 Task: Explore Airbnb accommodation in Kiruna, Sweden from 12th December, 2023 to 16th December, 2023 for 8 adults. Place can be private room with 8 bedrooms having 8 beds and 8 bathrooms. Property type can be house. Amenities needed are: wifi, TV, free parkinig on premises, gym, breakfast.
Action: Mouse pressed left at (454, 106)
Screenshot: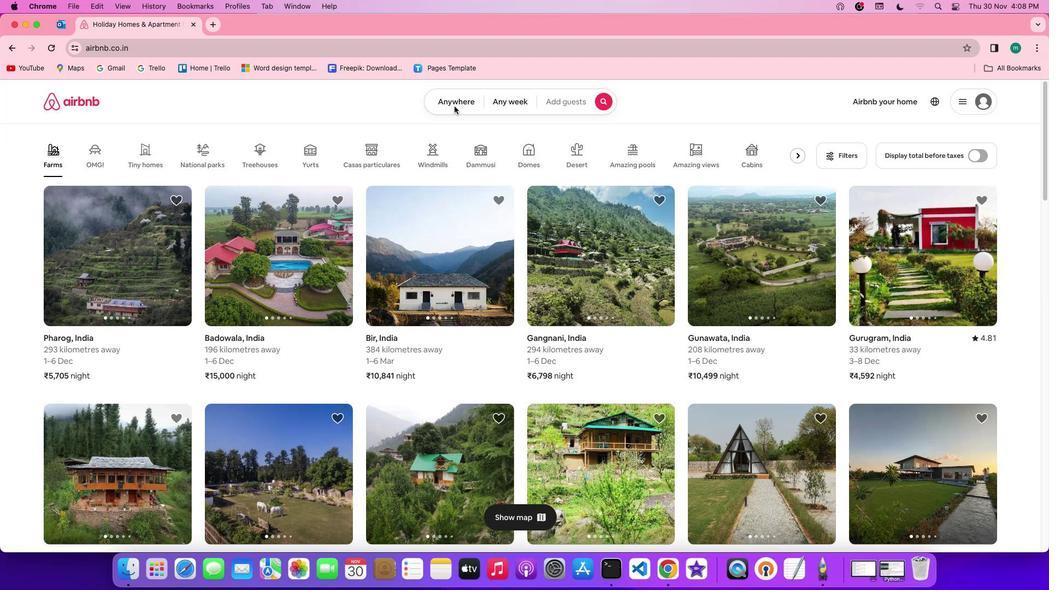 
Action: Mouse pressed left at (454, 106)
Screenshot: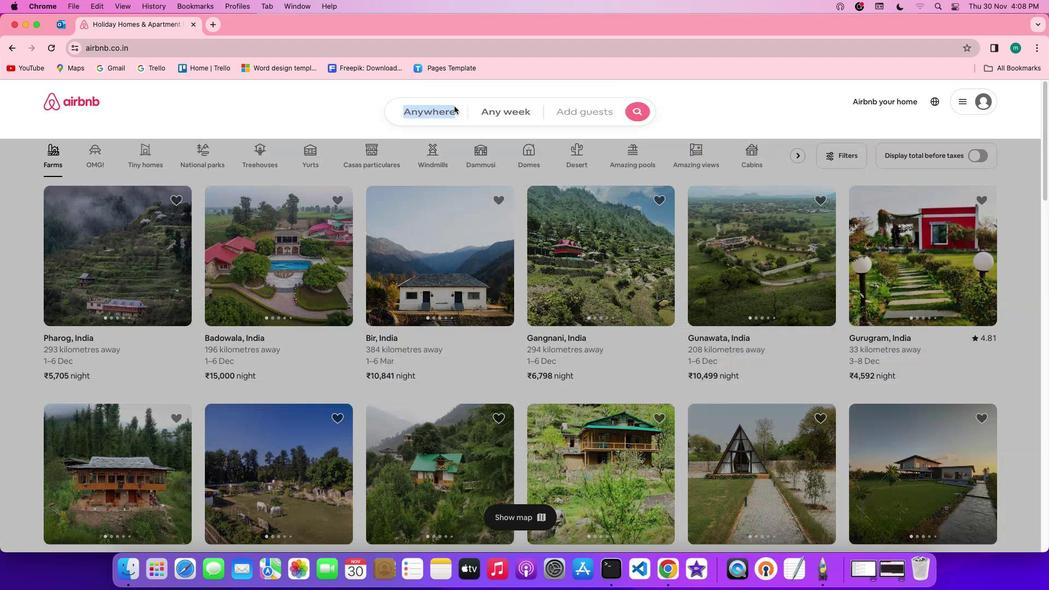 
Action: Mouse moved to (395, 144)
Screenshot: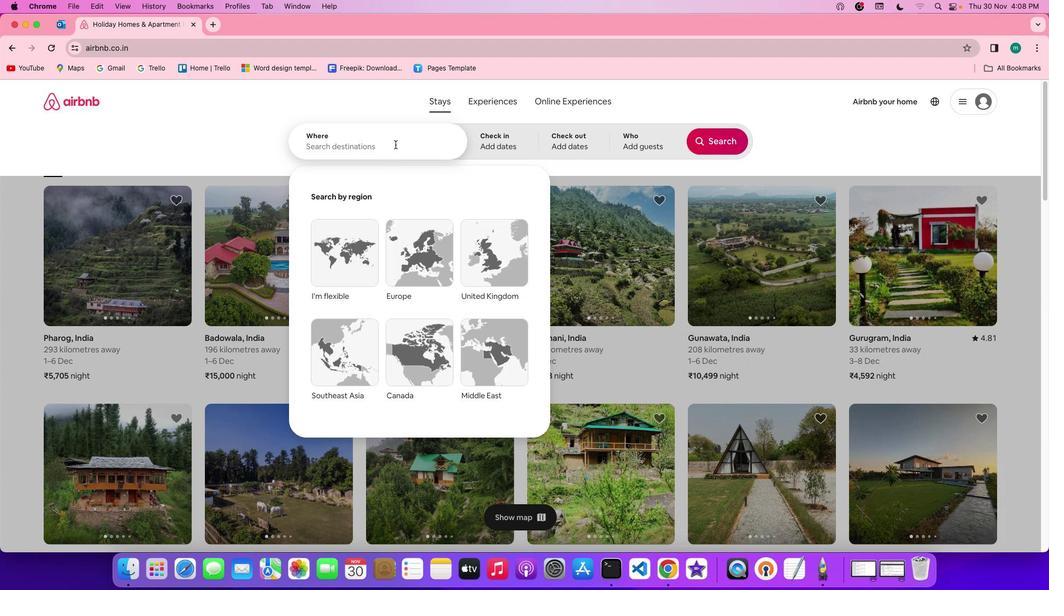 
Action: Mouse pressed left at (395, 144)
Screenshot: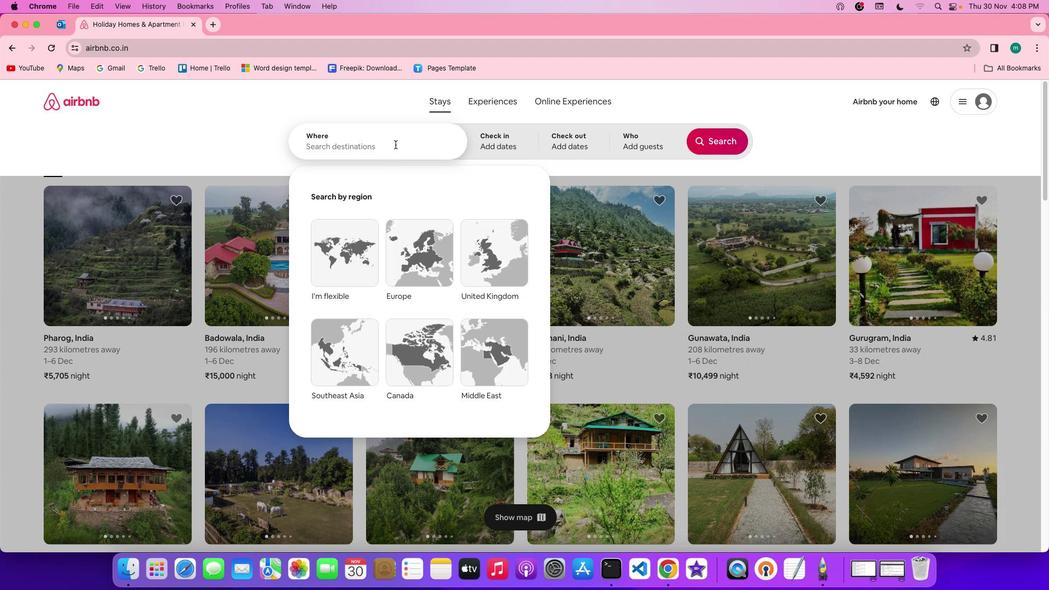 
Action: Mouse moved to (395, 156)
Screenshot: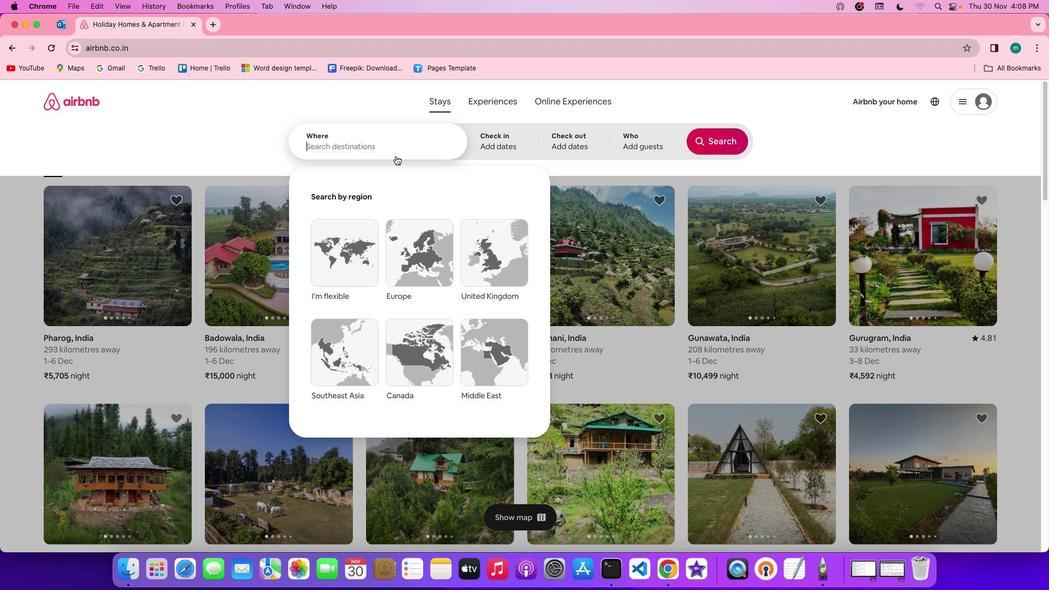 
Action: Key pressed Key.shift'K''i''r''u''n''a'','Key.spaceKey.shift's''w''e''d''e''n'
Screenshot: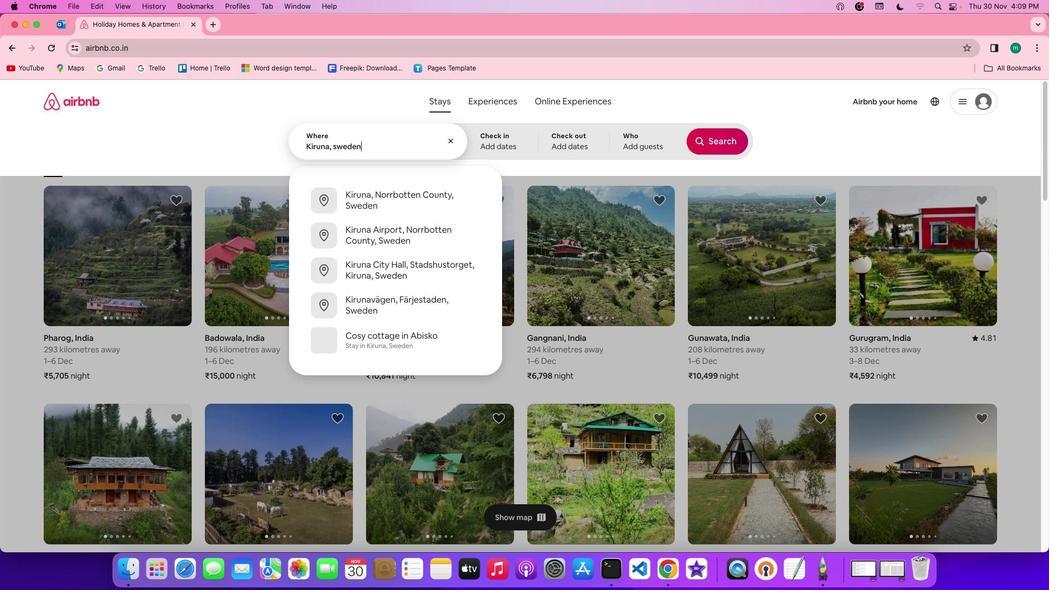 
Action: Mouse moved to (504, 139)
Screenshot: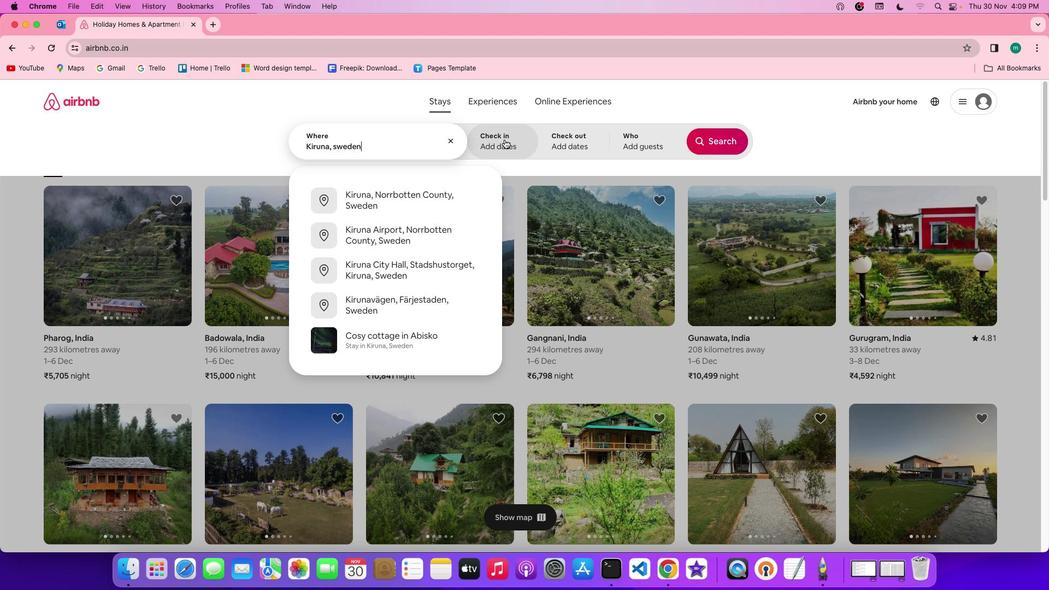 
Action: Mouse pressed left at (504, 139)
Screenshot: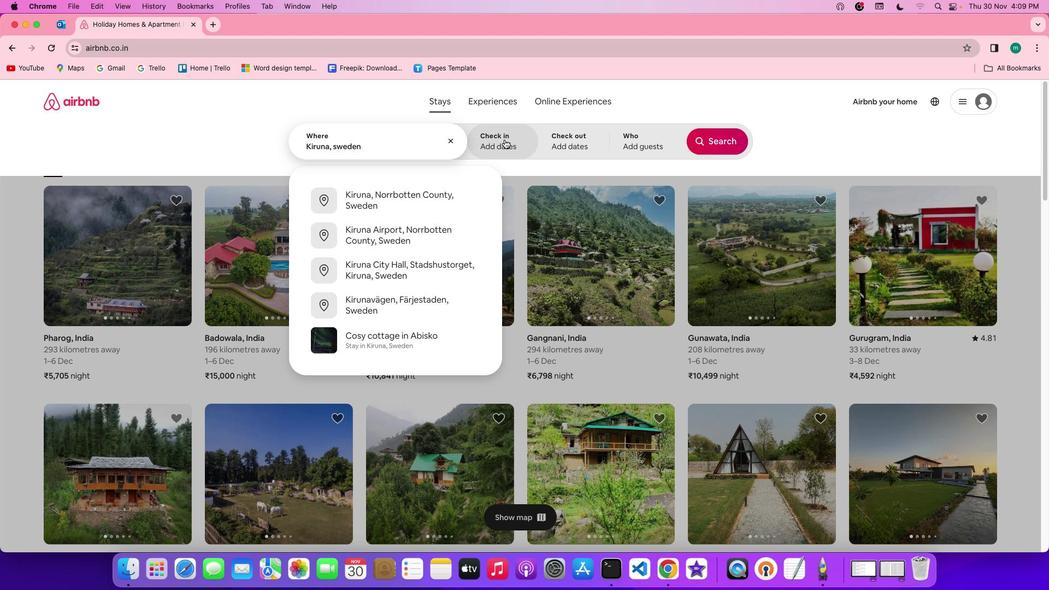 
Action: Mouse moved to (609, 331)
Screenshot: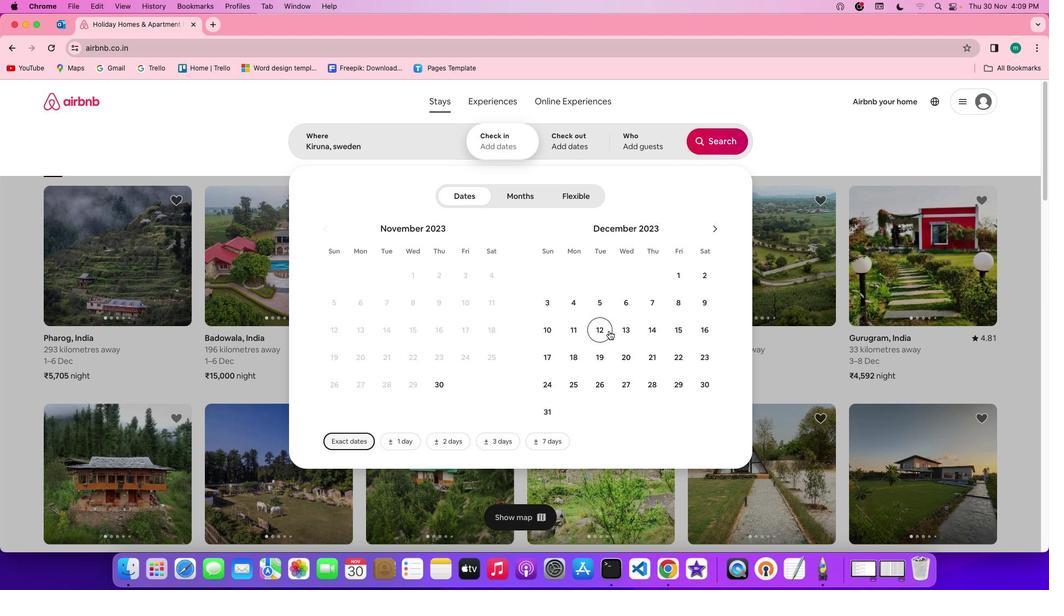 
Action: Mouse pressed left at (609, 331)
Screenshot: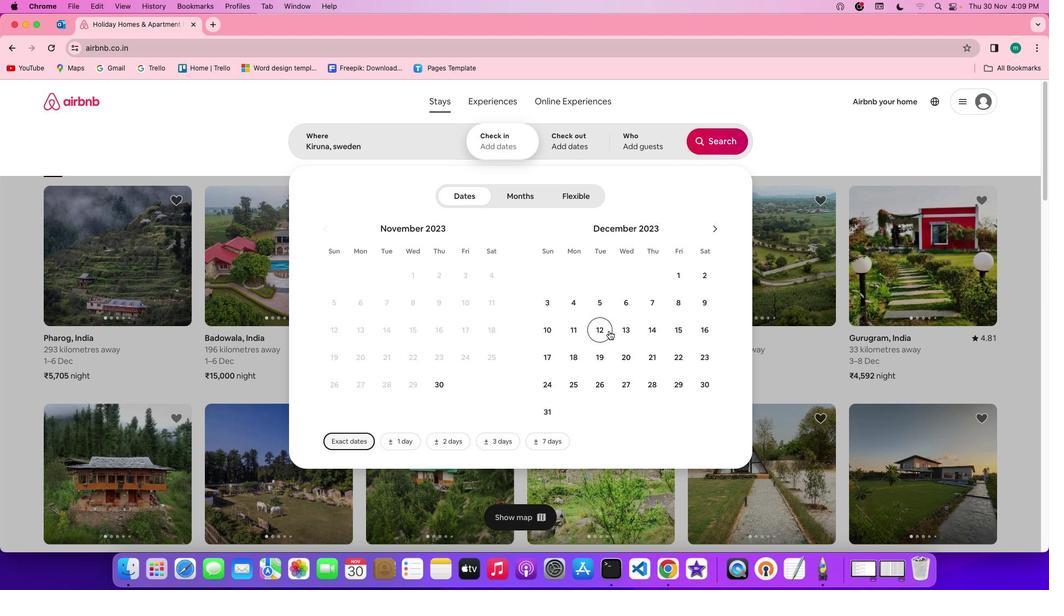 
Action: Mouse moved to (707, 334)
Screenshot: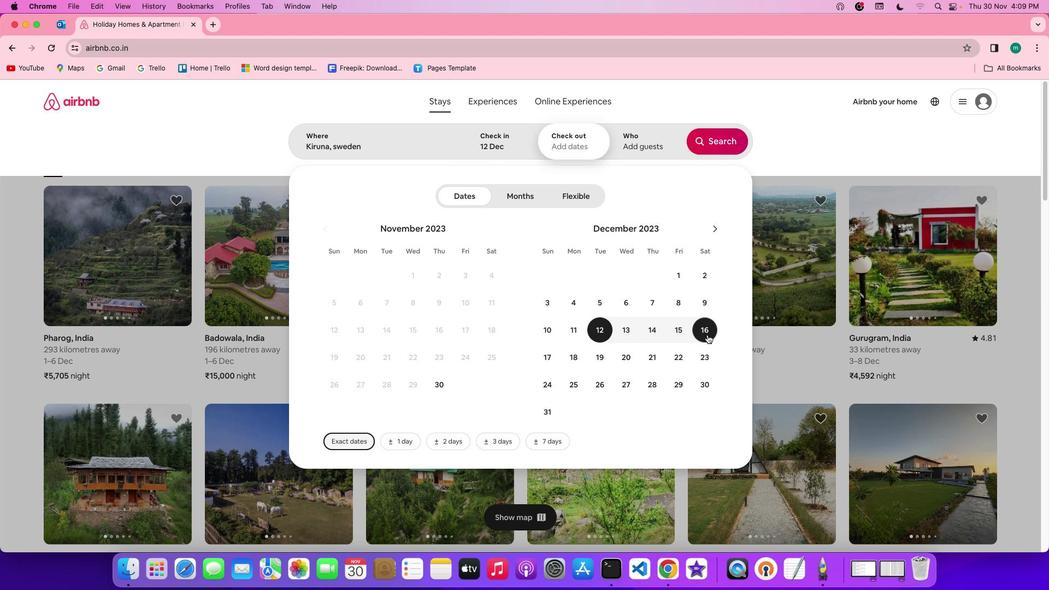 
Action: Mouse pressed left at (707, 334)
Screenshot: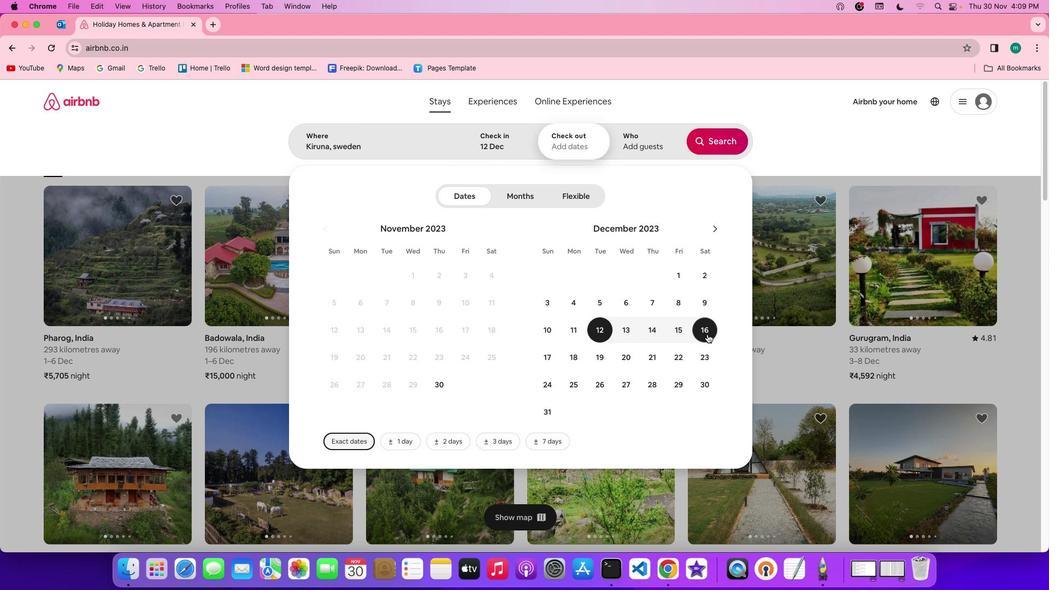 
Action: Mouse moved to (653, 149)
Screenshot: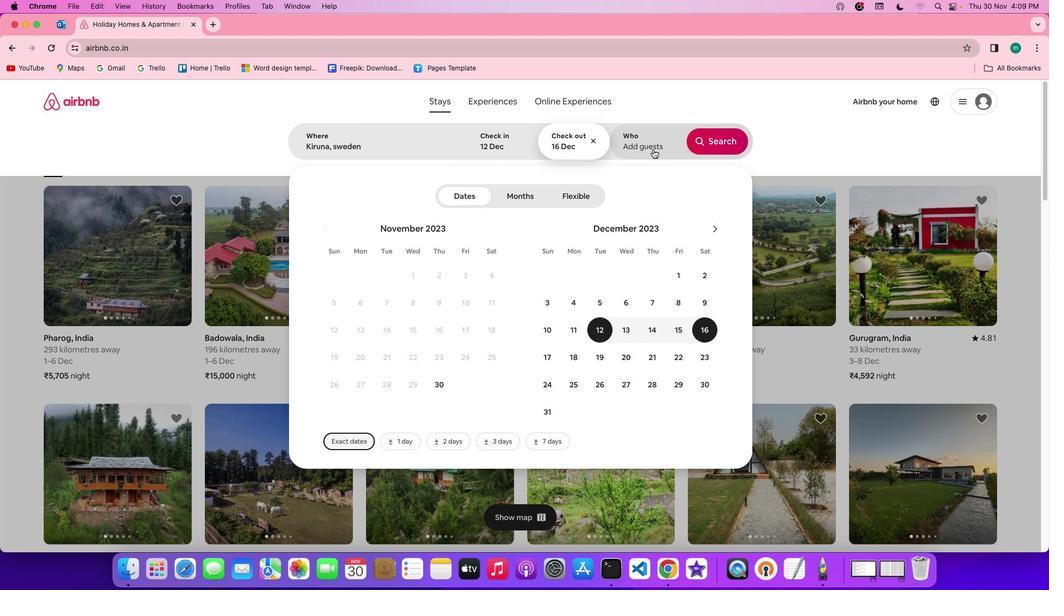 
Action: Mouse pressed left at (653, 149)
Screenshot: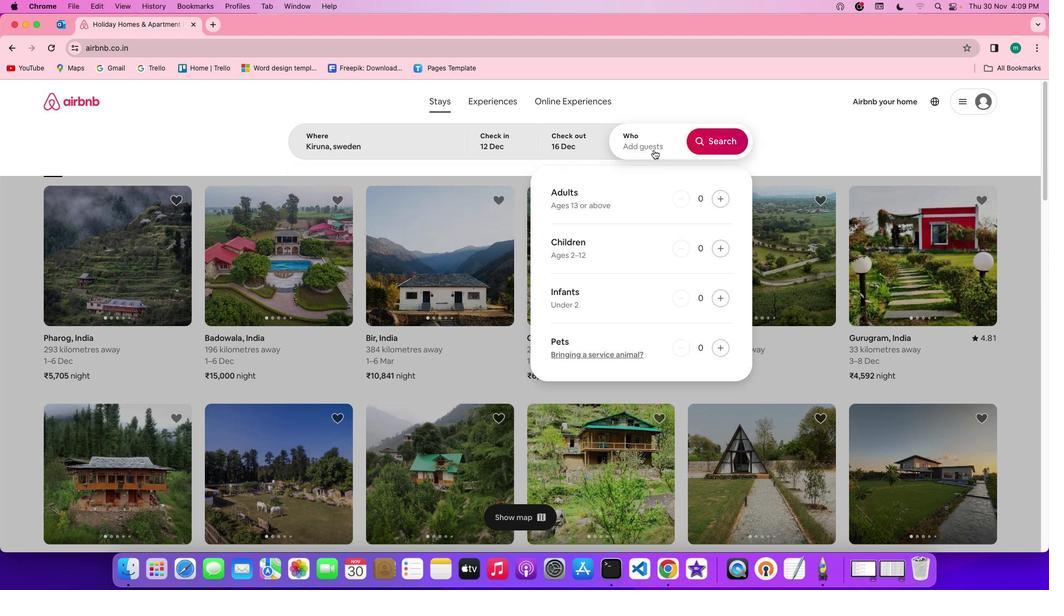 
Action: Mouse moved to (725, 197)
Screenshot: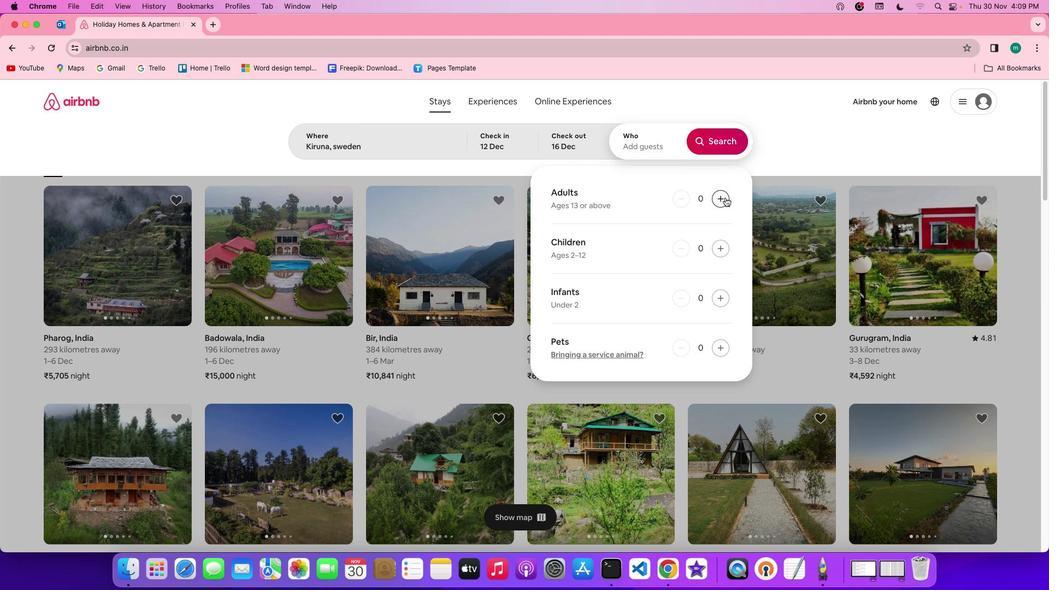 
Action: Mouse pressed left at (725, 197)
Screenshot: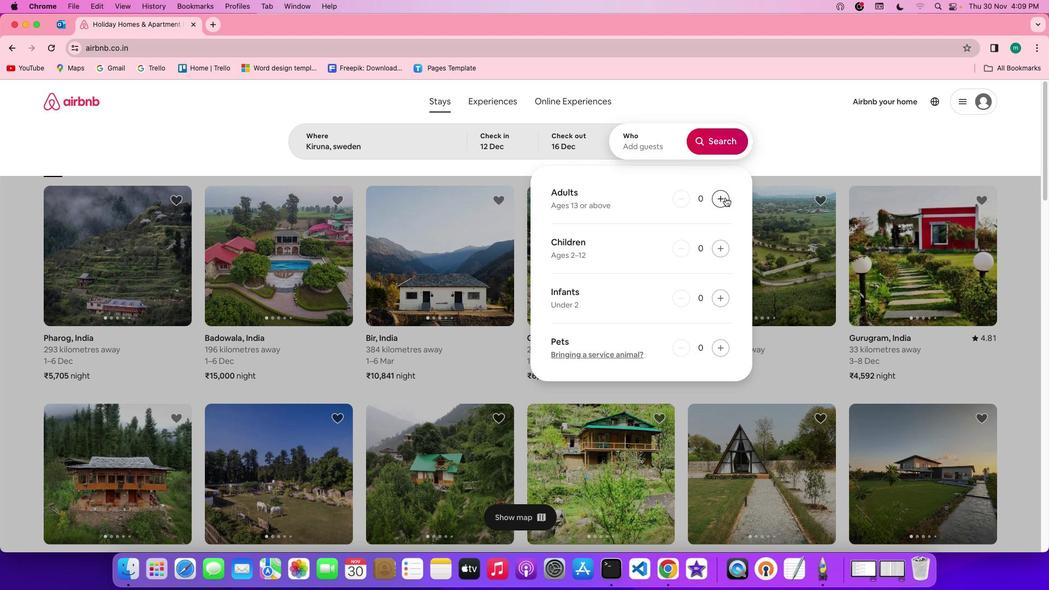 
Action: Mouse pressed left at (725, 197)
Screenshot: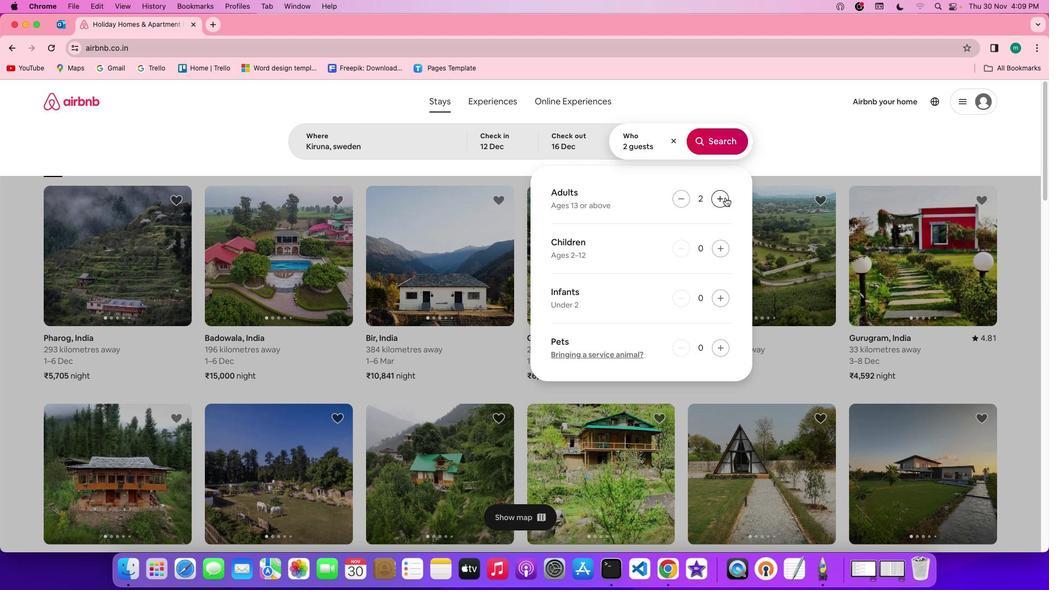 
Action: Mouse pressed left at (725, 197)
Screenshot: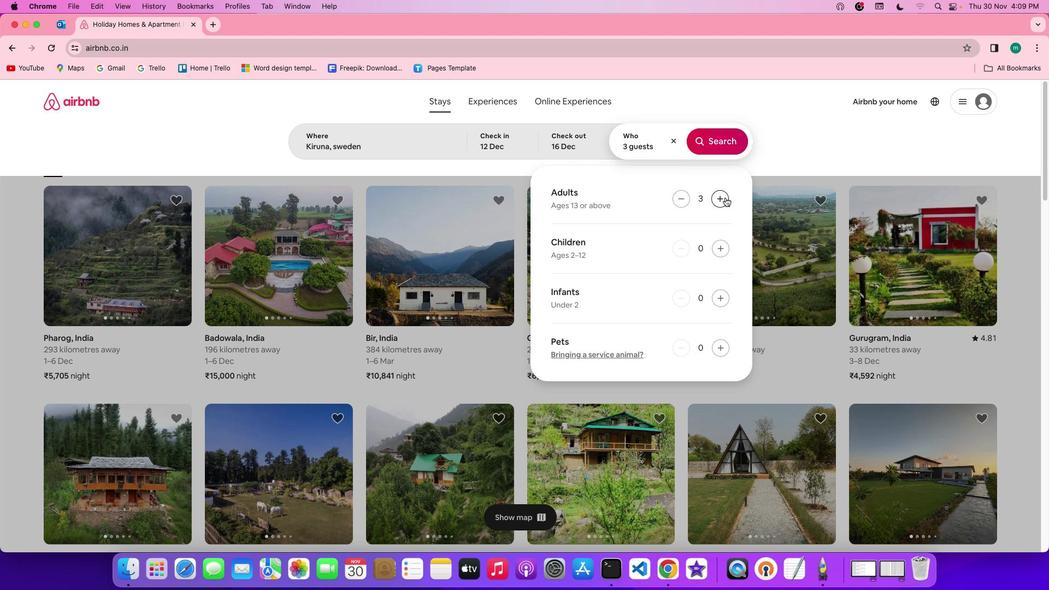 
Action: Mouse pressed left at (725, 197)
Screenshot: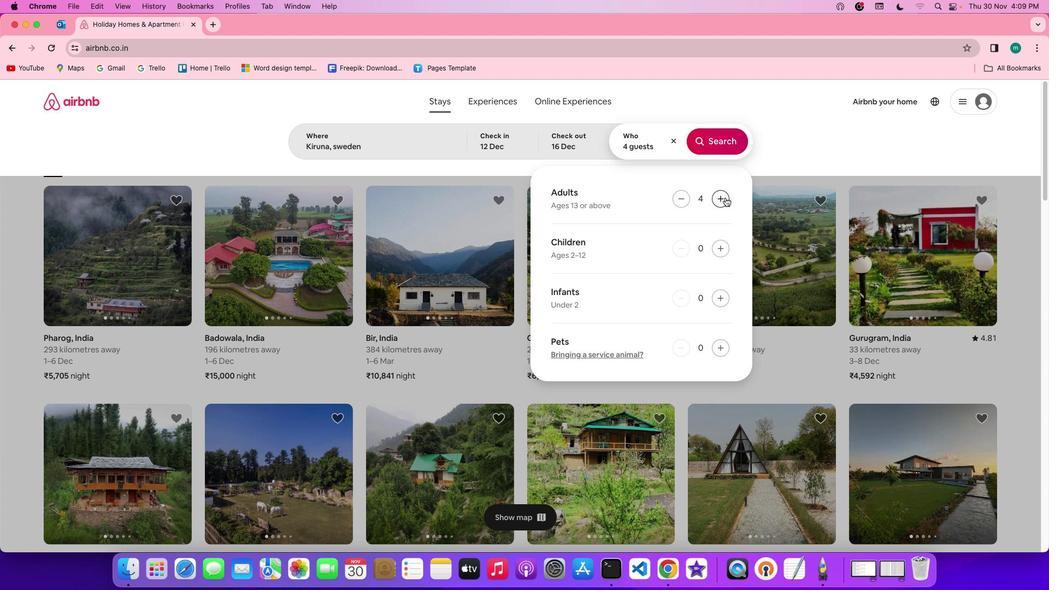 
Action: Mouse pressed left at (725, 197)
Screenshot: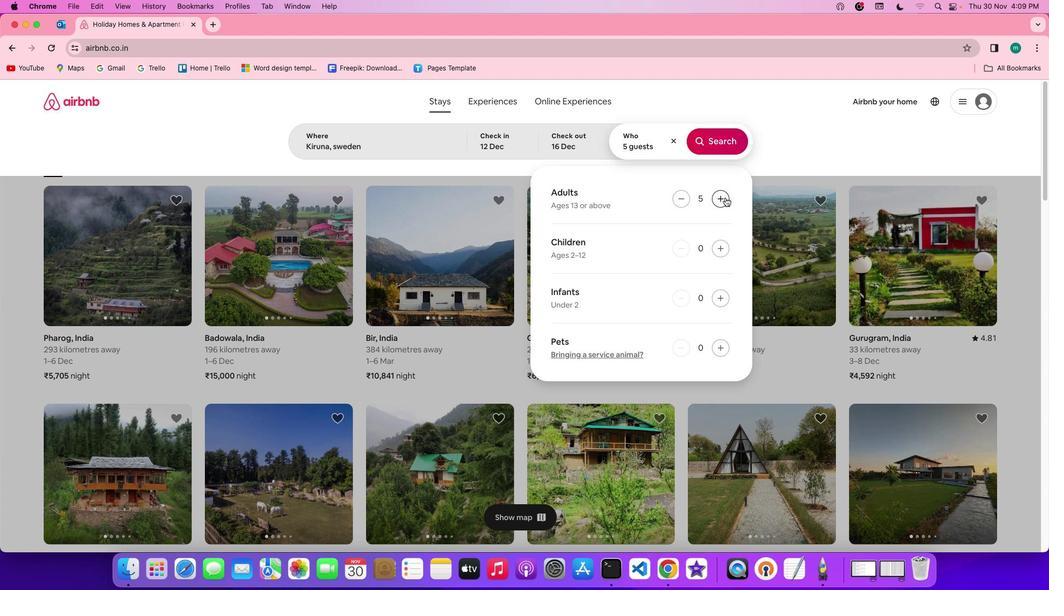 
Action: Mouse pressed left at (725, 197)
Screenshot: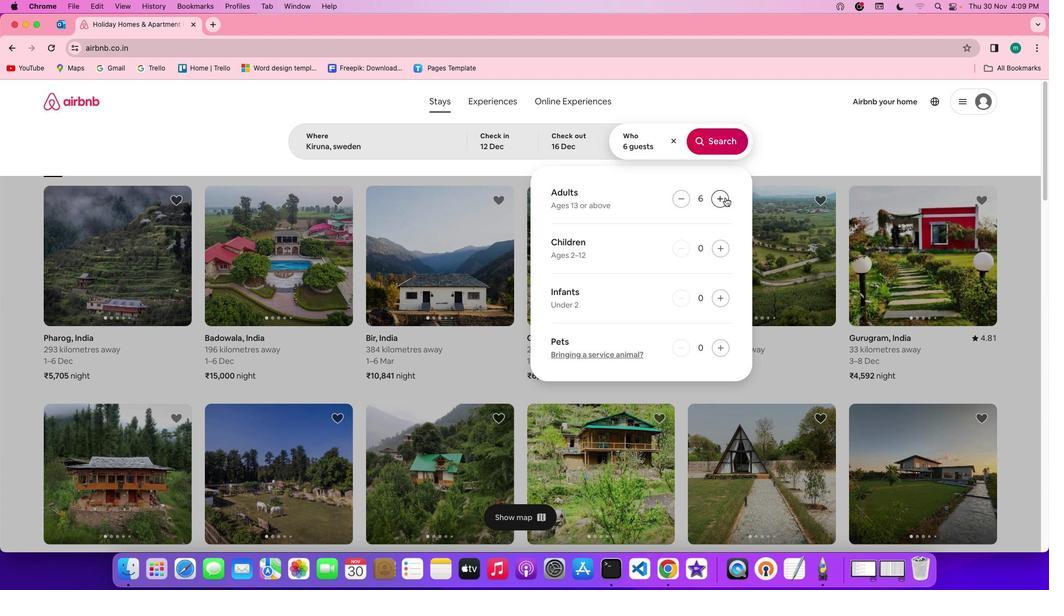 
Action: Mouse pressed left at (725, 197)
Screenshot: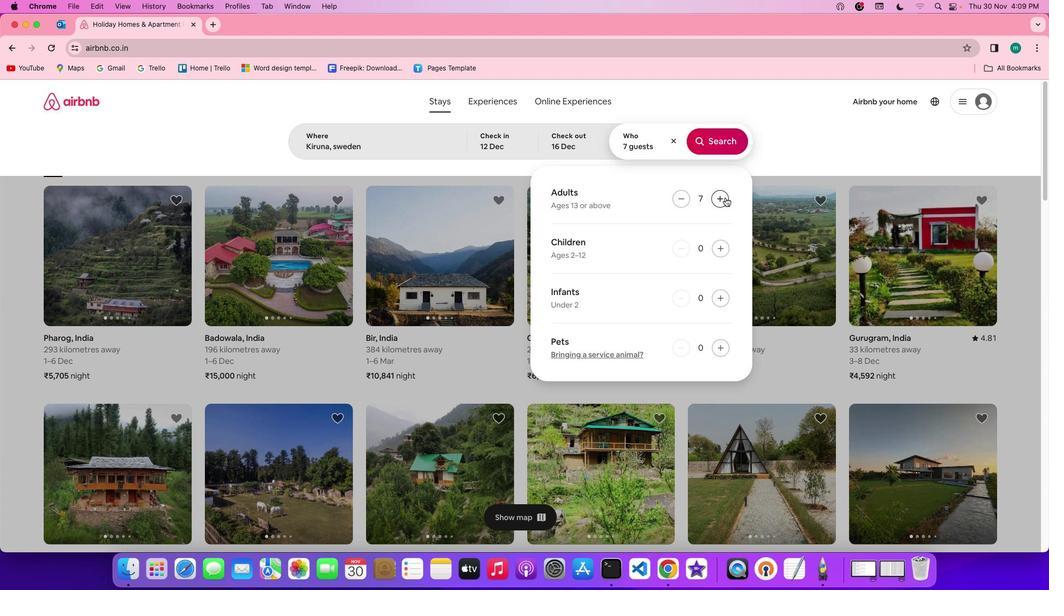 
Action: Mouse pressed left at (725, 197)
Screenshot: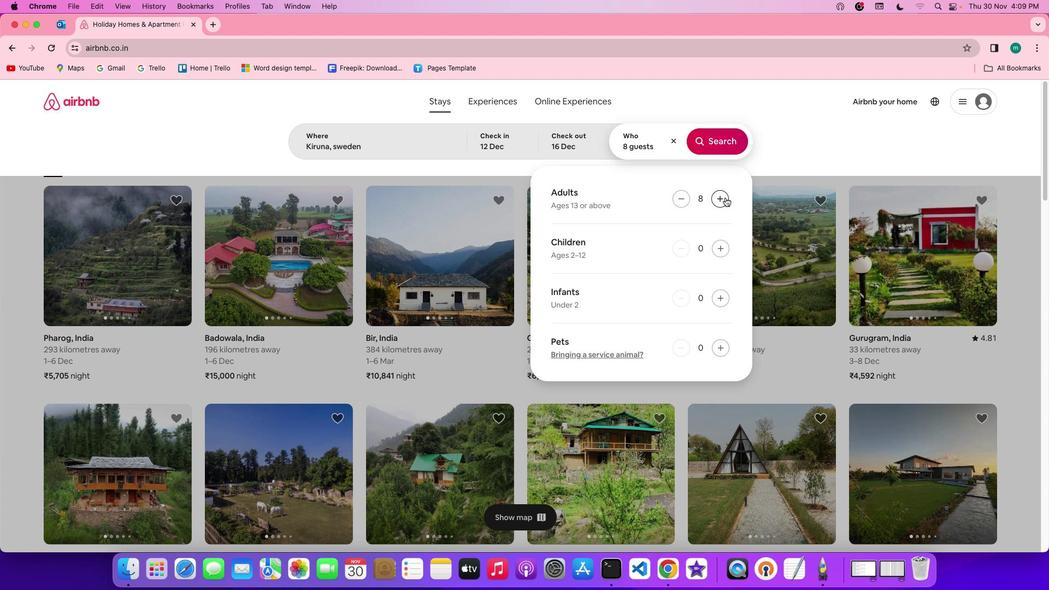 
Action: Mouse moved to (703, 136)
Screenshot: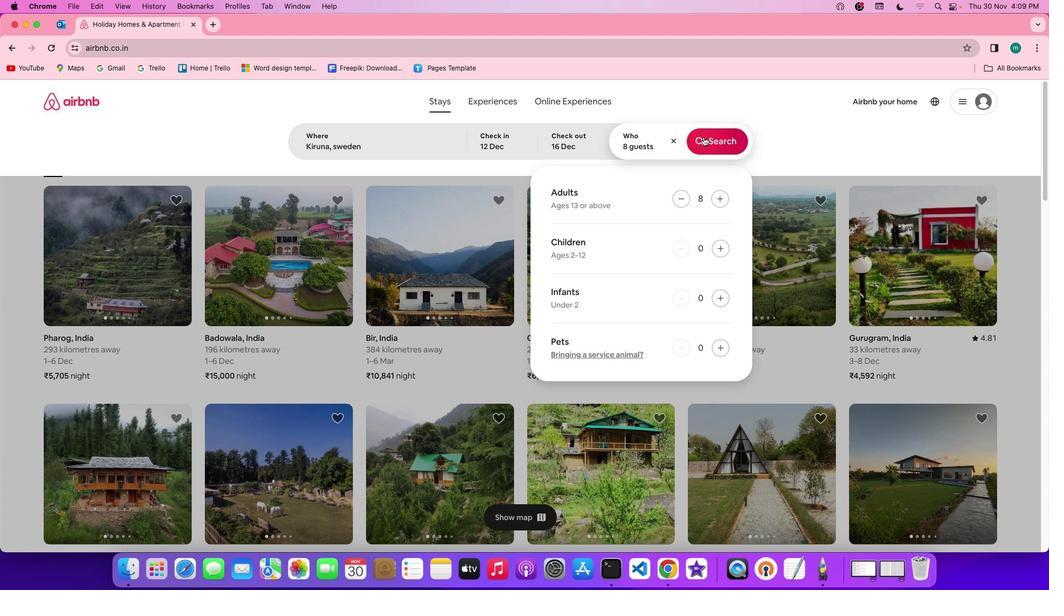 
Action: Mouse pressed left at (703, 136)
Screenshot: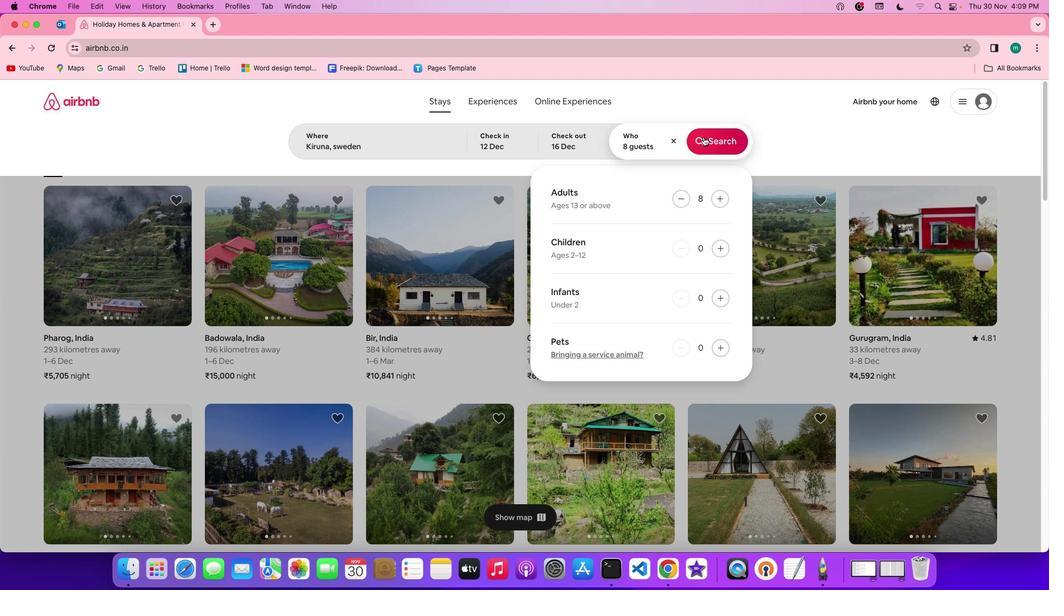 
Action: Mouse moved to (865, 145)
Screenshot: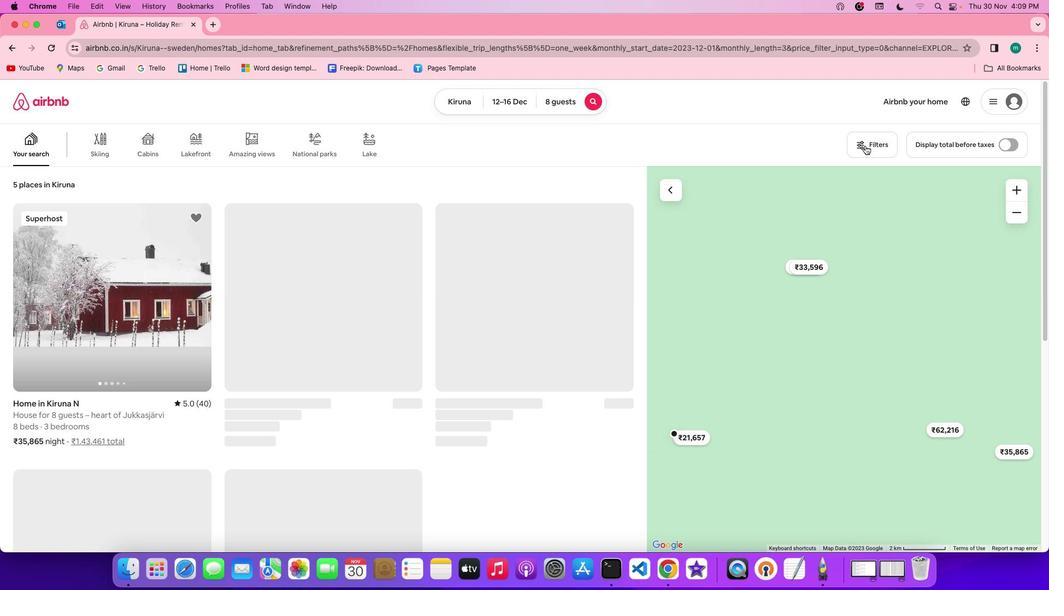 
Action: Mouse pressed left at (865, 145)
Screenshot: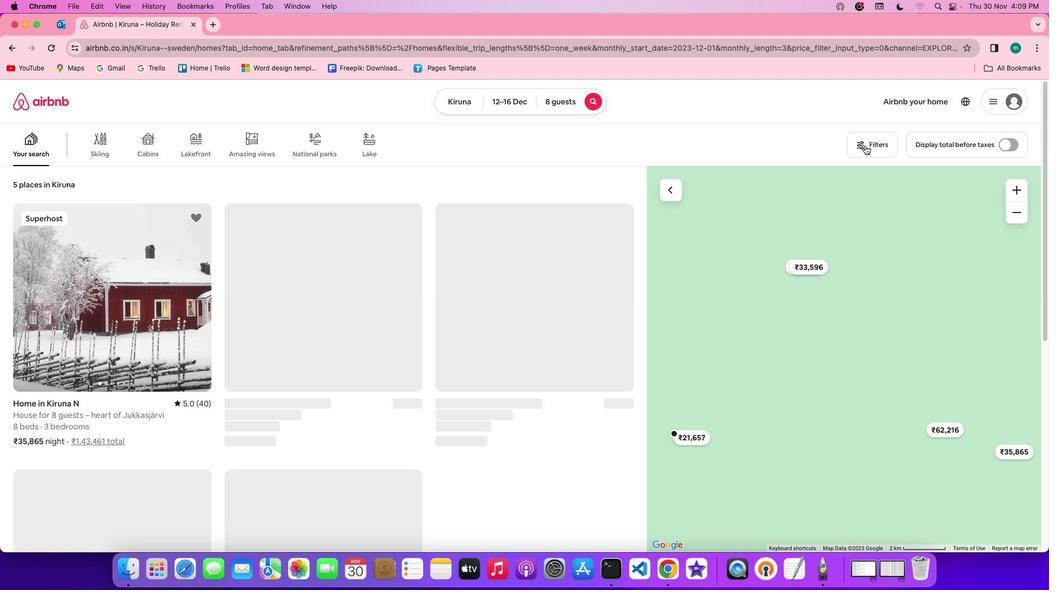
Action: Mouse moved to (651, 261)
Screenshot: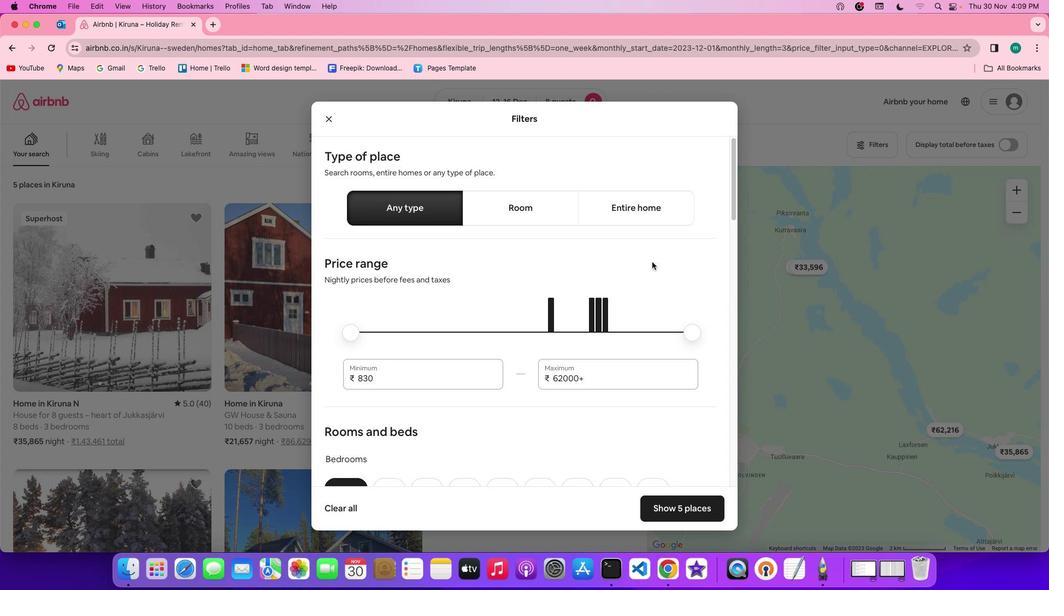 
Action: Mouse scrolled (651, 261) with delta (0, 0)
Screenshot: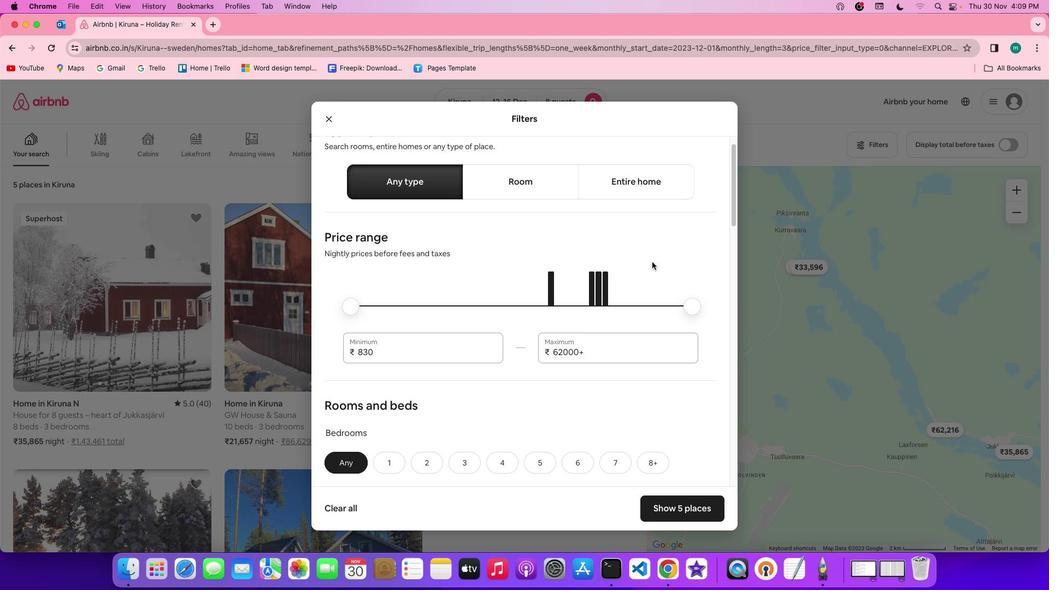 
Action: Mouse scrolled (651, 261) with delta (0, 0)
Screenshot: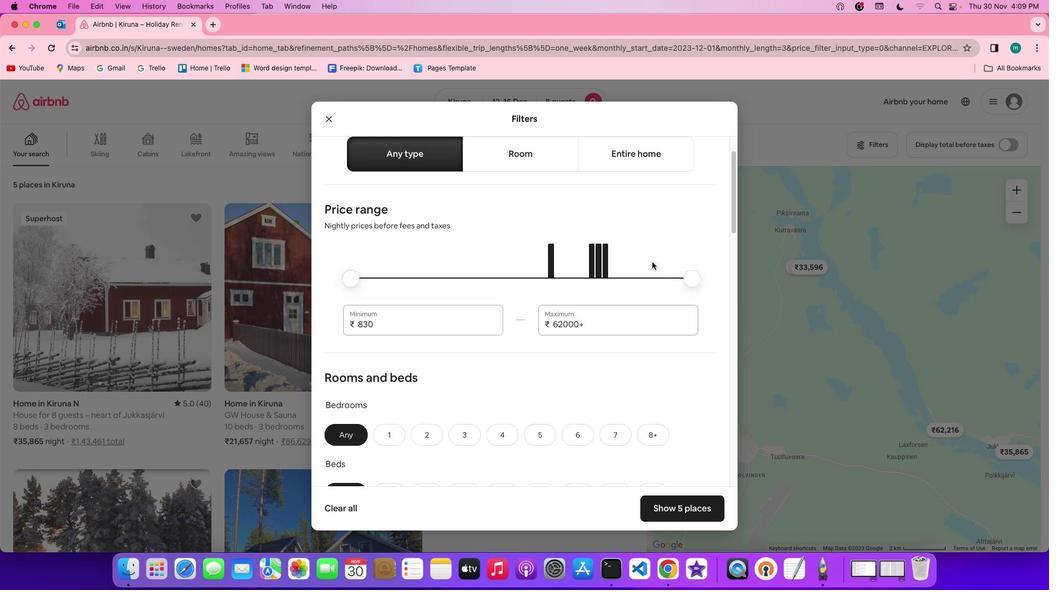 
Action: Mouse scrolled (651, 261) with delta (0, -1)
Screenshot: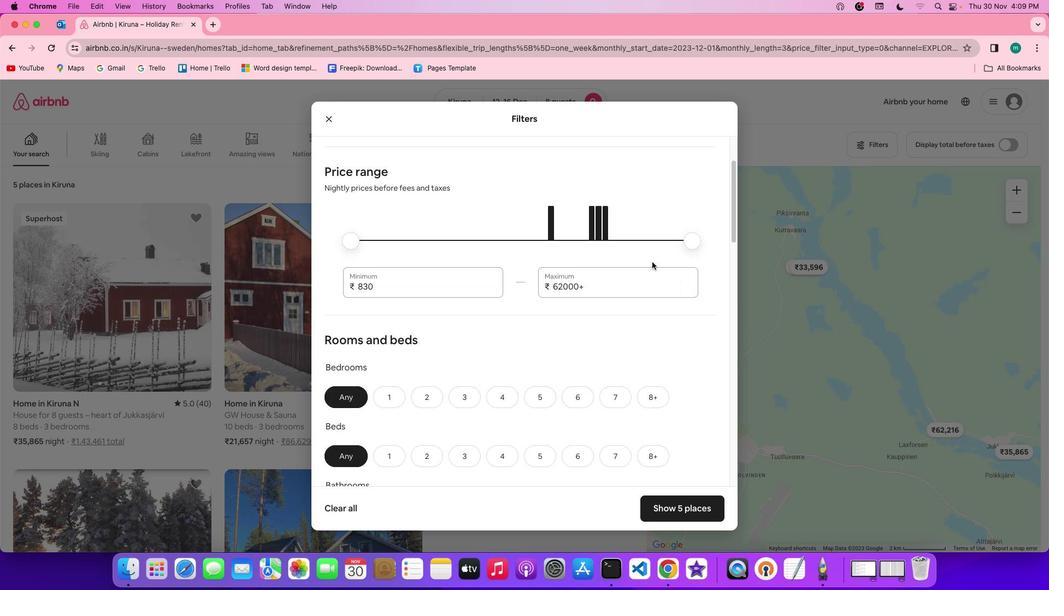 
Action: Mouse scrolled (651, 261) with delta (0, -1)
Screenshot: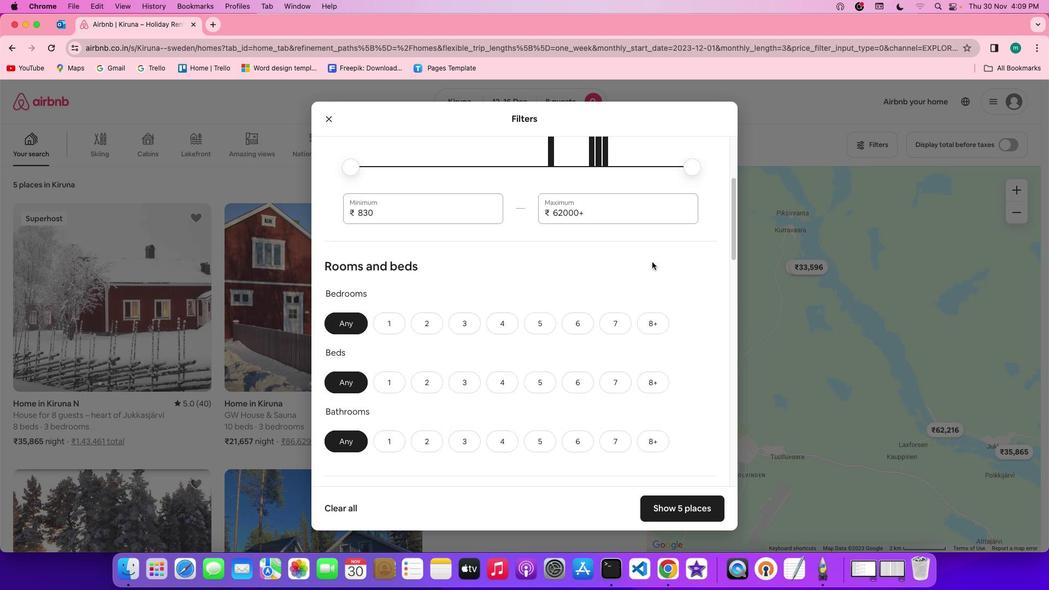 
Action: Mouse scrolled (651, 261) with delta (0, 0)
Screenshot: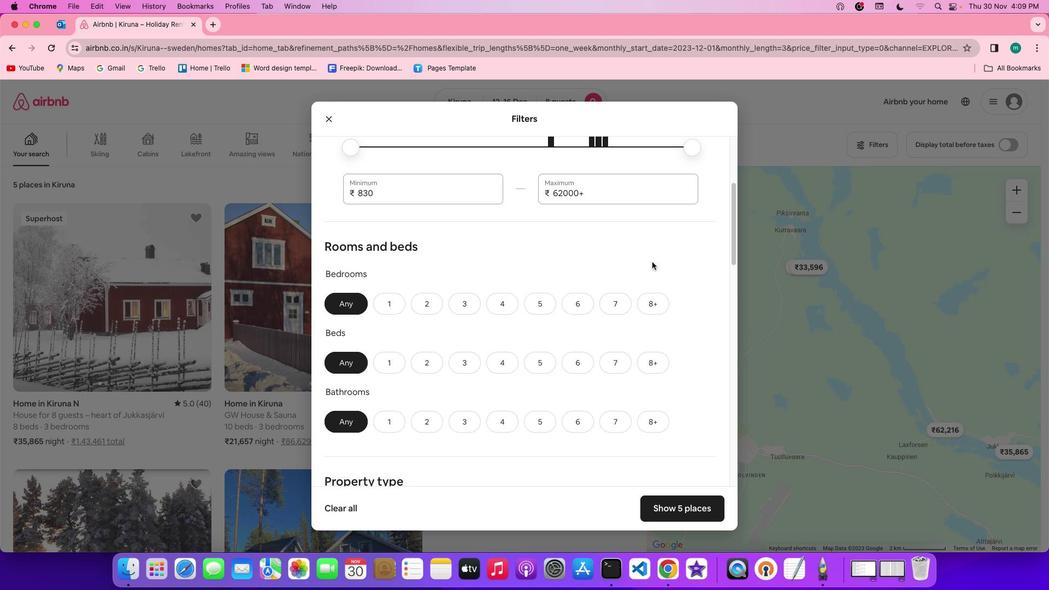 
Action: Mouse scrolled (651, 261) with delta (0, 0)
Screenshot: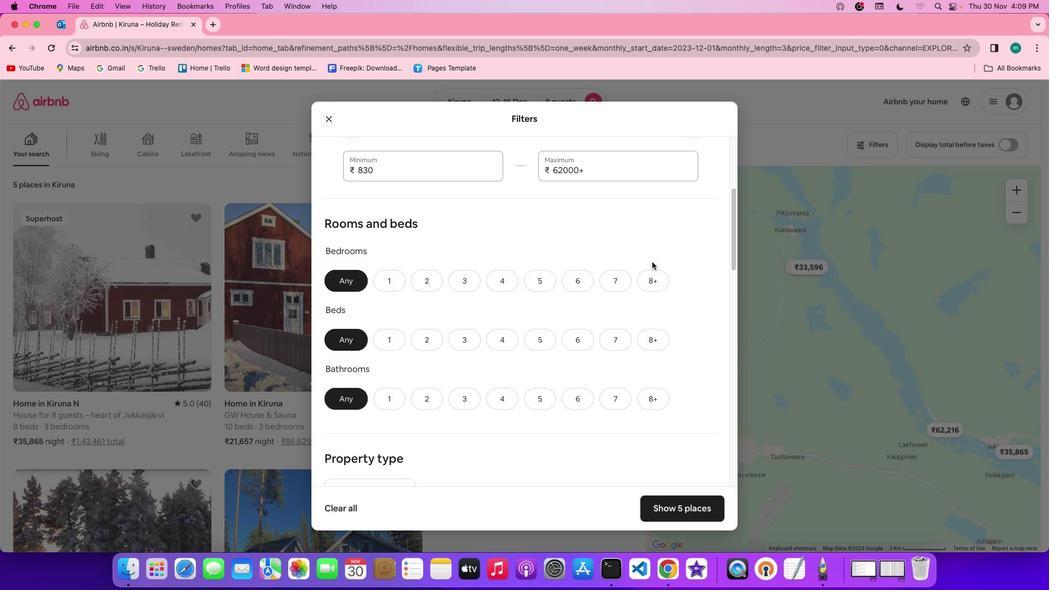
Action: Mouse scrolled (651, 261) with delta (0, -1)
Screenshot: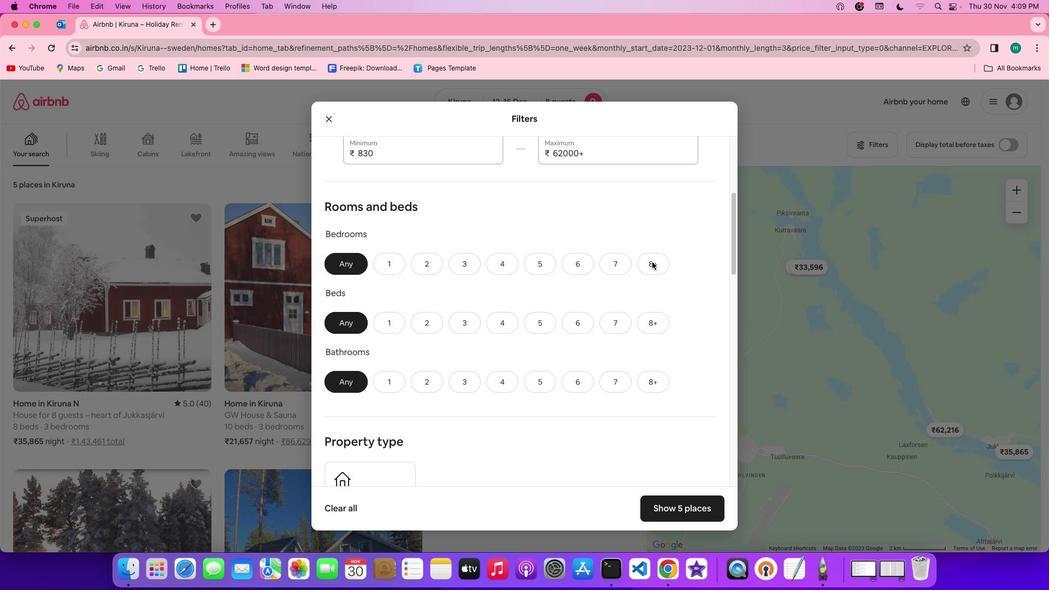 
Action: Mouse moved to (659, 240)
Screenshot: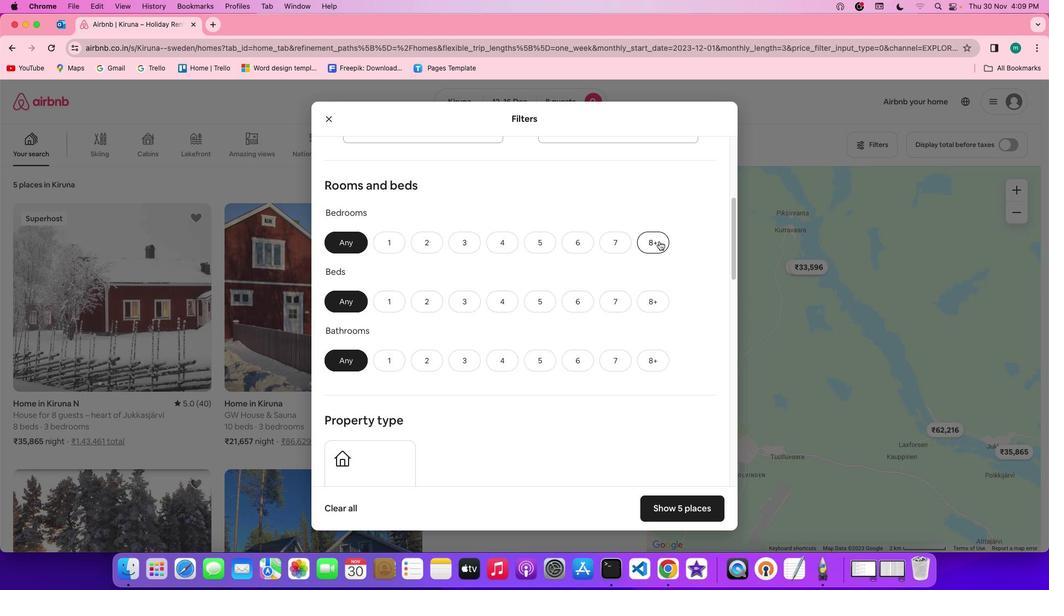 
Action: Mouse pressed left at (659, 240)
Screenshot: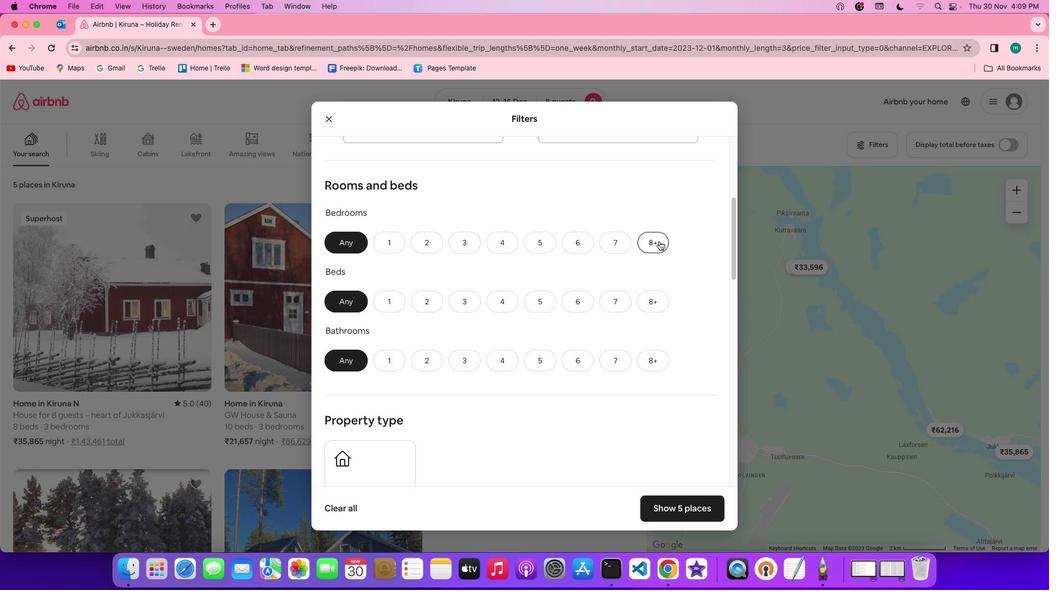 
Action: Mouse moved to (650, 303)
Screenshot: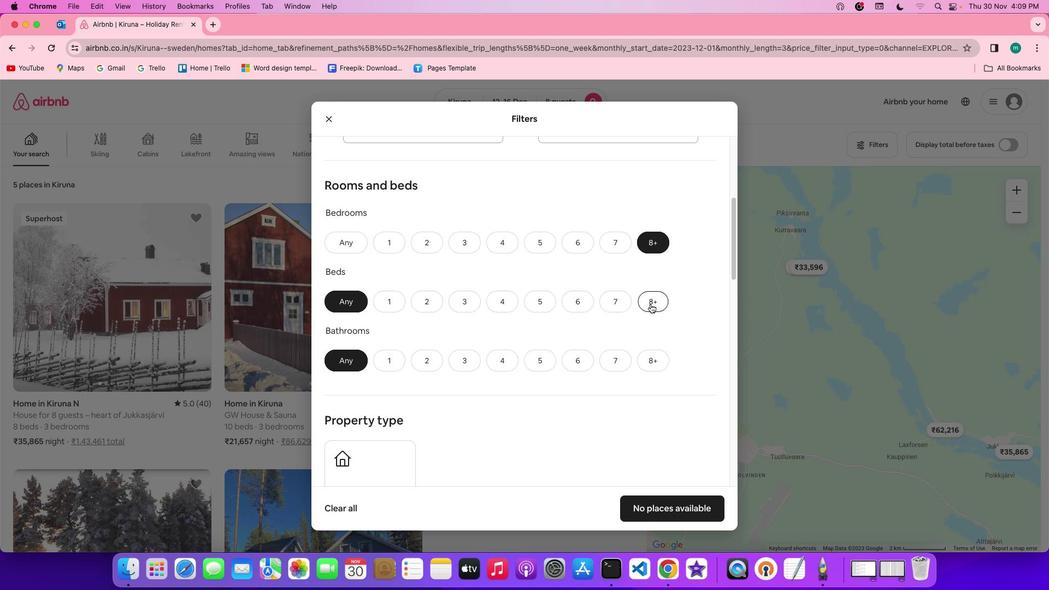 
Action: Mouse pressed left at (650, 303)
Screenshot: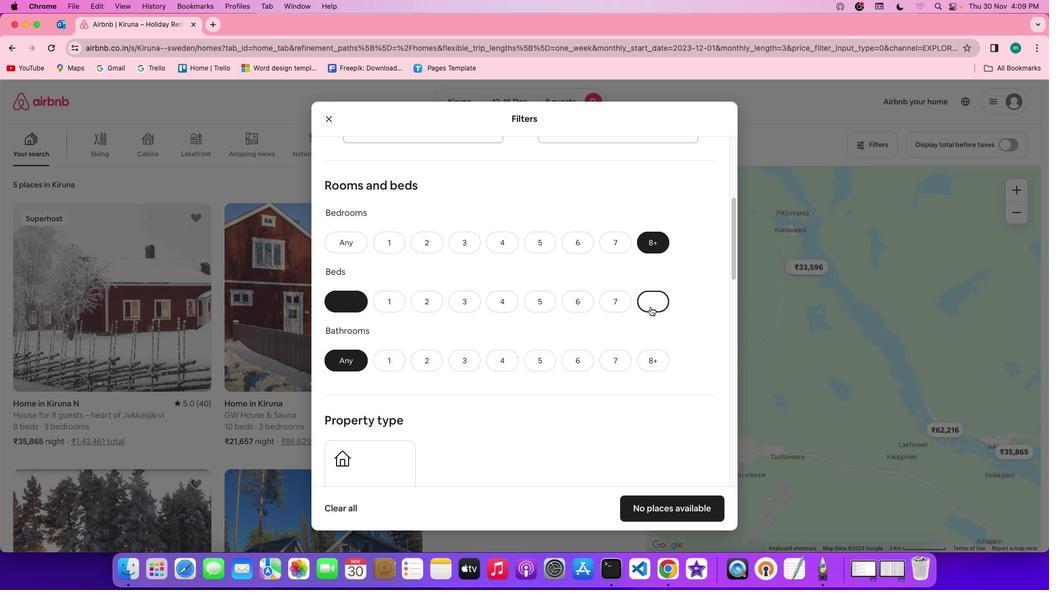 
Action: Mouse moved to (650, 367)
Screenshot: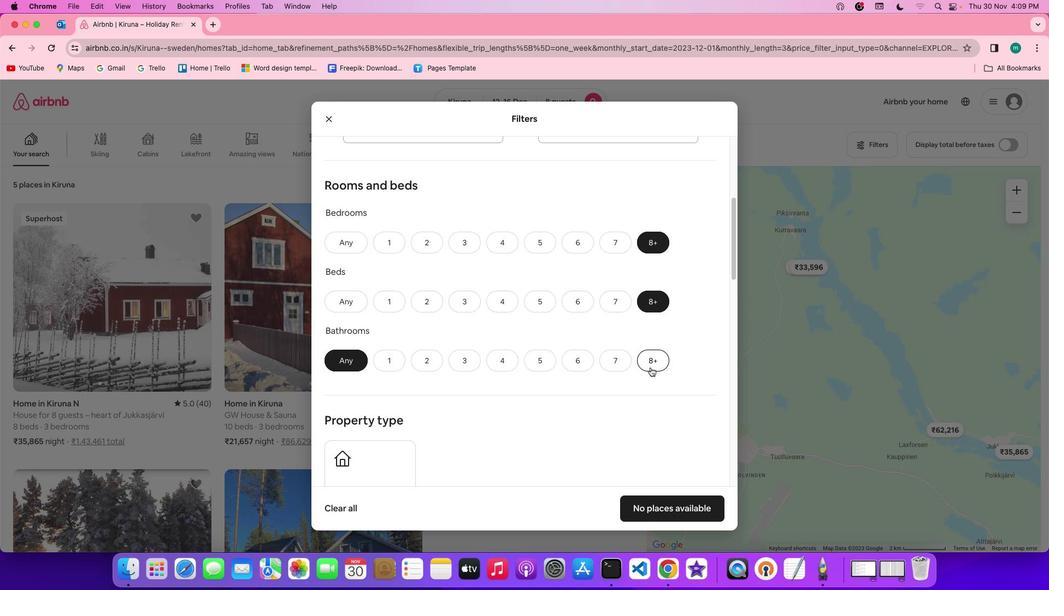 
Action: Mouse pressed left at (650, 367)
Screenshot: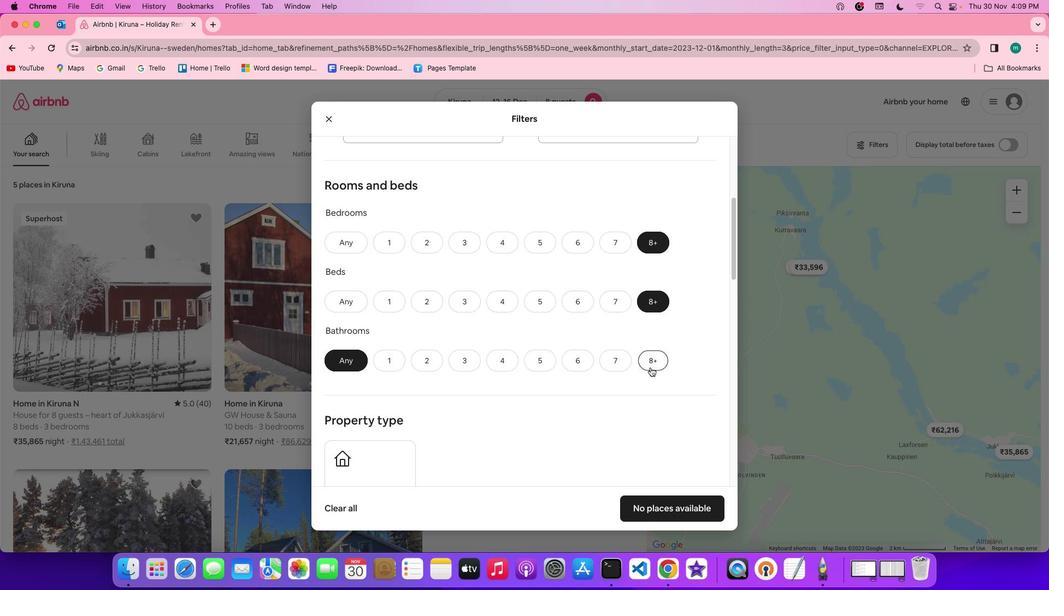 
Action: Mouse moved to (609, 344)
Screenshot: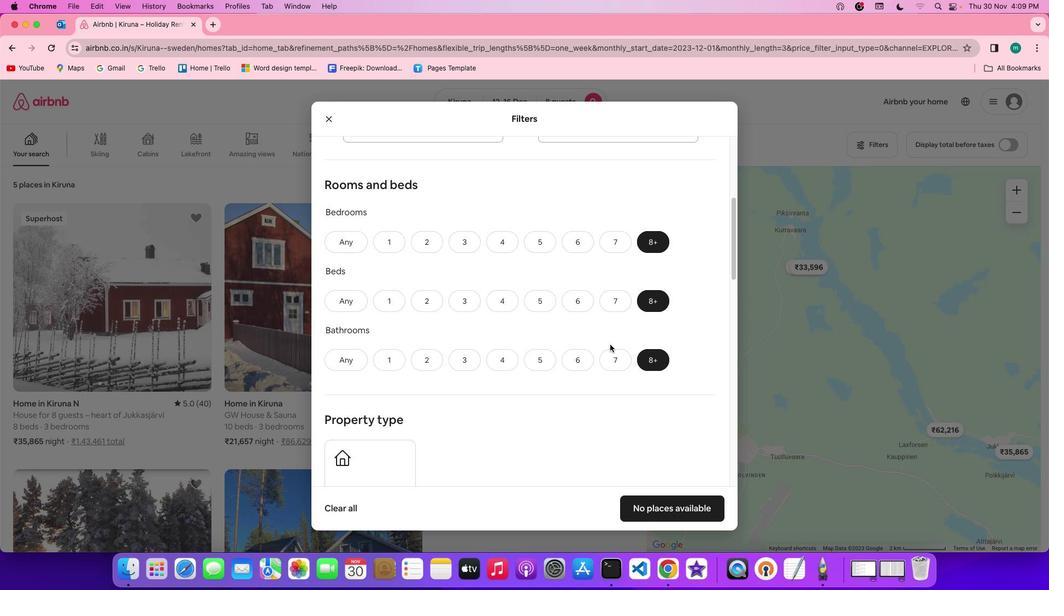 
Action: Mouse scrolled (609, 344) with delta (0, 0)
Screenshot: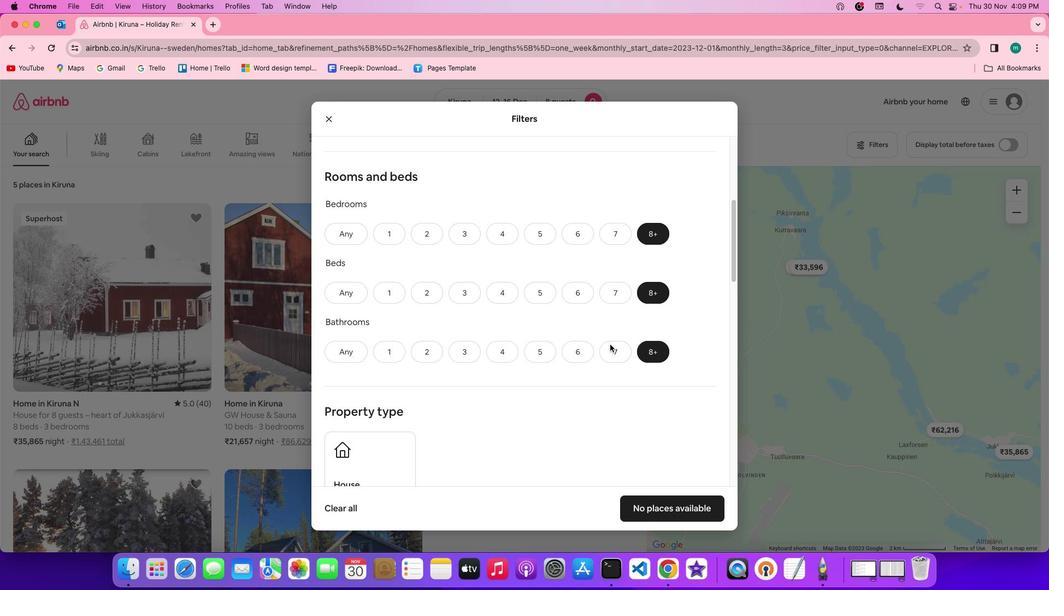 
Action: Mouse scrolled (609, 344) with delta (0, 0)
Screenshot: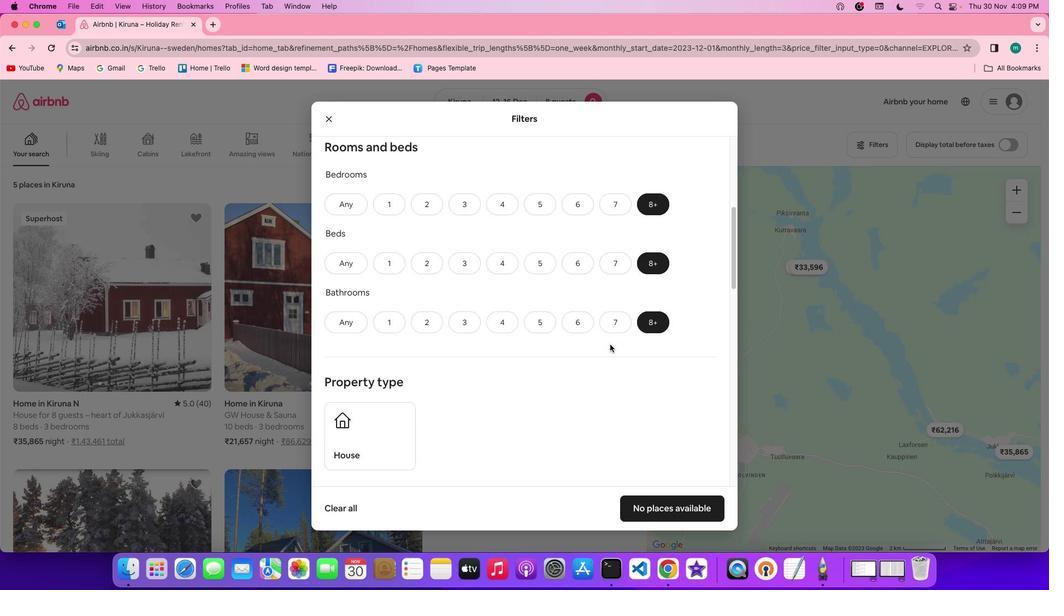 
Action: Mouse scrolled (609, 344) with delta (0, -1)
Screenshot: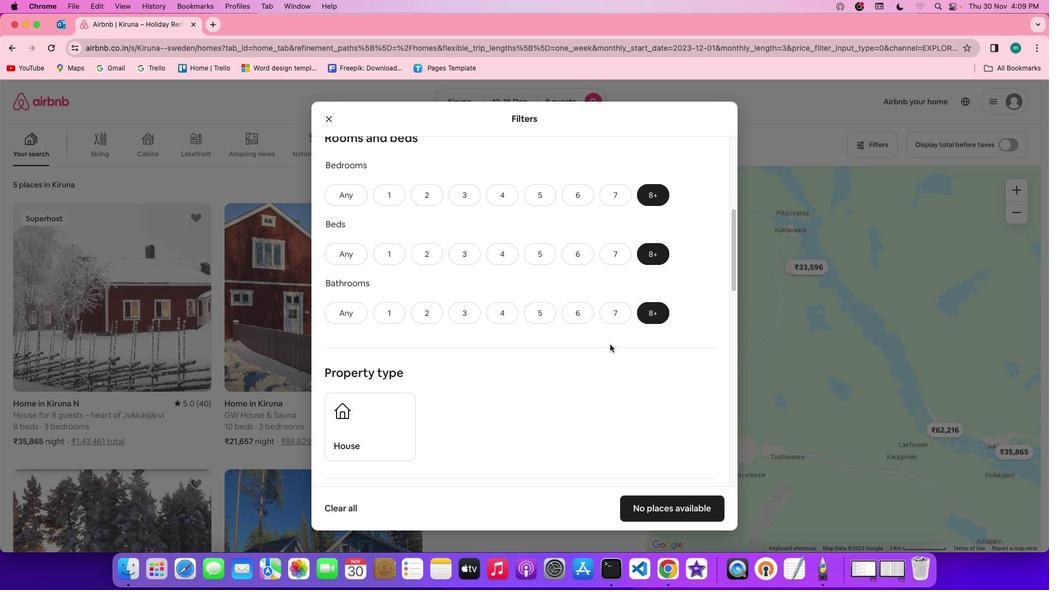 
Action: Mouse scrolled (609, 344) with delta (0, -1)
Screenshot: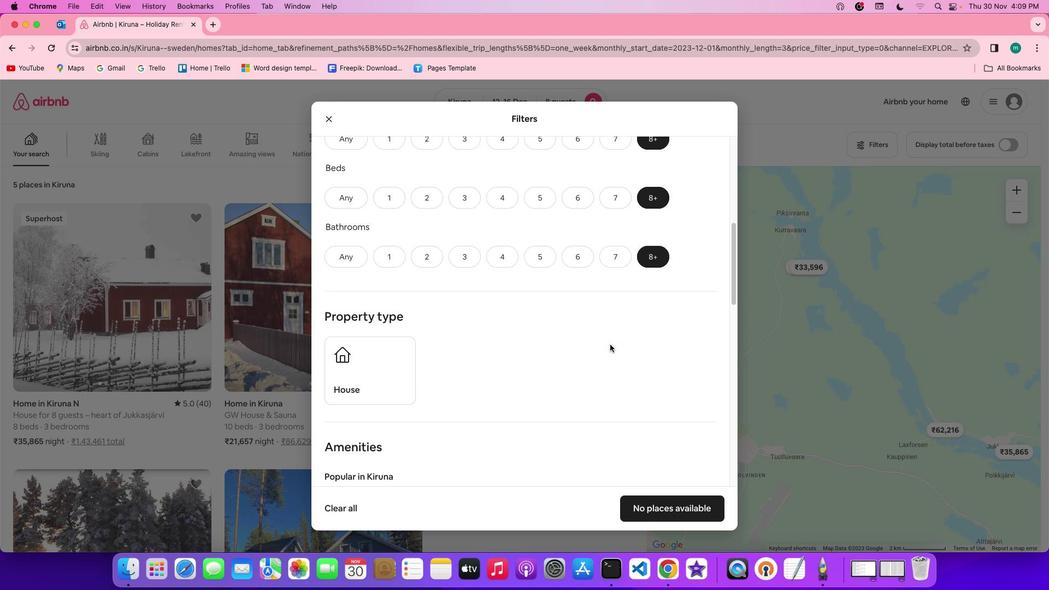 
Action: Mouse scrolled (609, 344) with delta (0, 0)
Screenshot: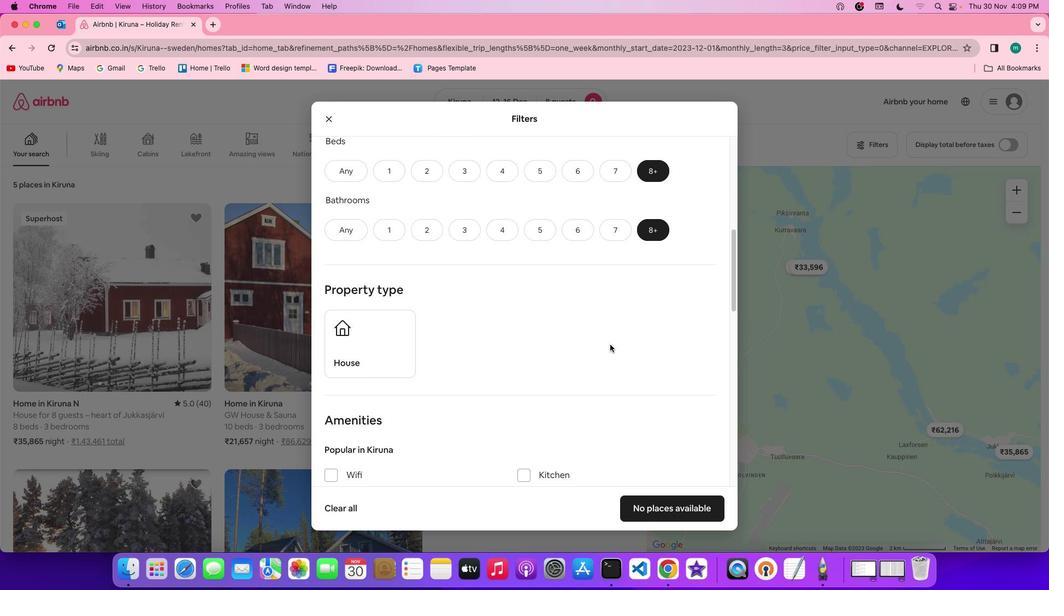 
Action: Mouse scrolled (609, 344) with delta (0, 0)
Screenshot: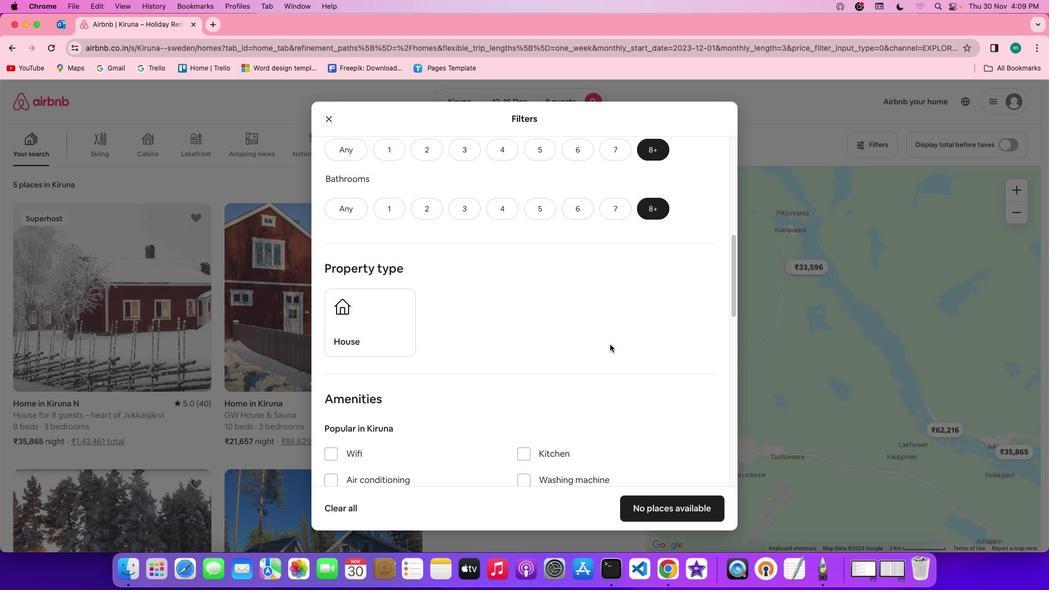 
Action: Mouse scrolled (609, 344) with delta (0, 0)
Screenshot: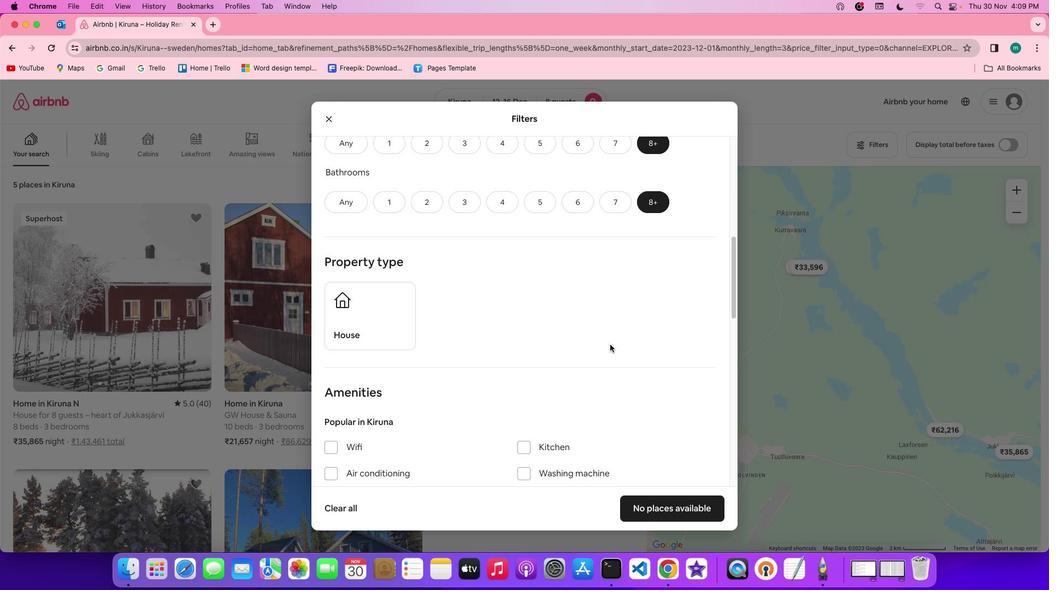 
Action: Mouse scrolled (609, 344) with delta (0, 0)
Screenshot: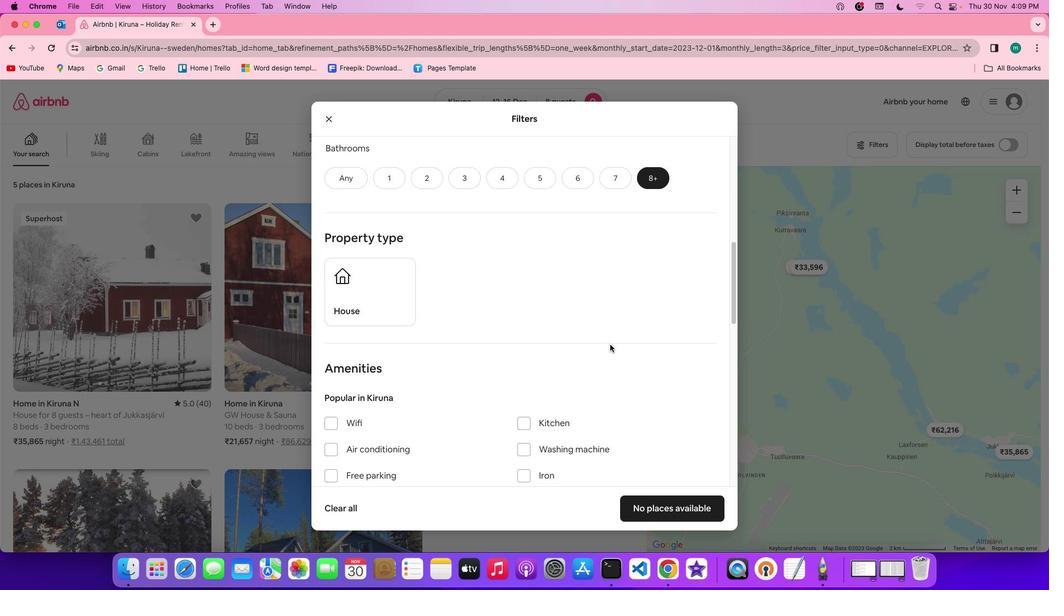 
Action: Mouse scrolled (609, 344) with delta (0, 0)
Screenshot: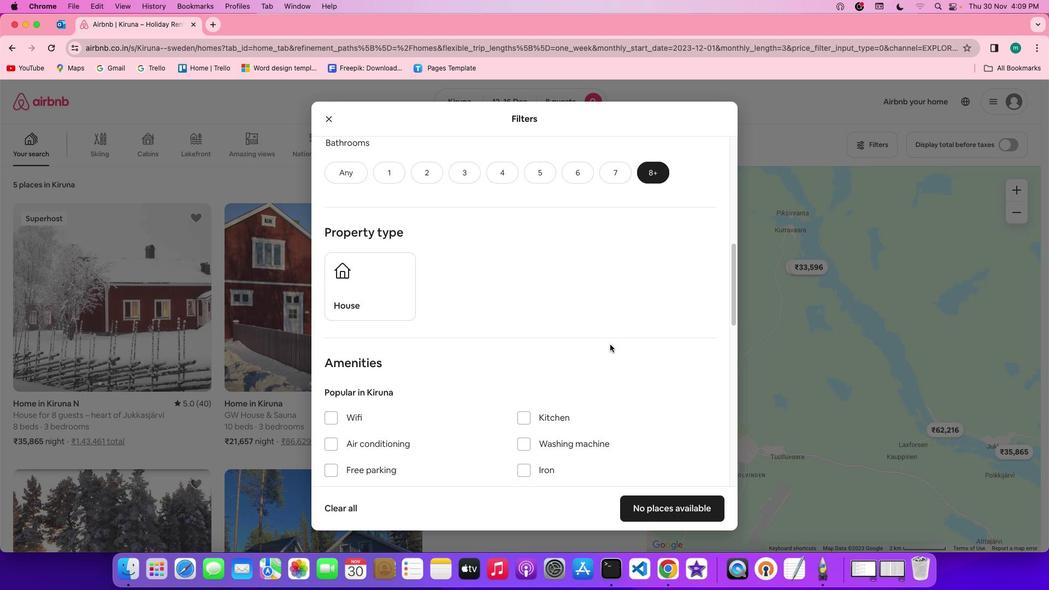 
Action: Mouse scrolled (609, 344) with delta (0, 0)
Screenshot: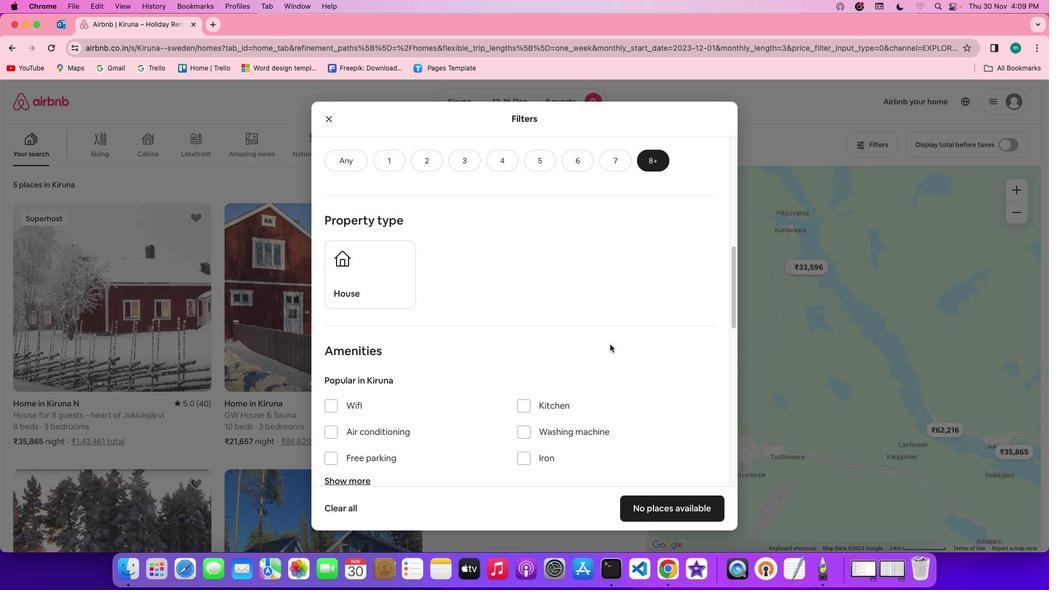 
Action: Mouse moved to (368, 247)
Screenshot: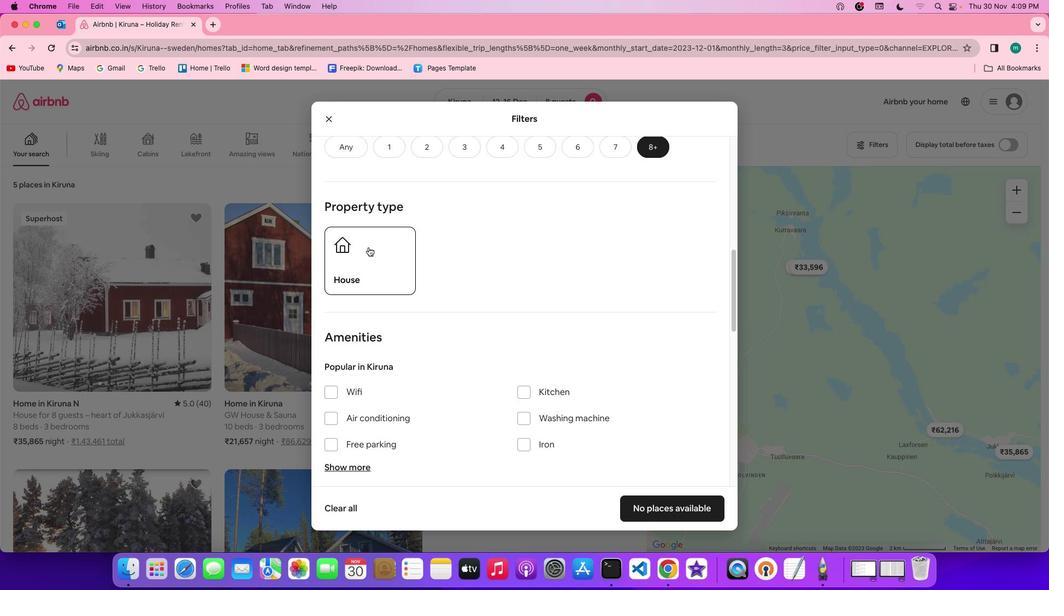
Action: Mouse pressed left at (368, 247)
Screenshot: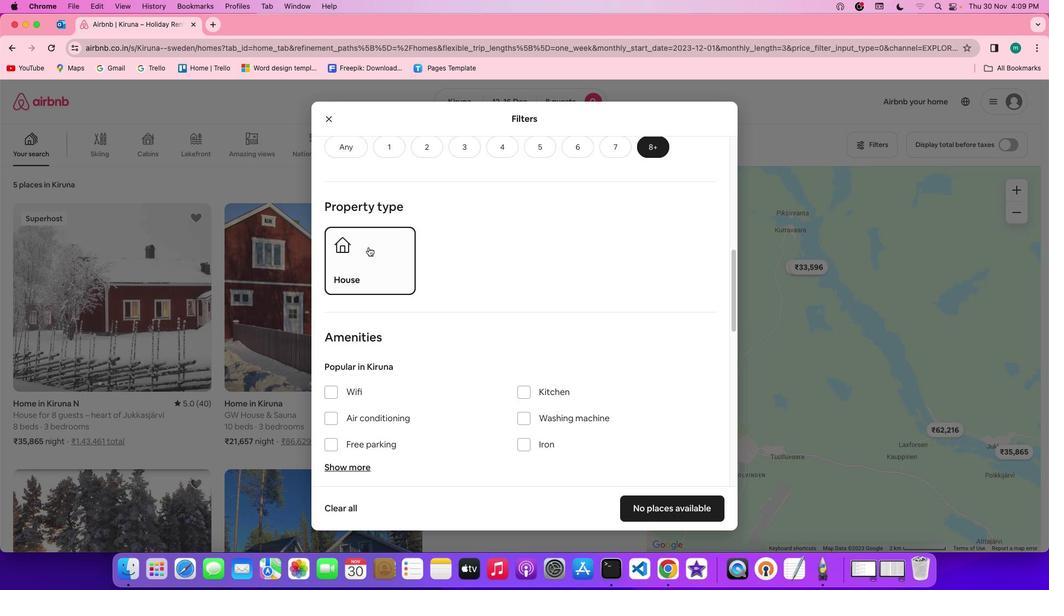 
Action: Mouse moved to (581, 287)
Screenshot: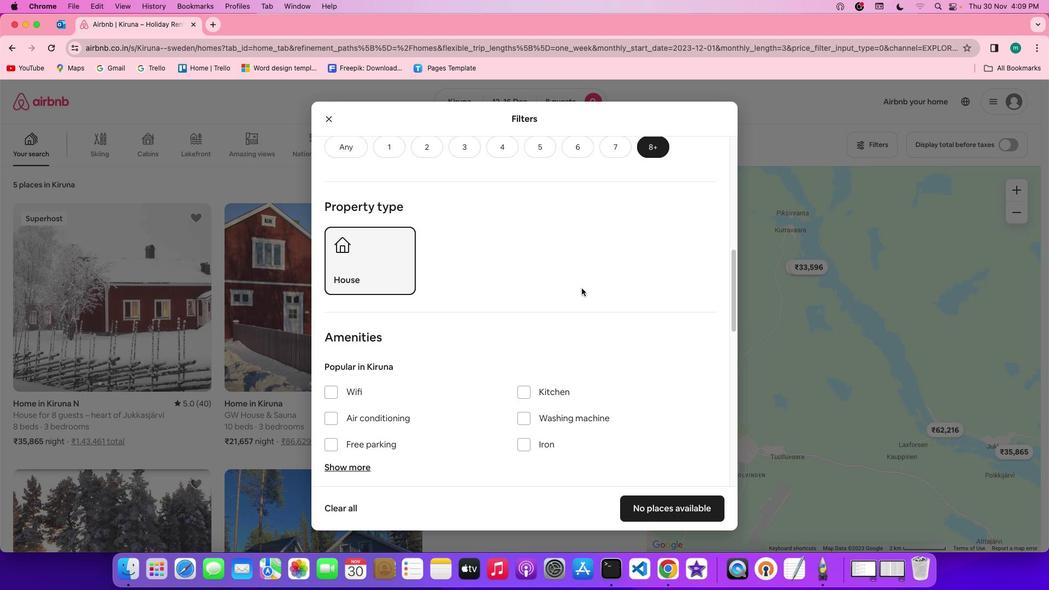 
Action: Mouse scrolled (581, 287) with delta (0, 0)
Screenshot: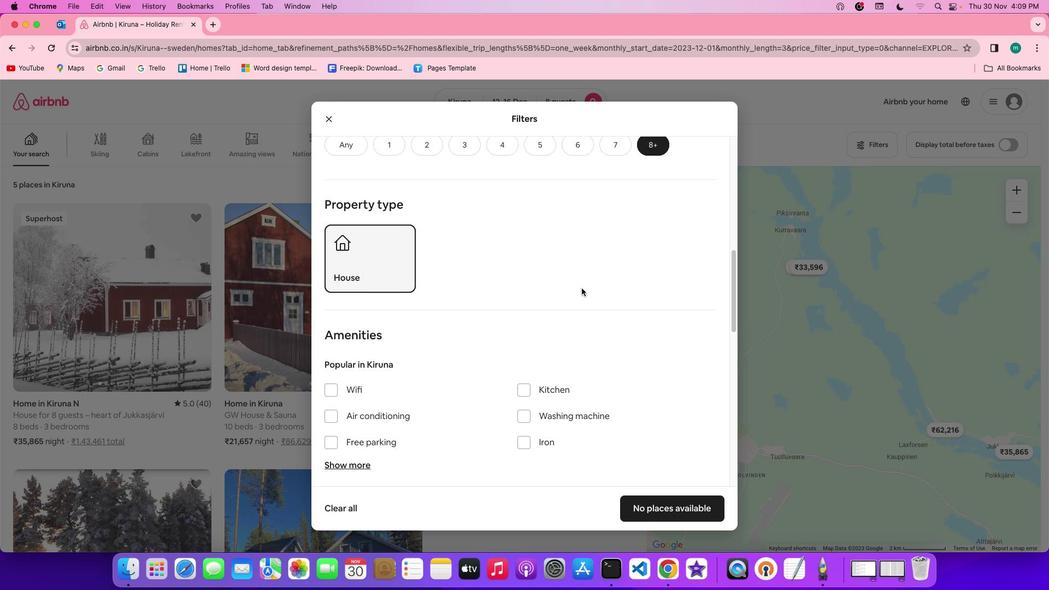 
Action: Mouse scrolled (581, 287) with delta (0, 0)
Screenshot: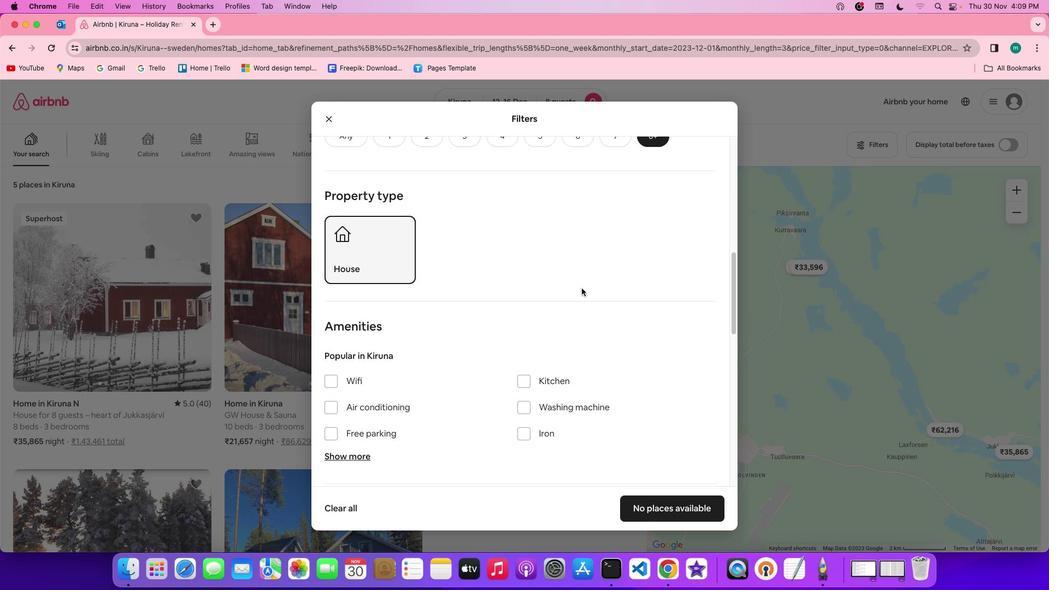
Action: Mouse scrolled (581, 287) with delta (0, 0)
Screenshot: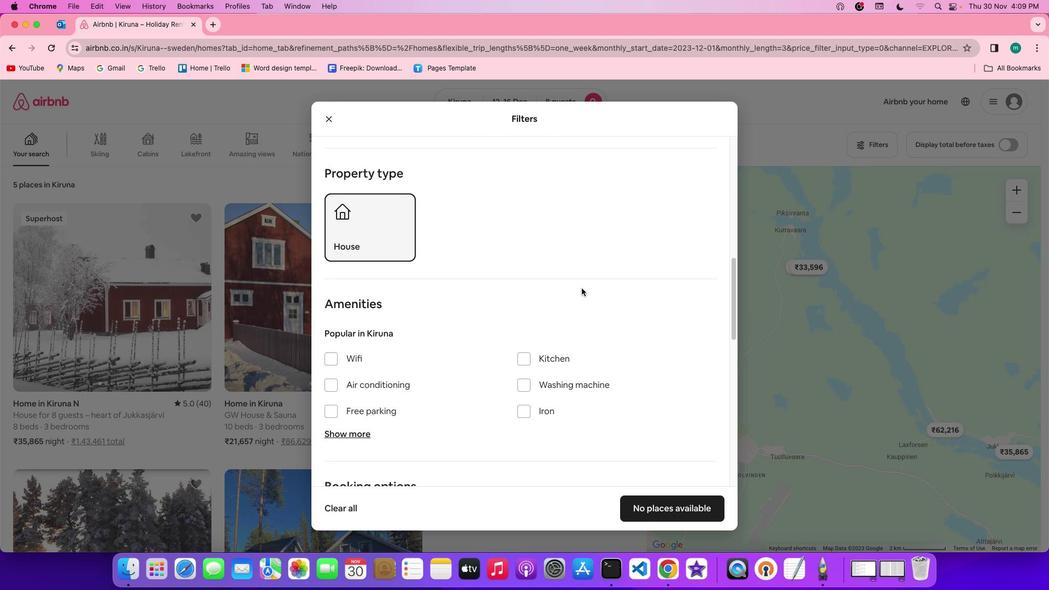 
Action: Mouse scrolled (581, 287) with delta (0, 0)
Screenshot: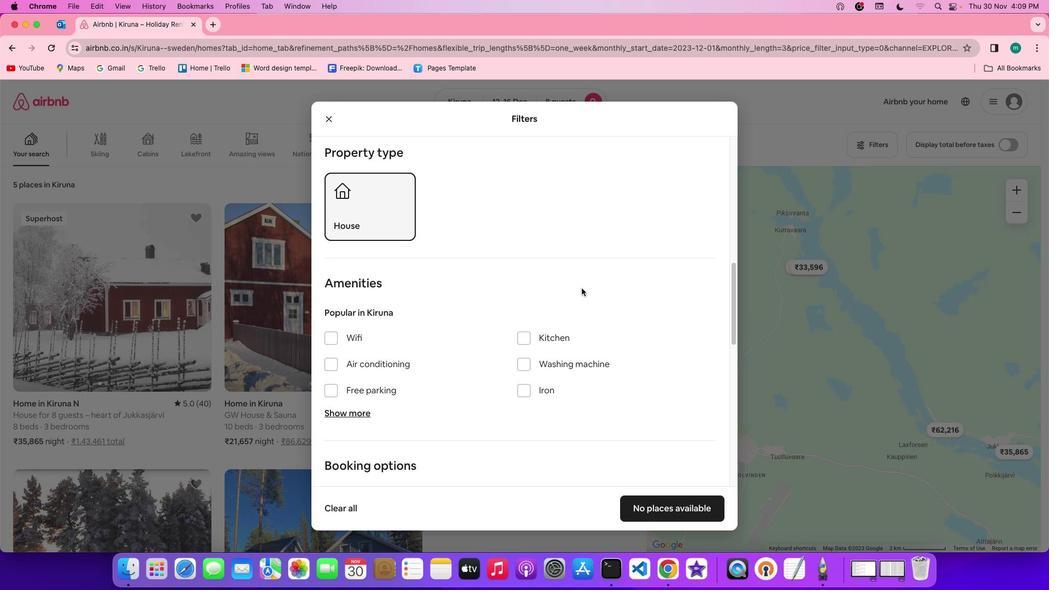 
Action: Mouse scrolled (581, 287) with delta (0, 0)
Screenshot: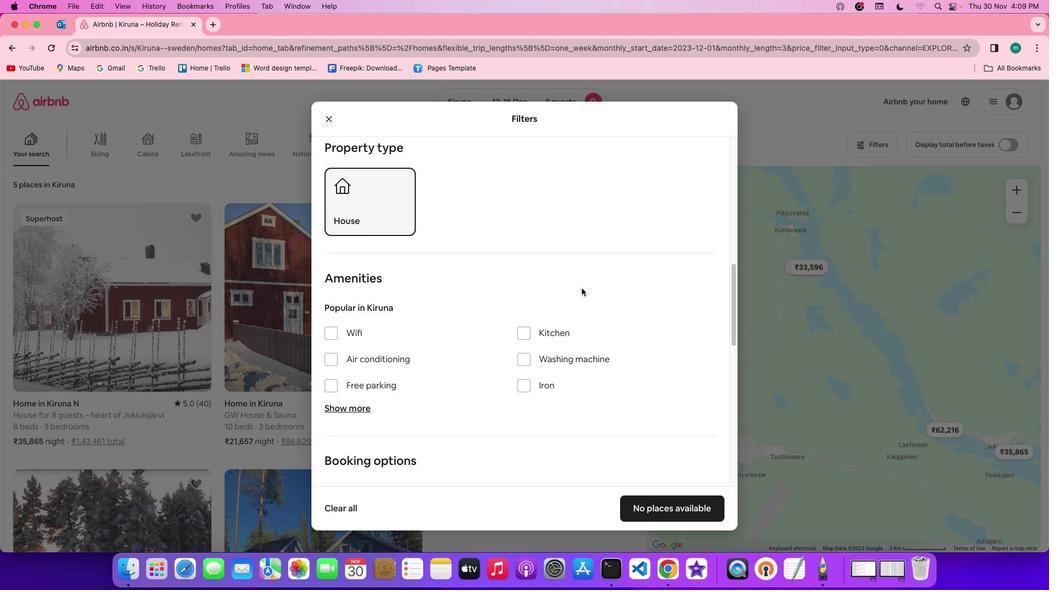 
Action: Mouse scrolled (581, 287) with delta (0, 0)
Screenshot: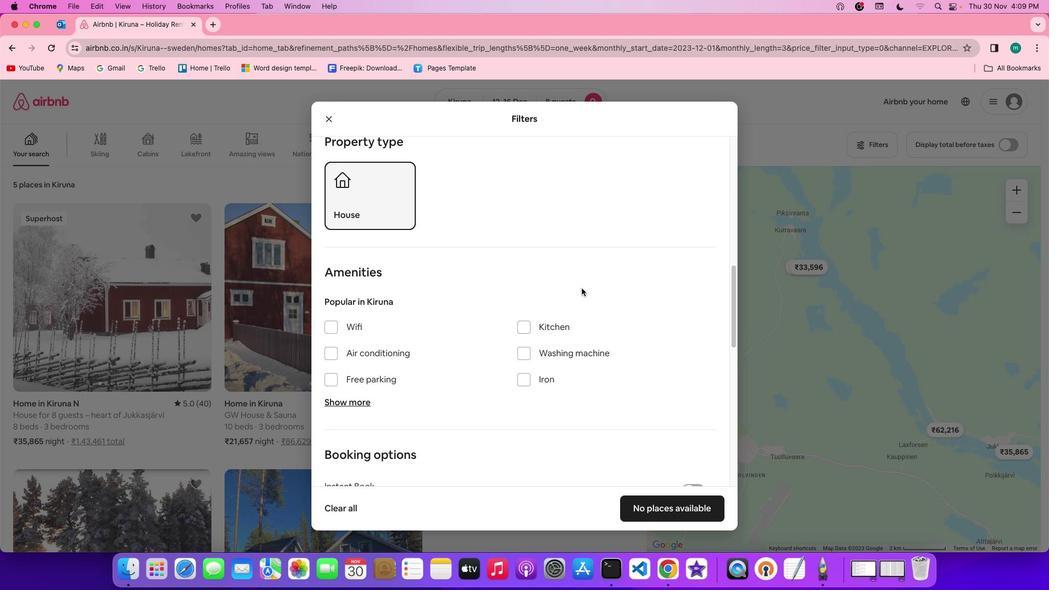 
Action: Mouse scrolled (581, 287) with delta (0, -1)
Screenshot: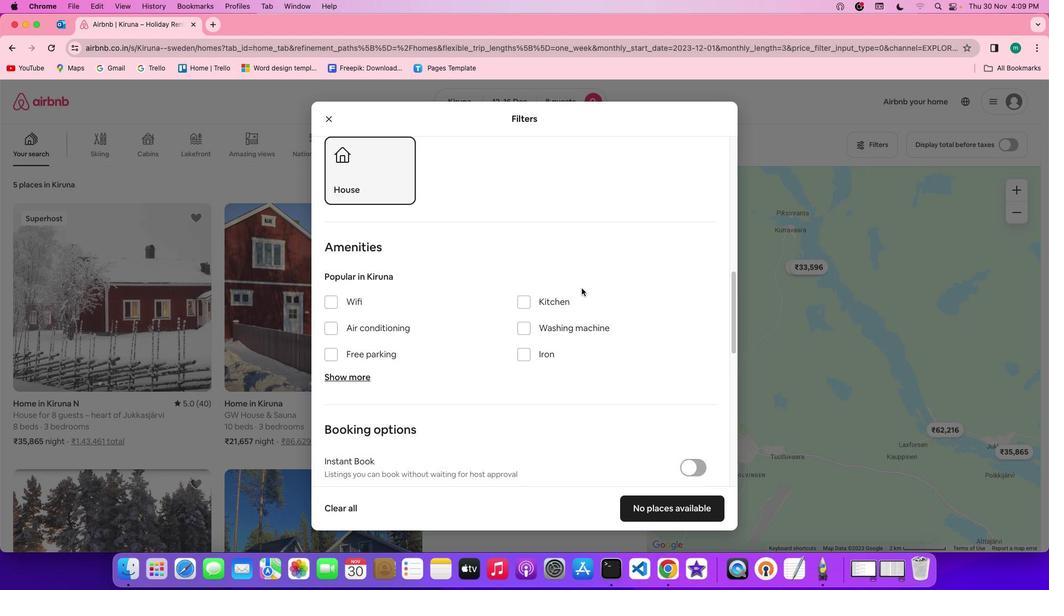 
Action: Mouse moved to (337, 276)
Screenshot: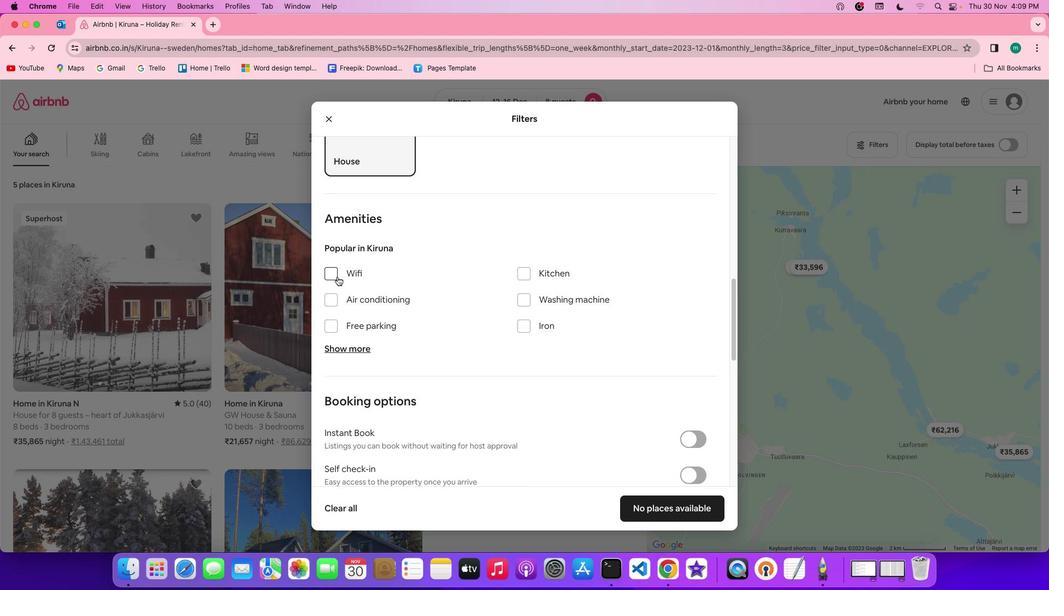 
Action: Mouse pressed left at (337, 276)
Screenshot: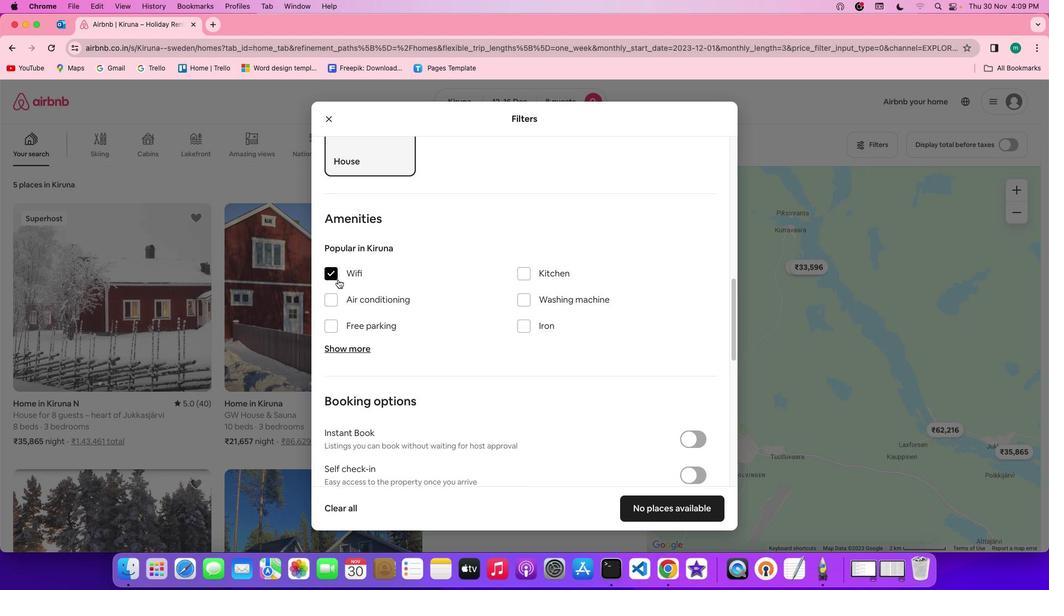 
Action: Mouse moved to (344, 348)
Screenshot: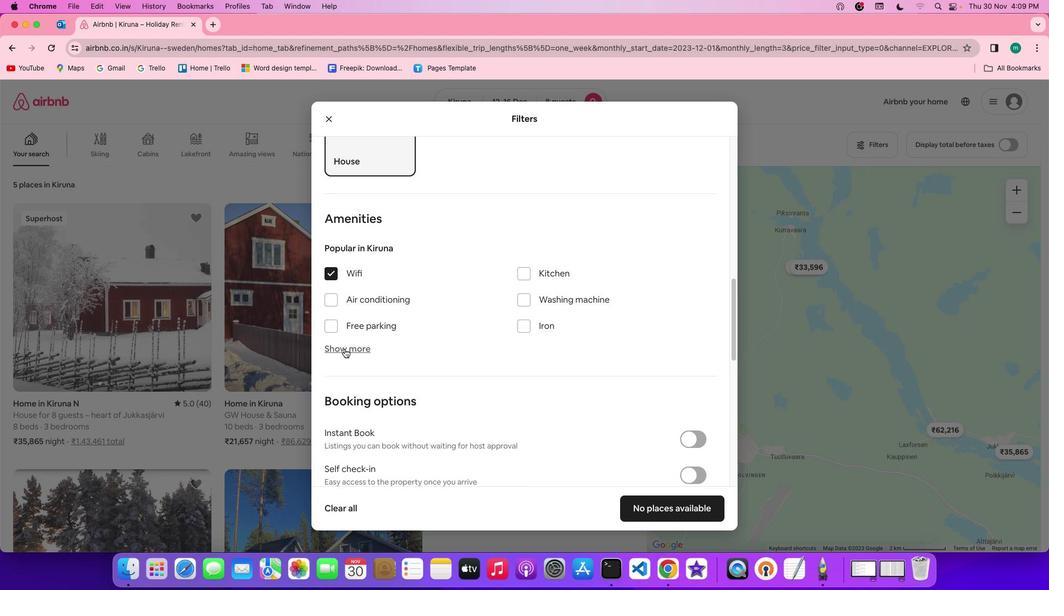 
Action: Mouse pressed left at (344, 348)
Screenshot: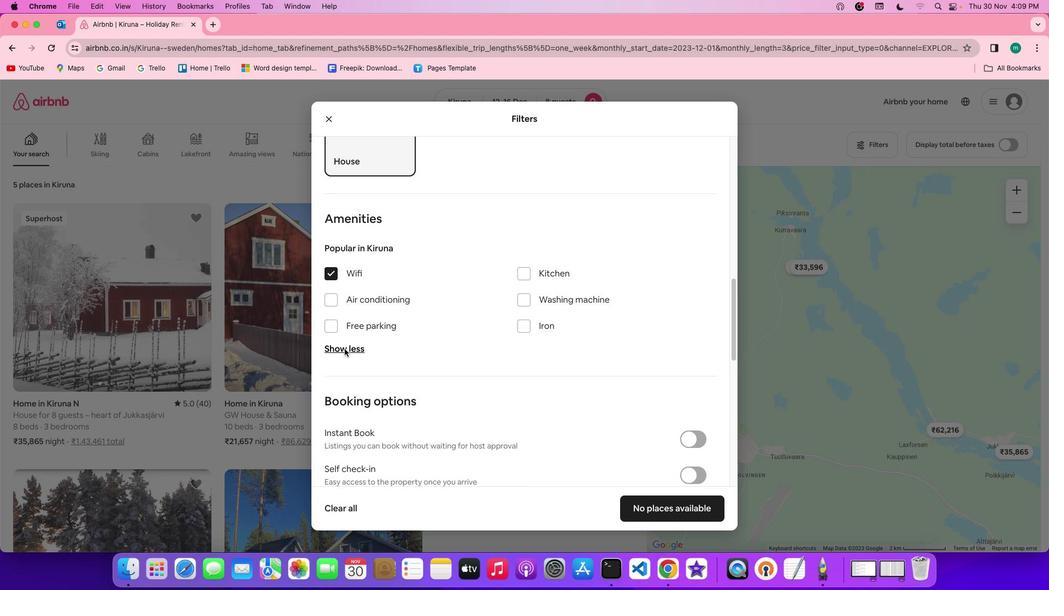 
Action: Mouse moved to (477, 336)
Screenshot: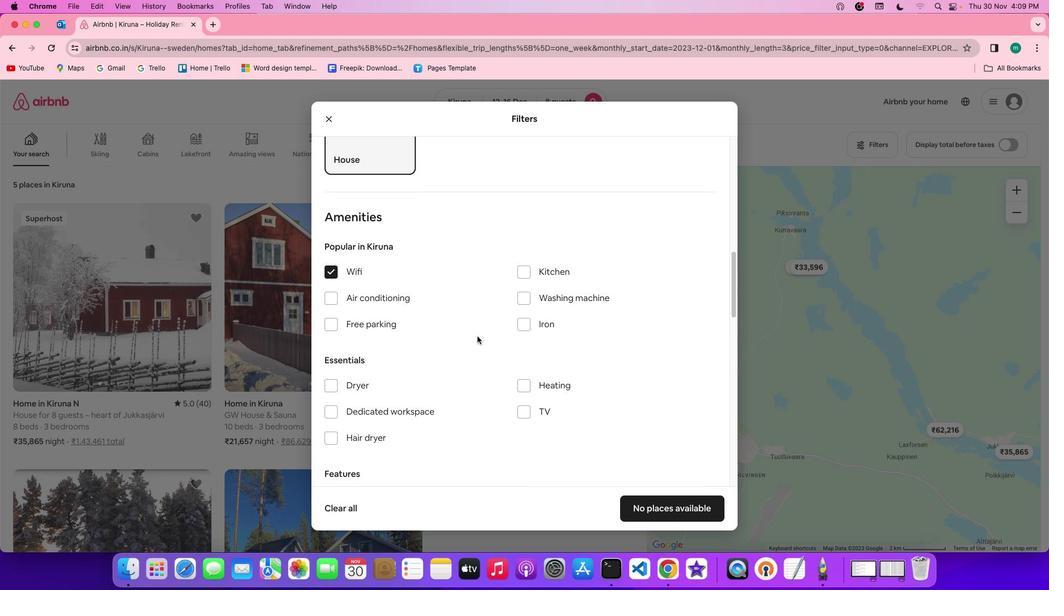 
Action: Mouse scrolled (477, 336) with delta (0, 0)
Screenshot: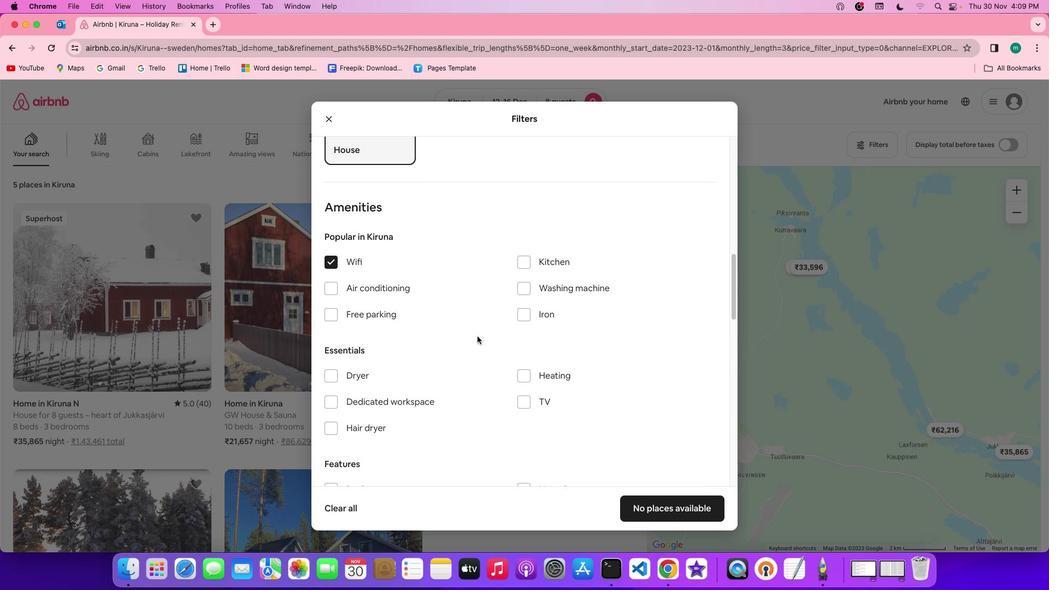 
Action: Mouse scrolled (477, 336) with delta (0, 0)
Screenshot: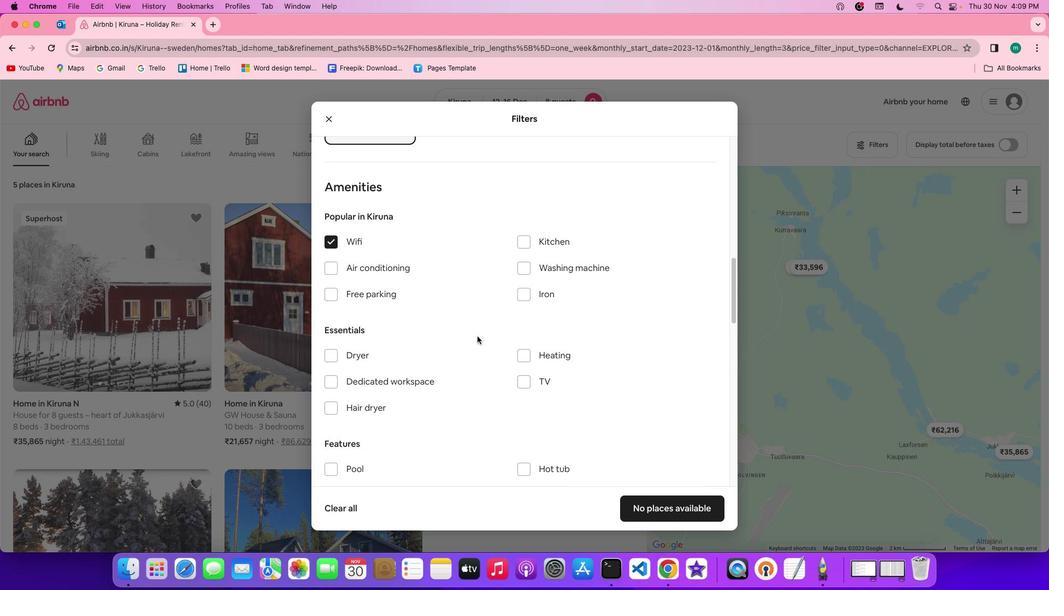 
Action: Mouse scrolled (477, 336) with delta (0, -1)
Screenshot: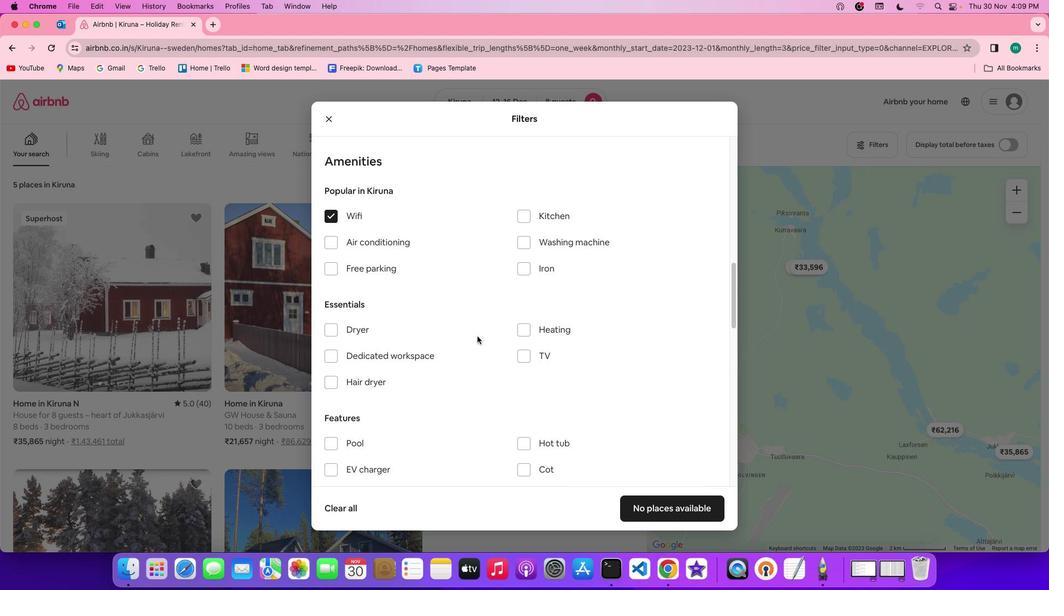 
Action: Mouse moved to (521, 322)
Screenshot: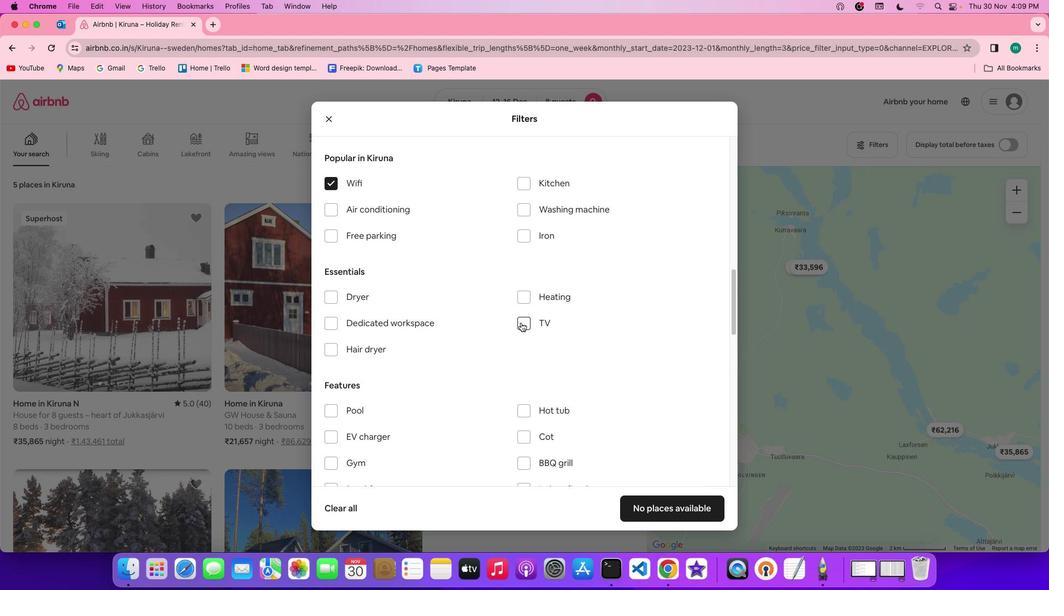 
Action: Mouse pressed left at (521, 322)
Screenshot: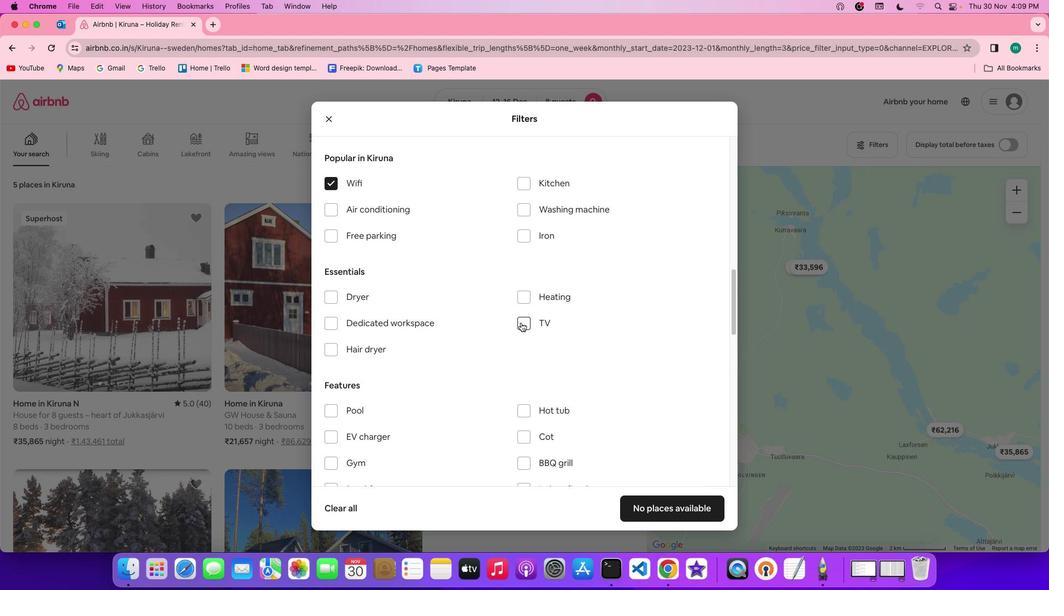 
Action: Mouse moved to (643, 329)
Screenshot: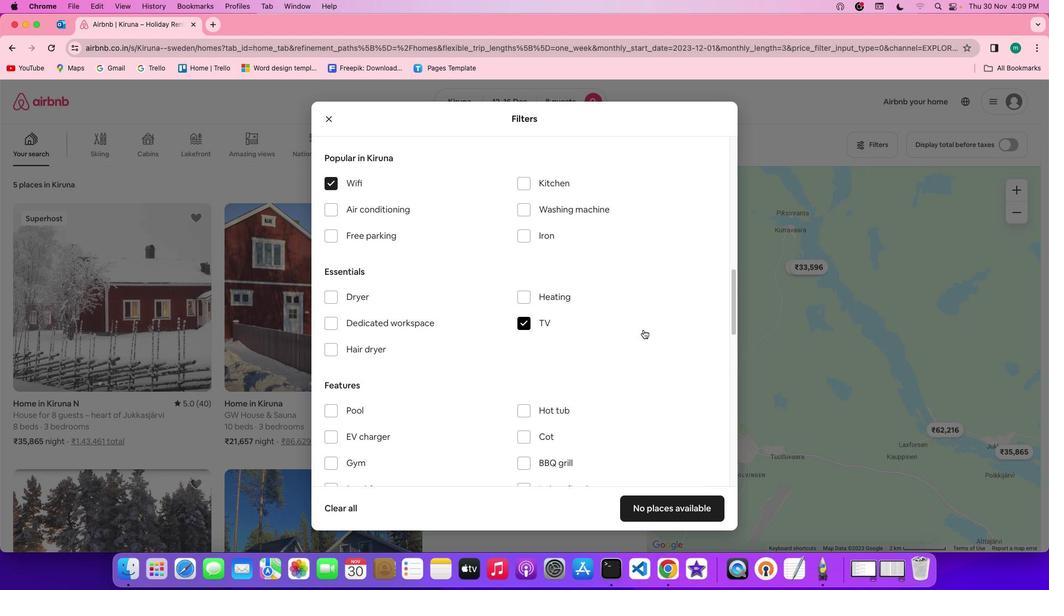 
Action: Mouse scrolled (643, 329) with delta (0, 0)
Screenshot: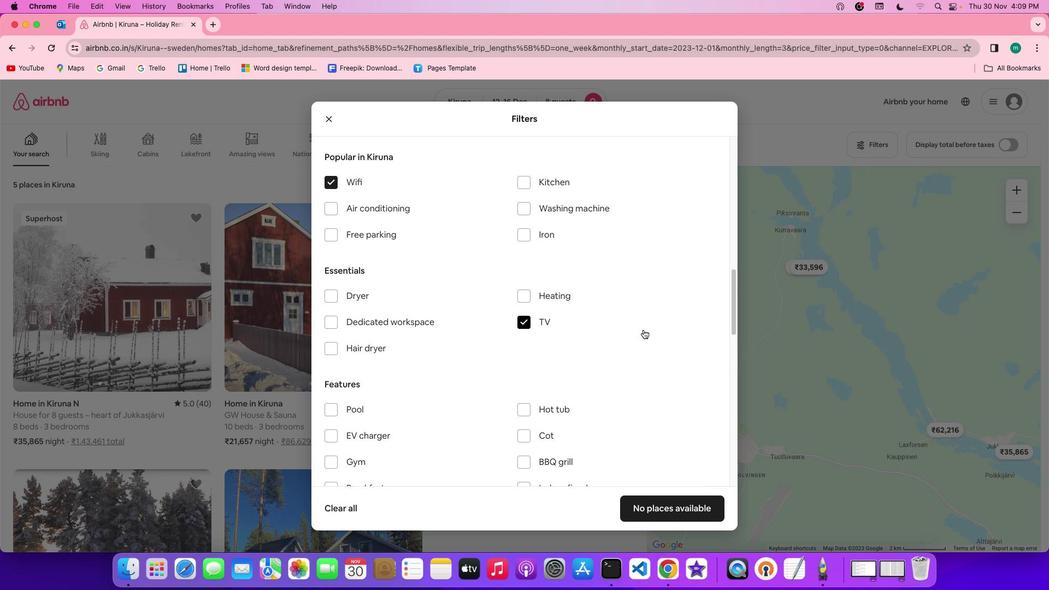 
Action: Mouse moved to (334, 230)
Screenshot: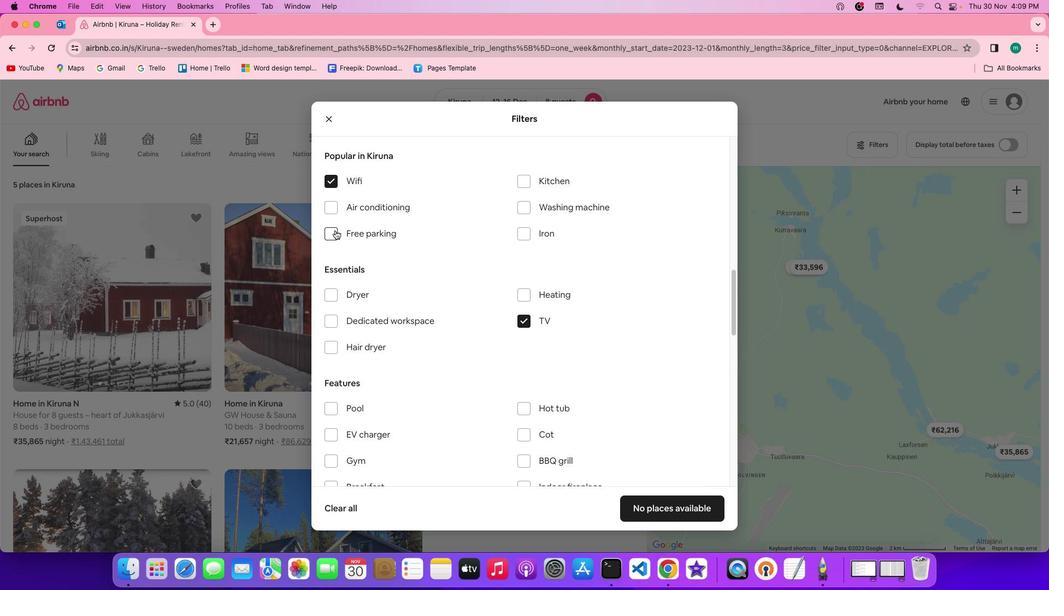 
Action: Mouse pressed left at (334, 230)
Screenshot: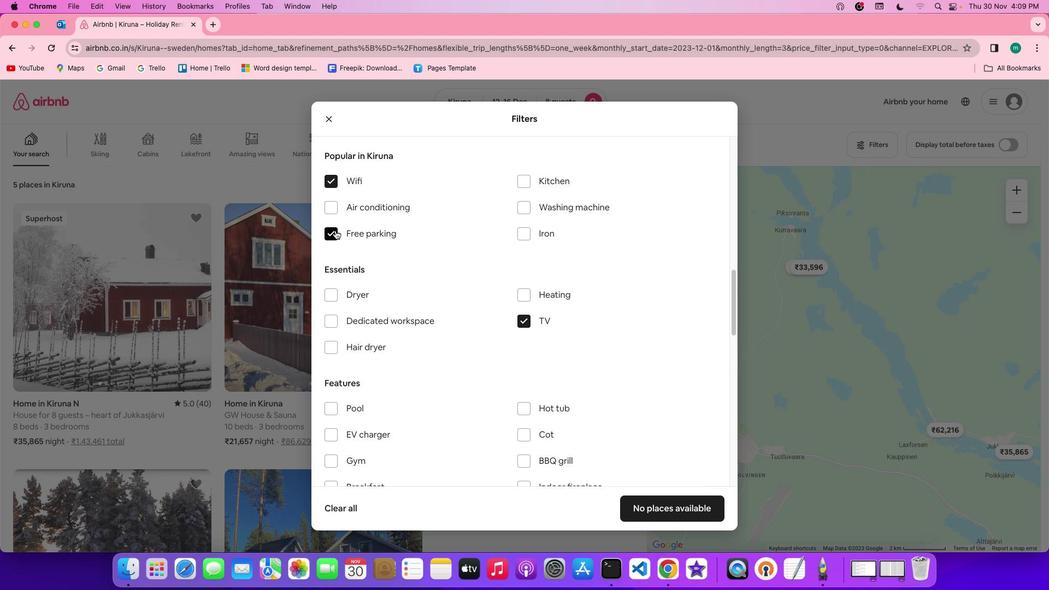 
Action: Mouse moved to (442, 263)
Screenshot: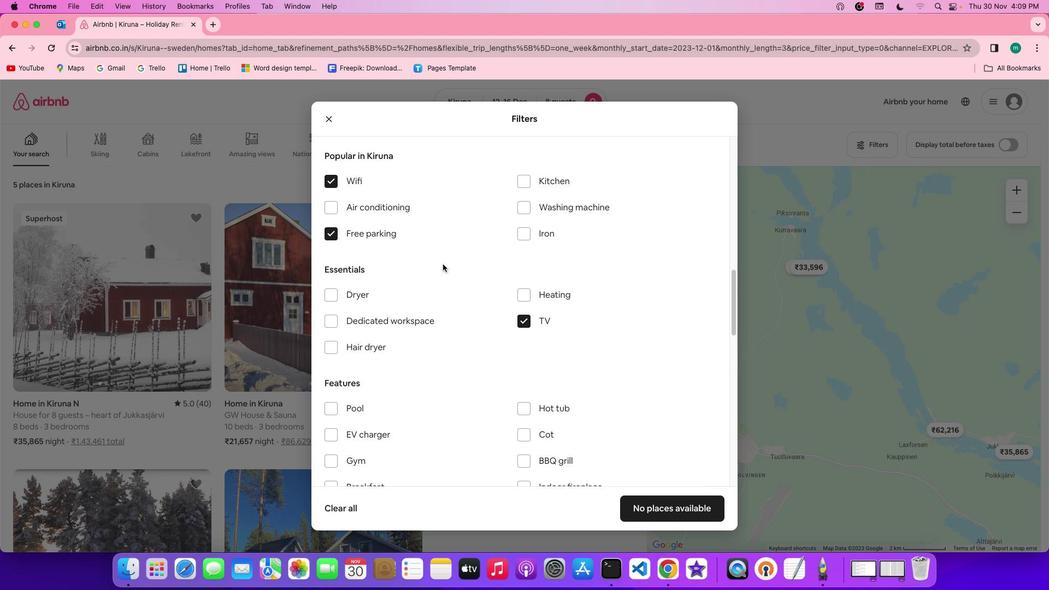 
Action: Mouse scrolled (442, 263) with delta (0, 0)
Screenshot: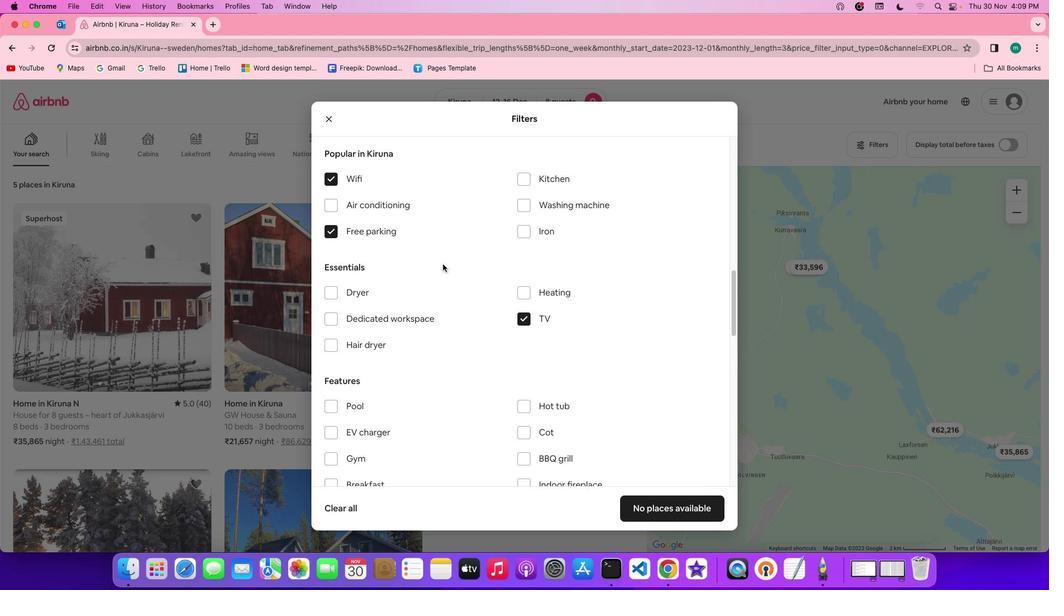 
Action: Mouse scrolled (442, 263) with delta (0, 0)
Screenshot: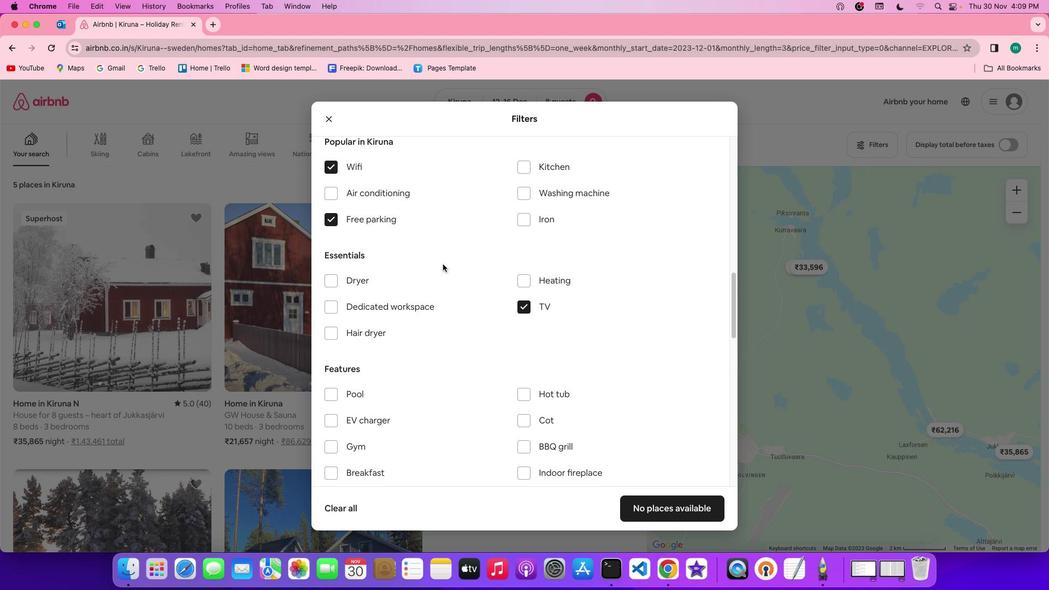 
Action: Mouse scrolled (442, 263) with delta (0, 0)
Screenshot: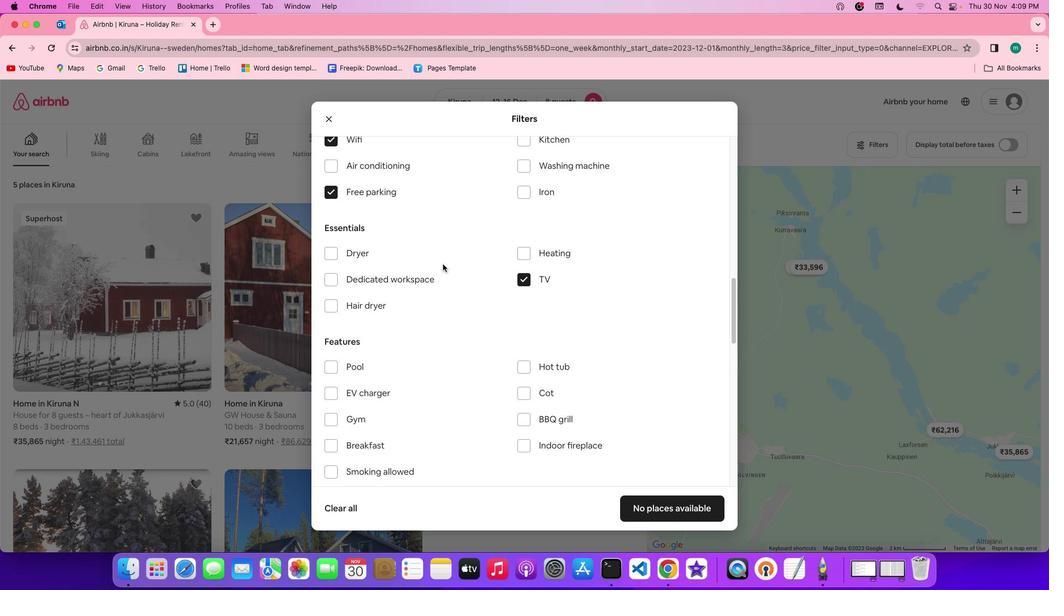
Action: Mouse scrolled (442, 263) with delta (0, -1)
Screenshot: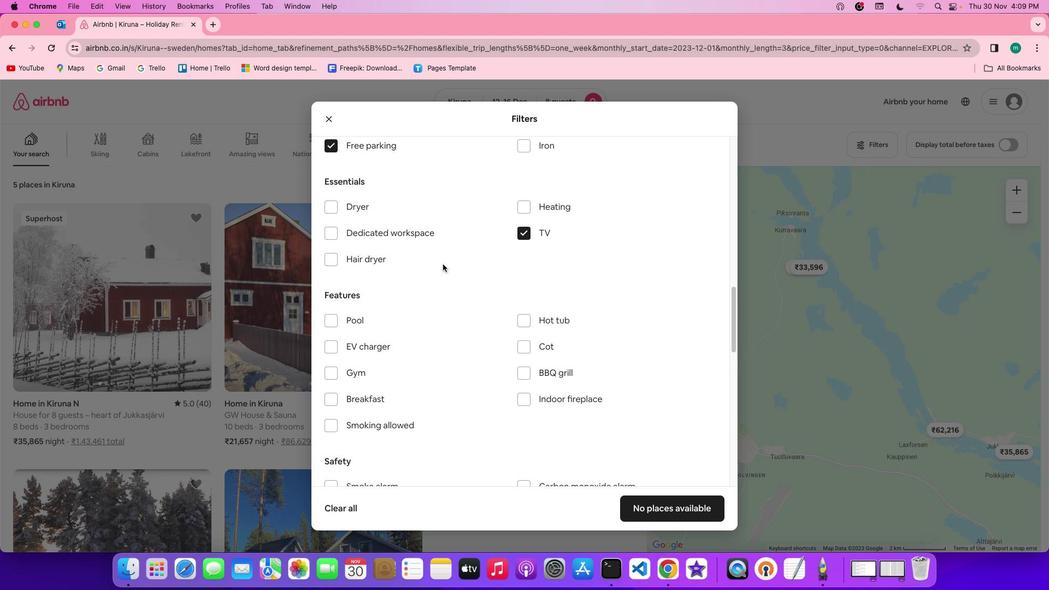 
Action: Mouse scrolled (442, 263) with delta (0, 0)
Screenshot: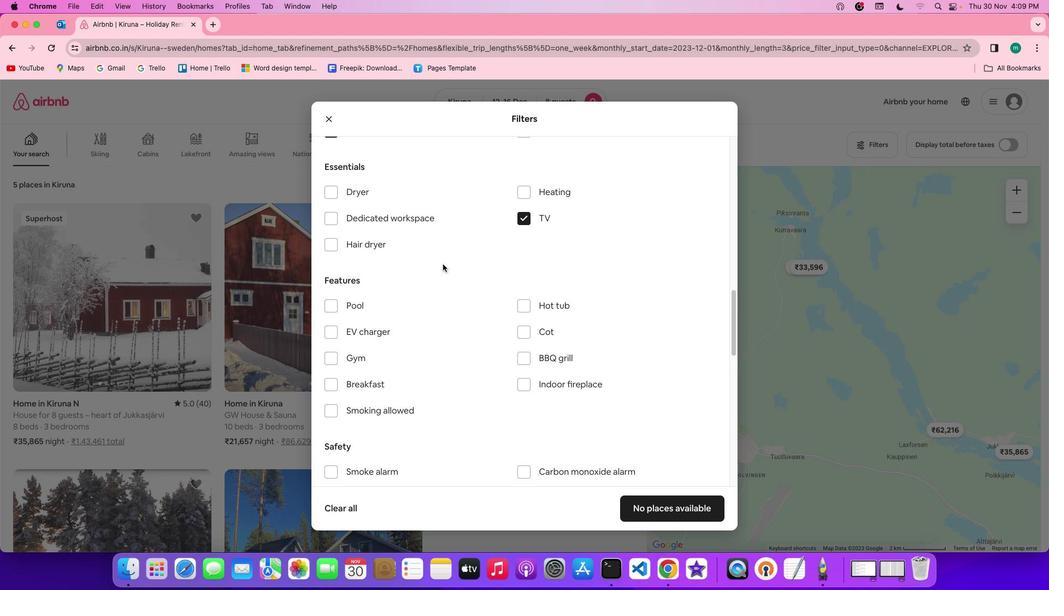 
Action: Mouse scrolled (442, 263) with delta (0, 0)
Screenshot: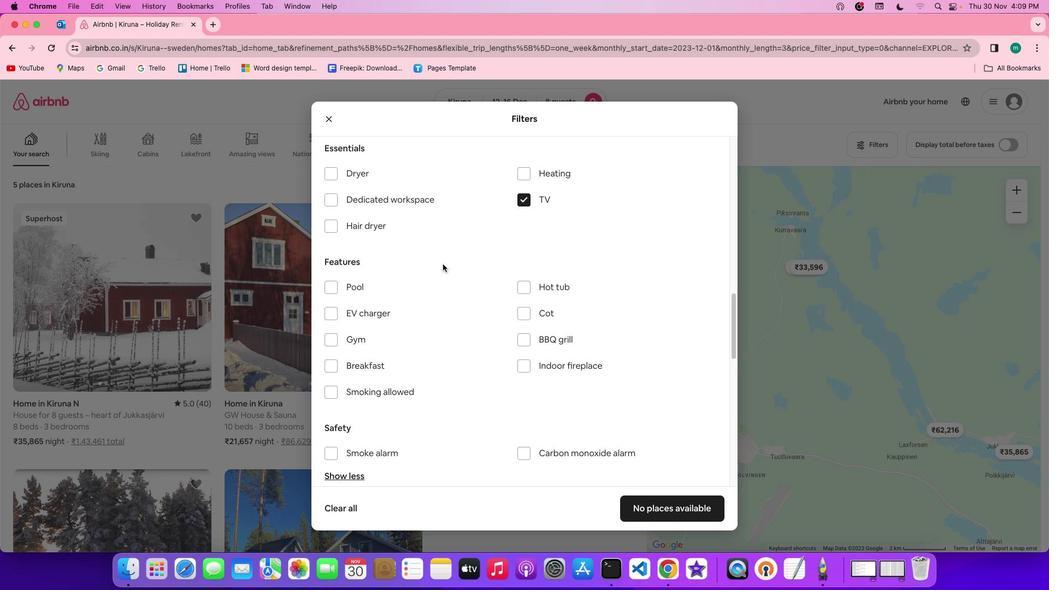 
Action: Mouse scrolled (442, 263) with delta (0, -1)
Screenshot: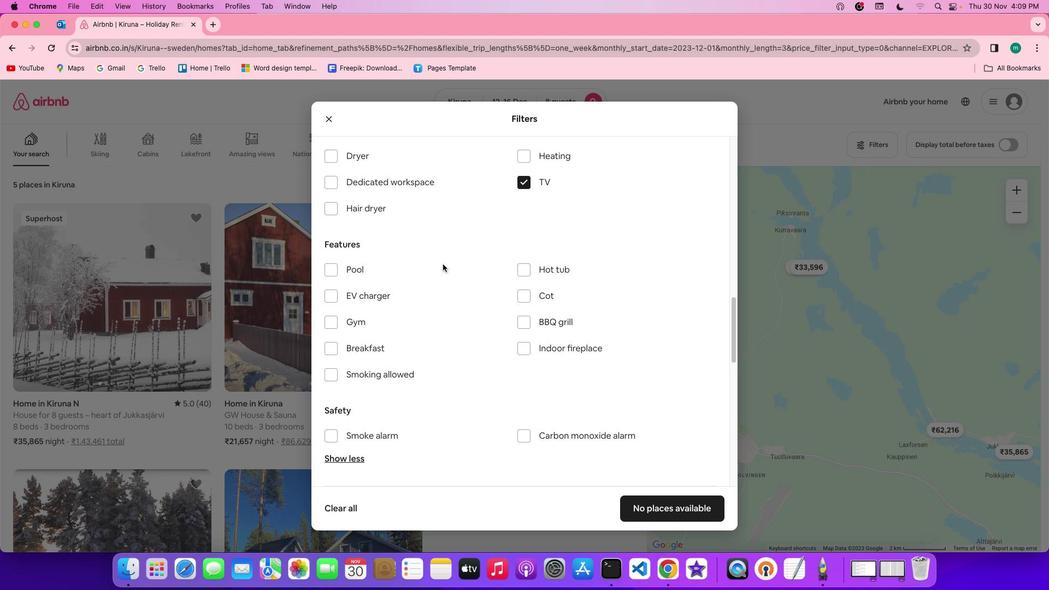 
Action: Mouse moved to (330, 286)
Screenshot: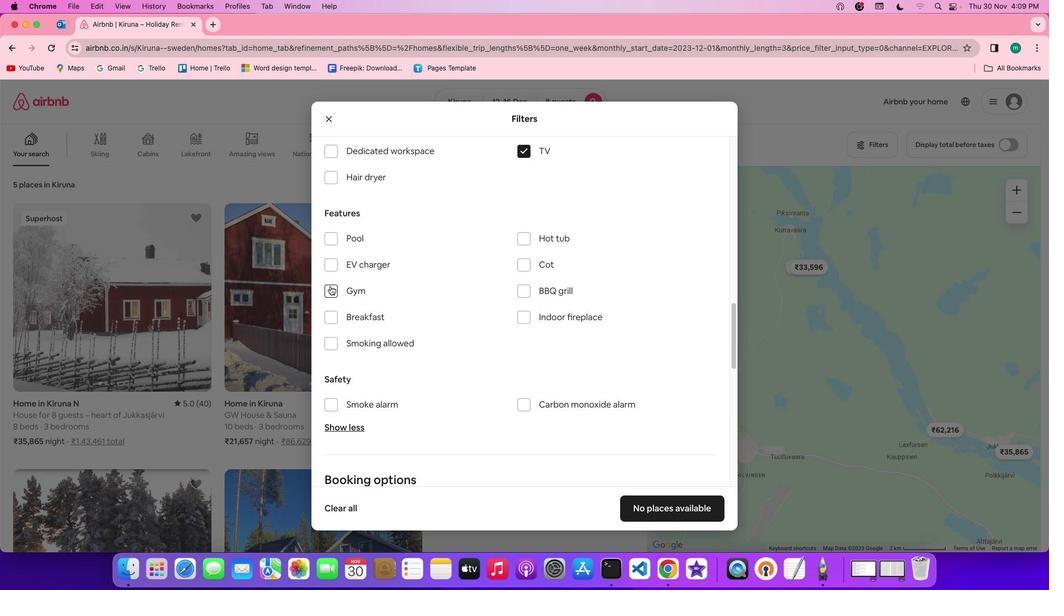 
Action: Mouse pressed left at (330, 286)
Screenshot: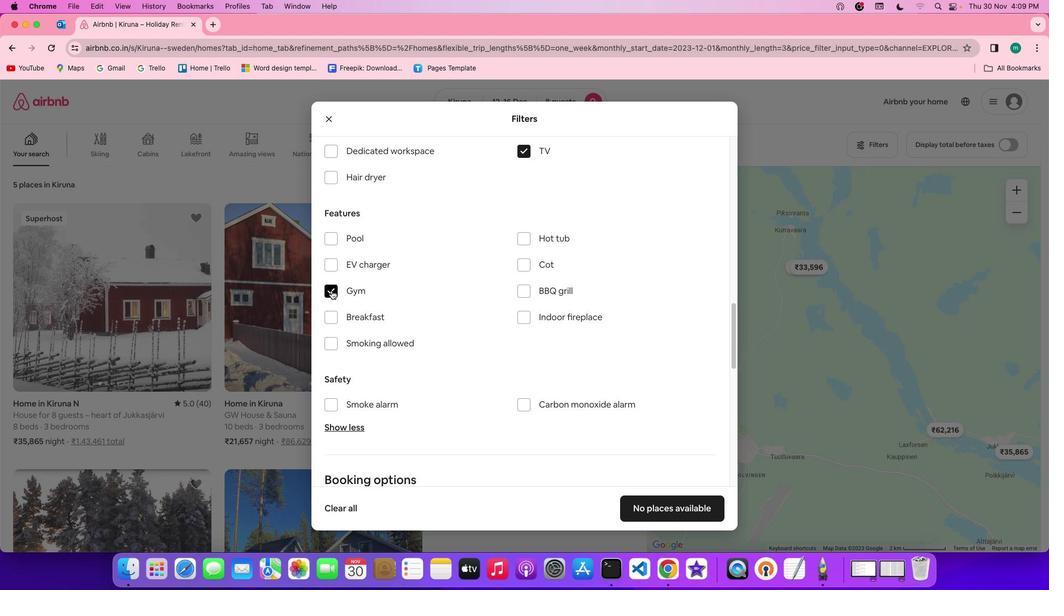 
Action: Mouse moved to (333, 320)
Screenshot: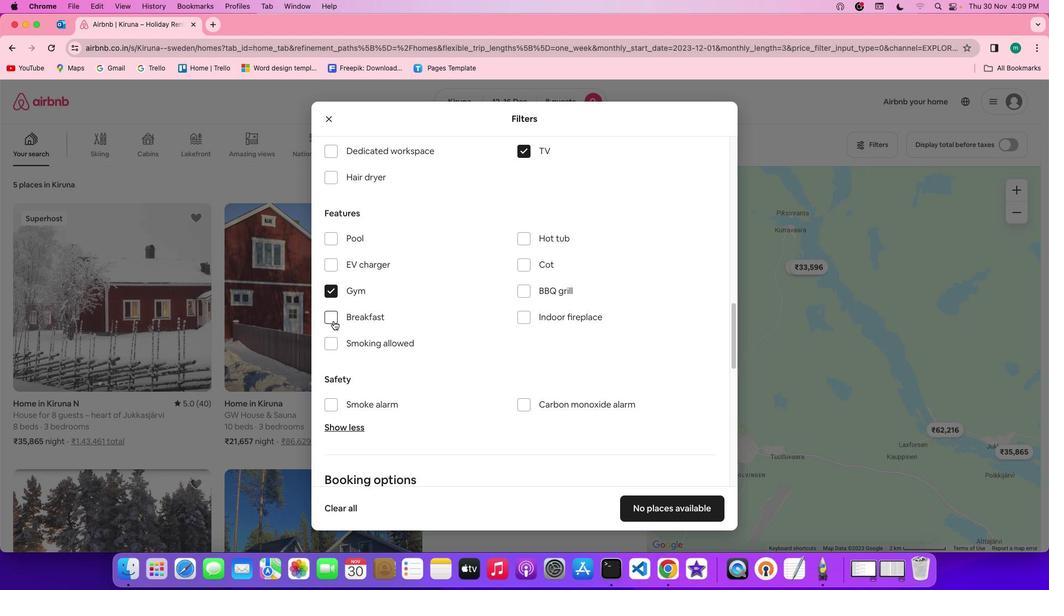 
Action: Mouse pressed left at (333, 320)
Screenshot: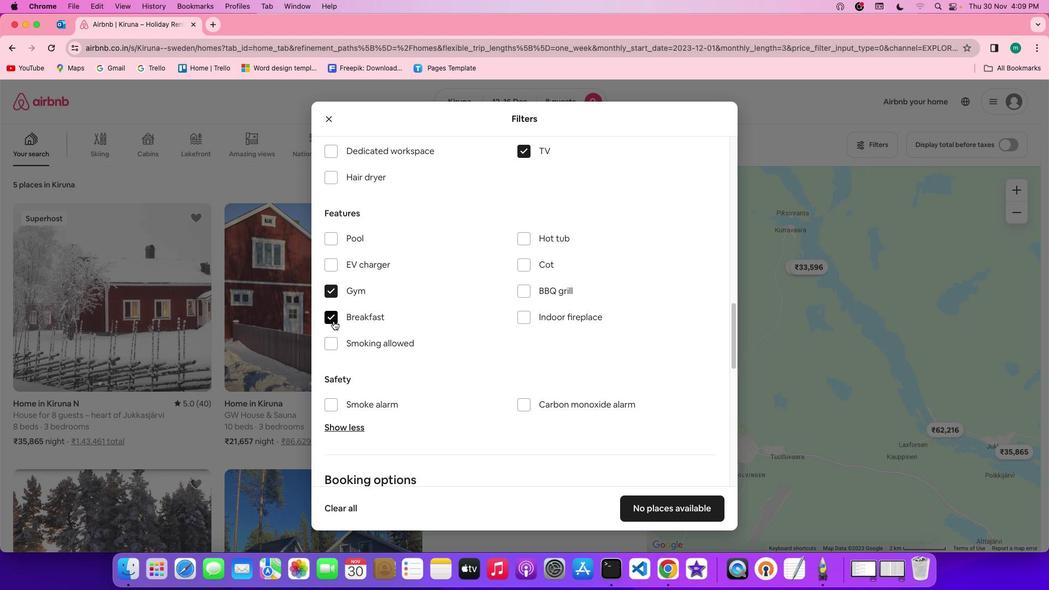 
Action: Mouse moved to (507, 368)
Screenshot: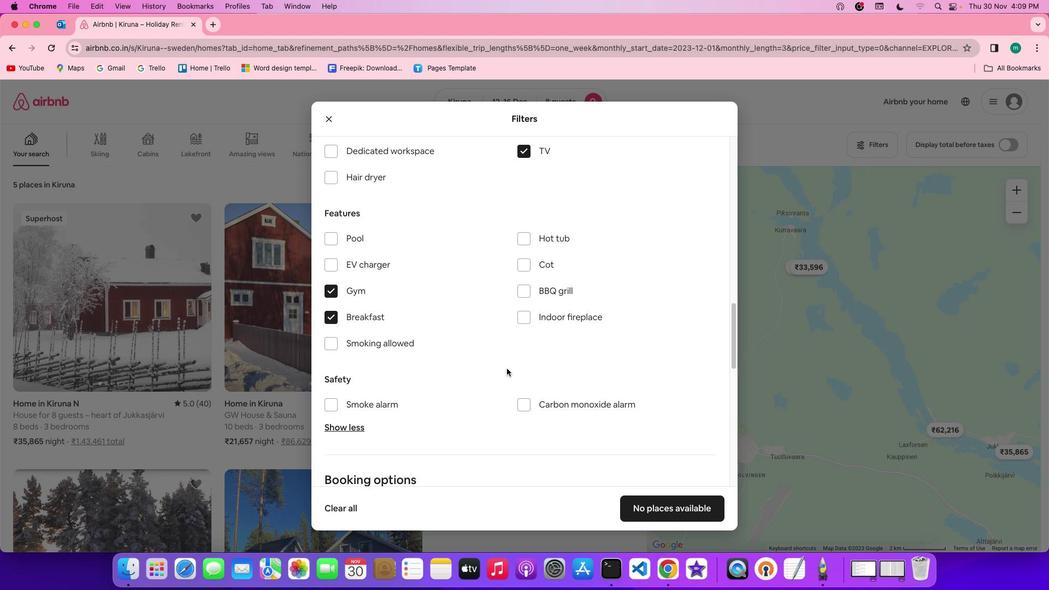 
Action: Mouse scrolled (507, 368) with delta (0, 0)
Screenshot: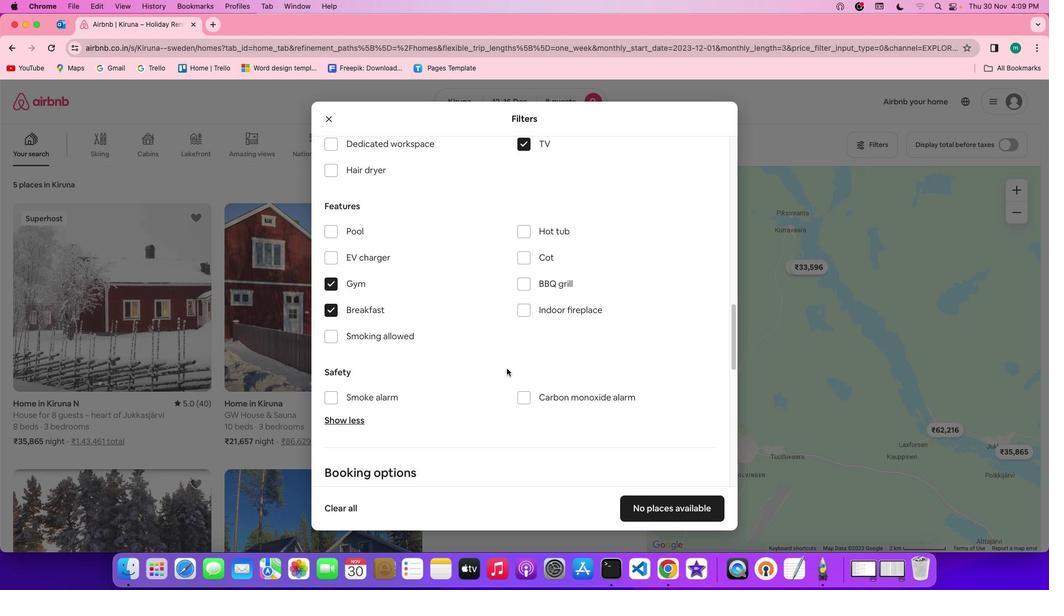 
Action: Mouse scrolled (507, 368) with delta (0, 0)
Screenshot: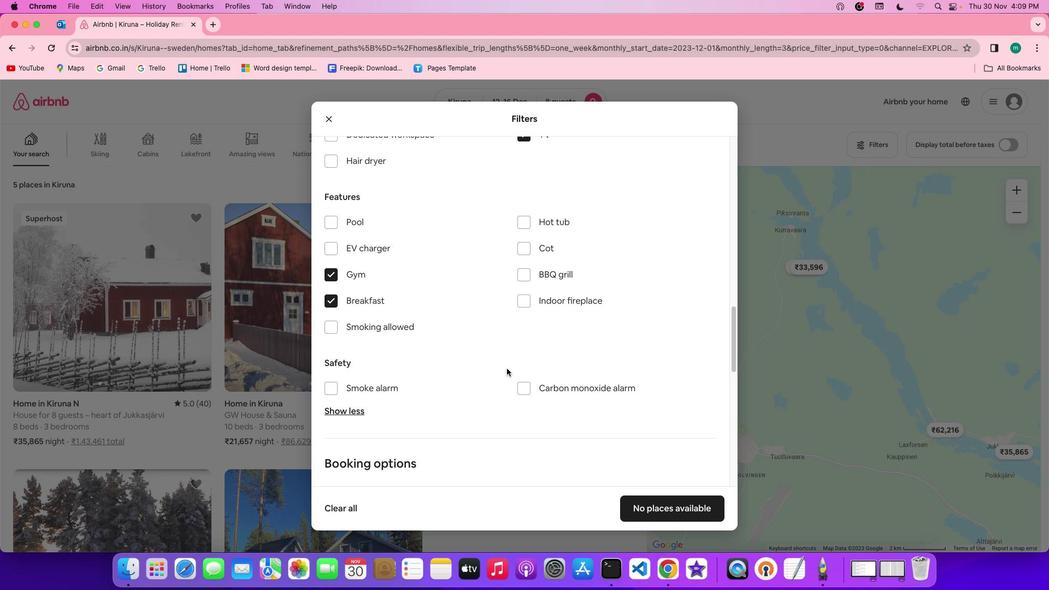 
Action: Mouse scrolled (507, 368) with delta (0, -1)
Screenshot: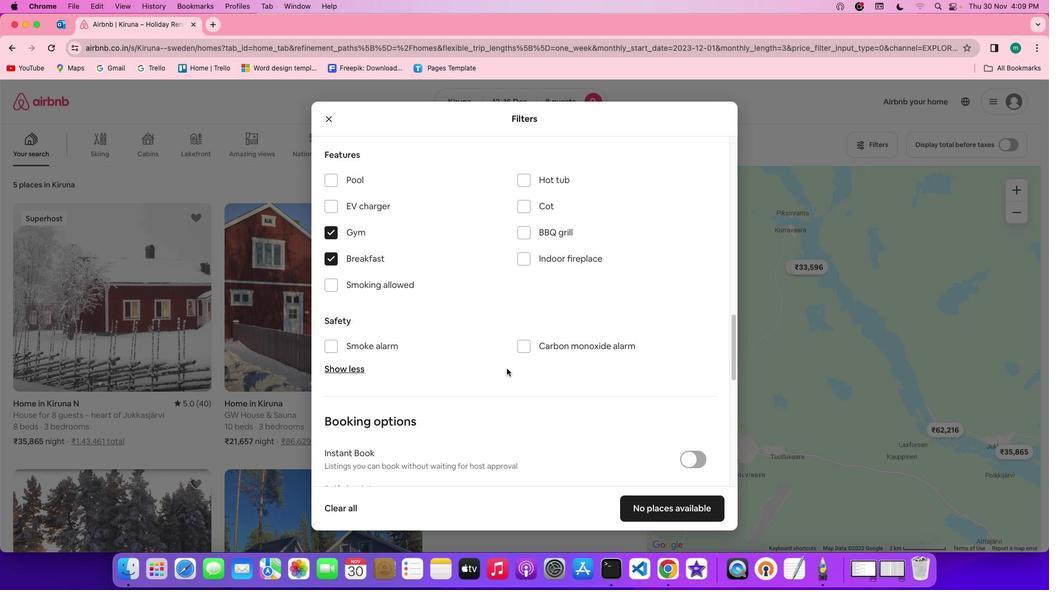 
Action: Mouse scrolled (507, 368) with delta (0, -1)
Screenshot: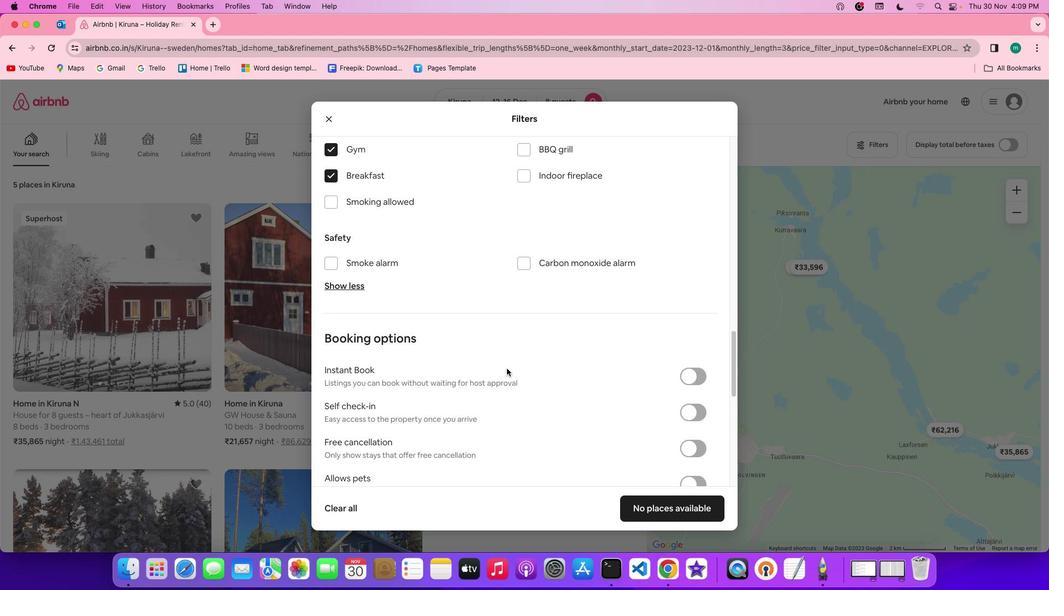 
Action: Mouse scrolled (507, 368) with delta (0, -1)
Screenshot: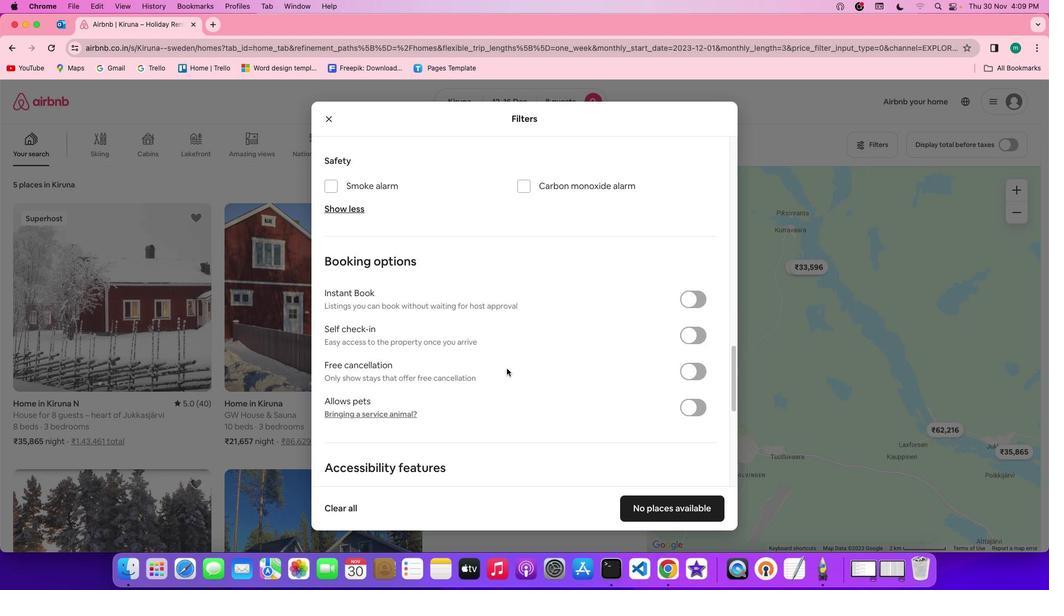 
Action: Mouse moved to (506, 368)
Screenshot: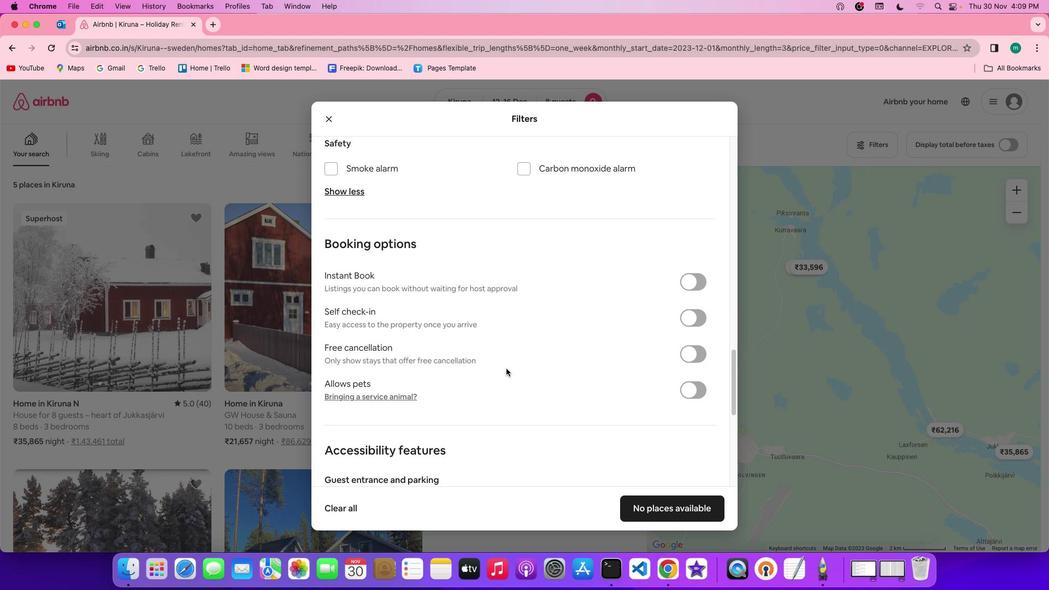 
Action: Mouse scrolled (506, 368) with delta (0, 0)
Screenshot: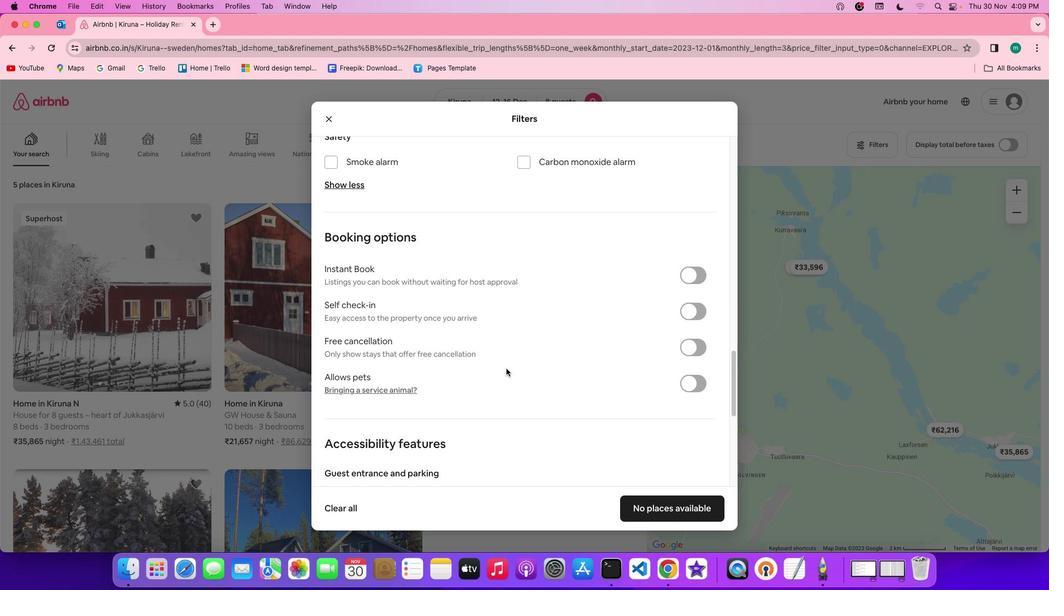 
Action: Mouse scrolled (506, 368) with delta (0, 0)
Screenshot: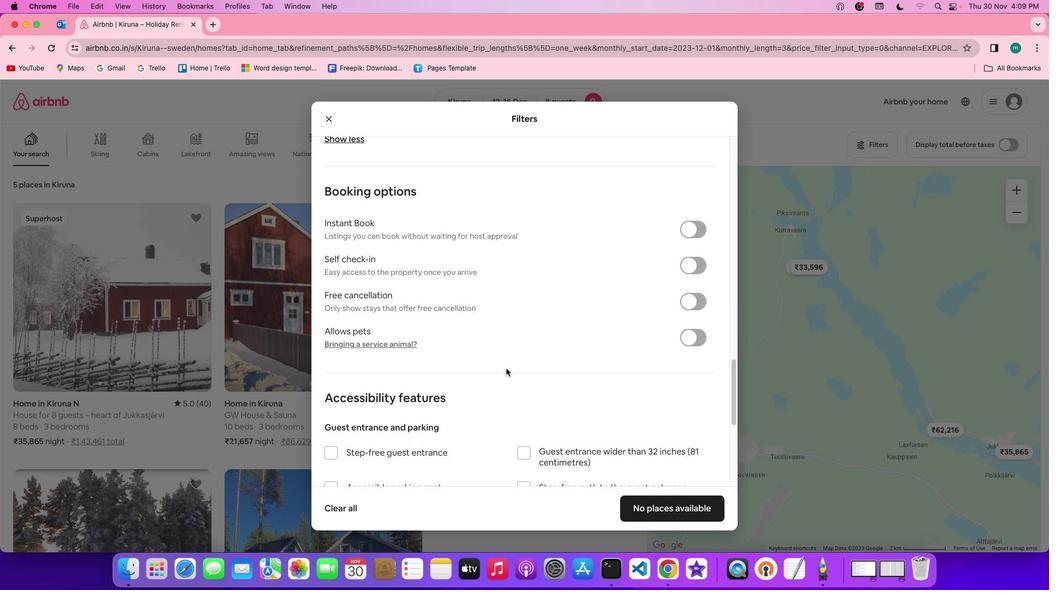 
Action: Mouse scrolled (506, 368) with delta (0, -1)
Screenshot: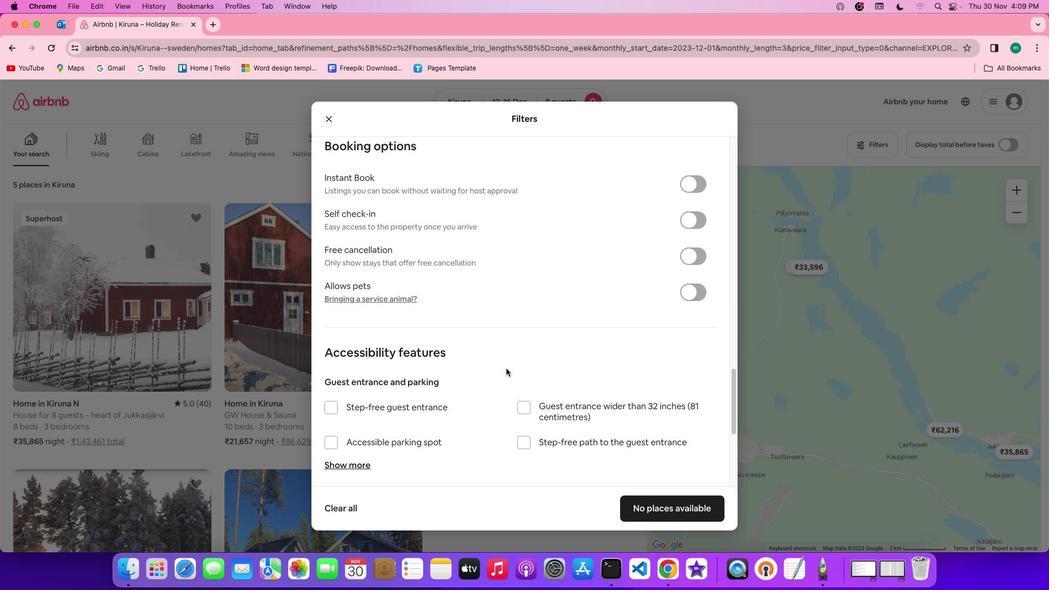 
Action: Mouse scrolled (506, 368) with delta (0, -1)
Screenshot: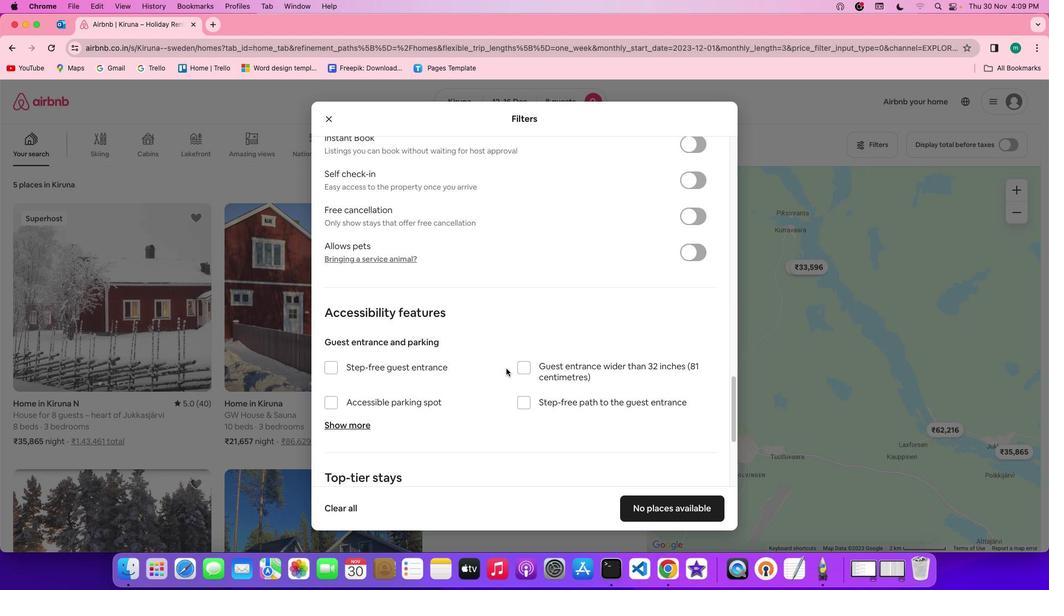 
Action: Mouse scrolled (506, 368) with delta (0, 0)
Screenshot: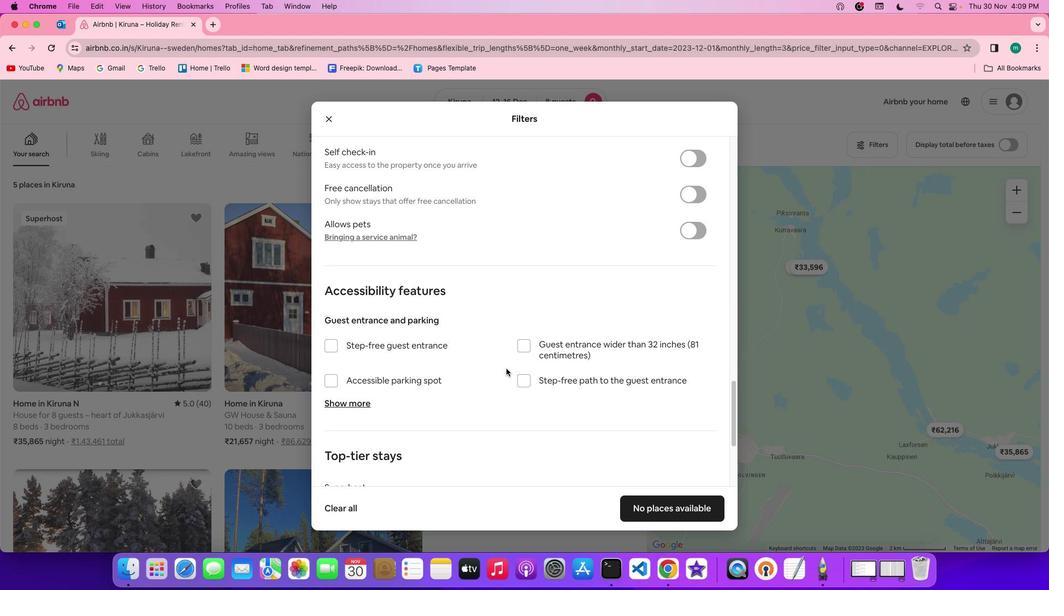
Action: Mouse scrolled (506, 368) with delta (0, 0)
Screenshot: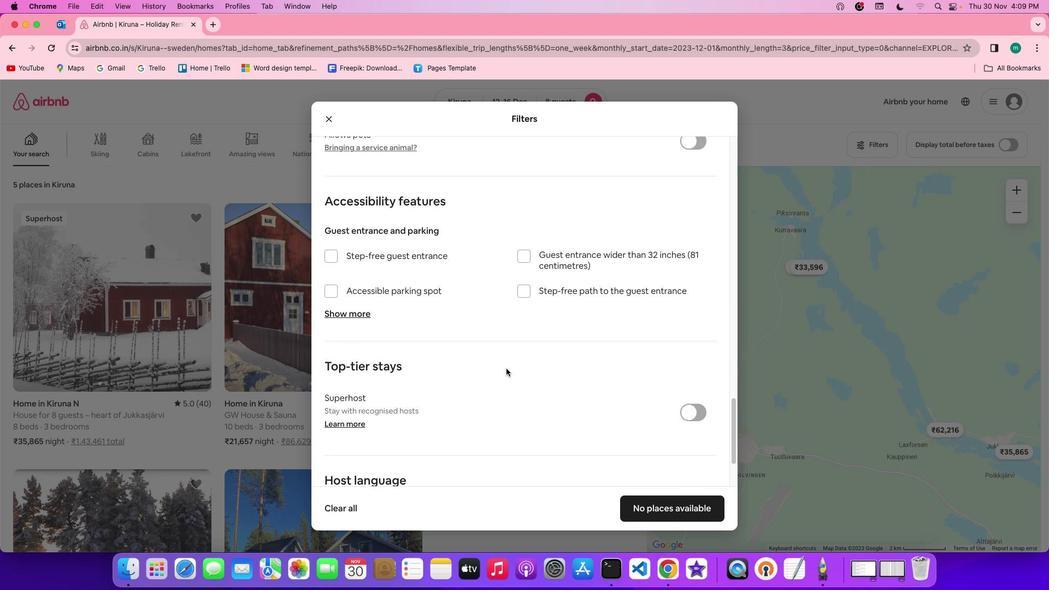 
Action: Mouse scrolled (506, 368) with delta (0, 0)
Screenshot: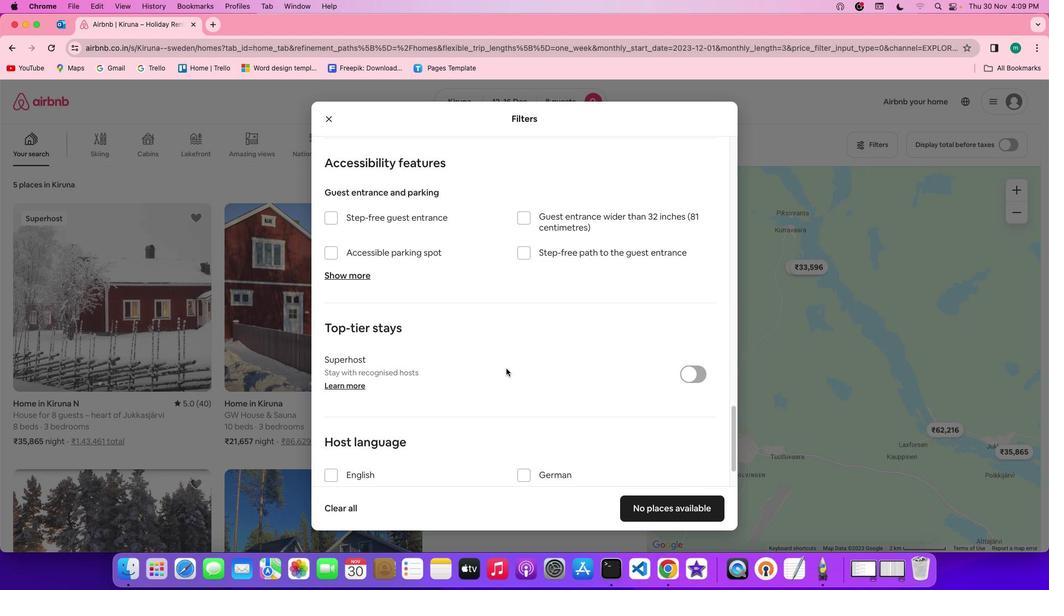 
Action: Mouse scrolled (506, 368) with delta (0, -1)
Screenshot: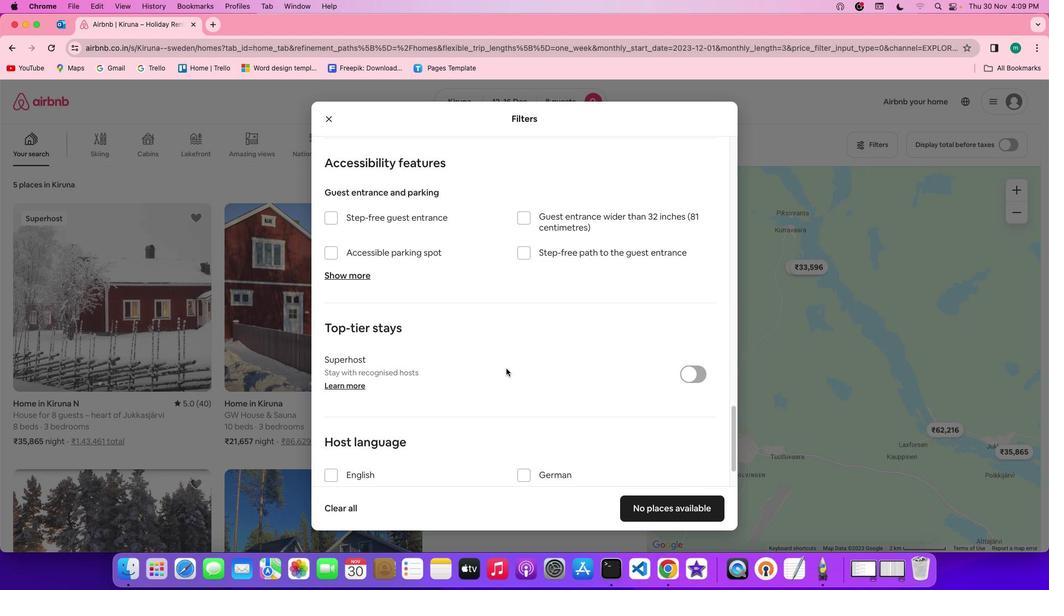 
Action: Mouse scrolled (506, 368) with delta (0, -2)
Screenshot: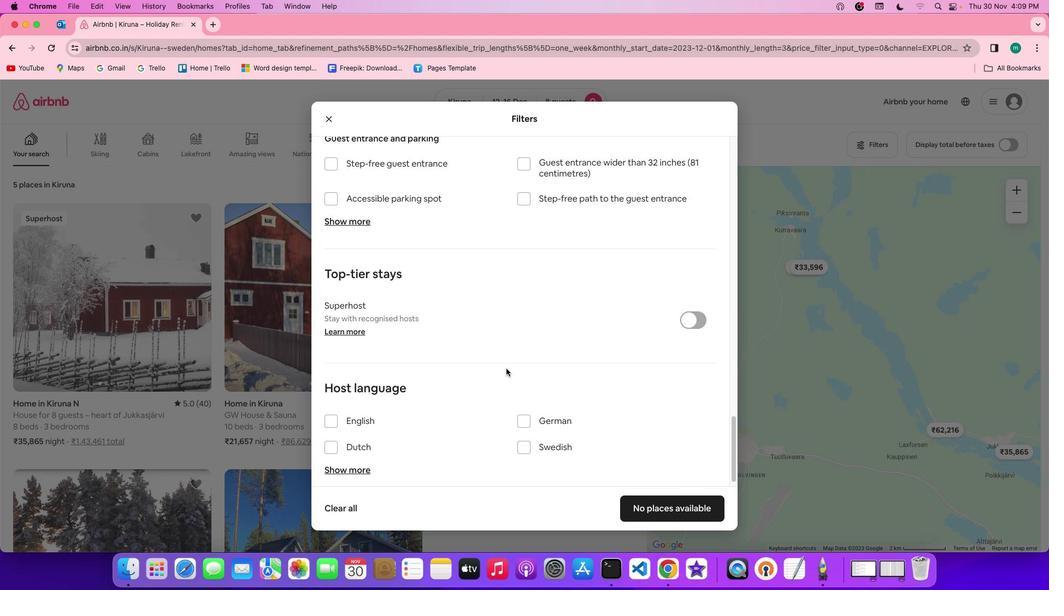 
Action: Mouse scrolled (506, 368) with delta (0, -3)
Screenshot: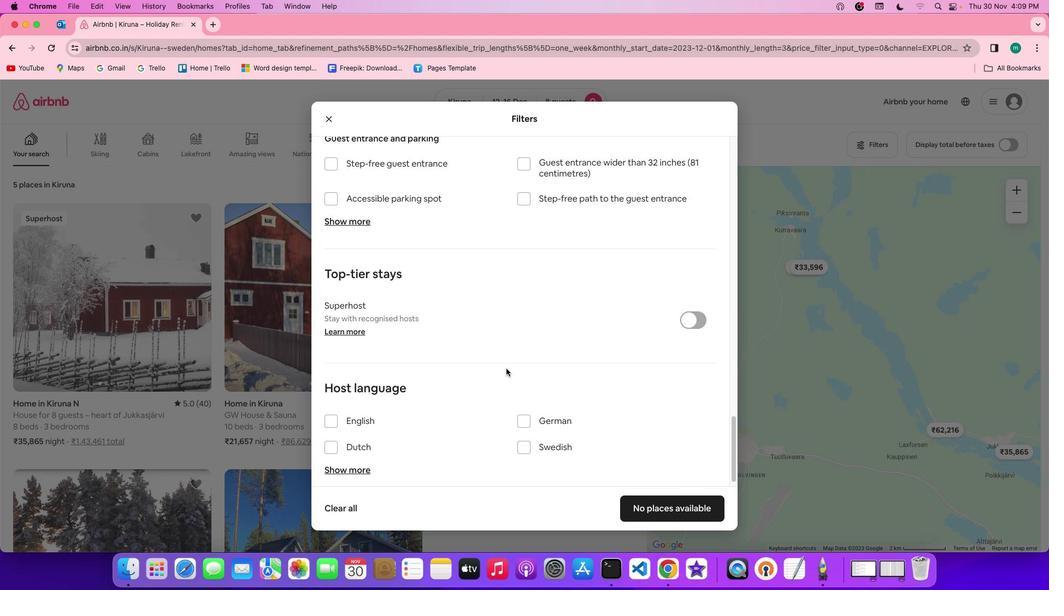 
Action: Mouse scrolled (506, 368) with delta (0, -3)
Screenshot: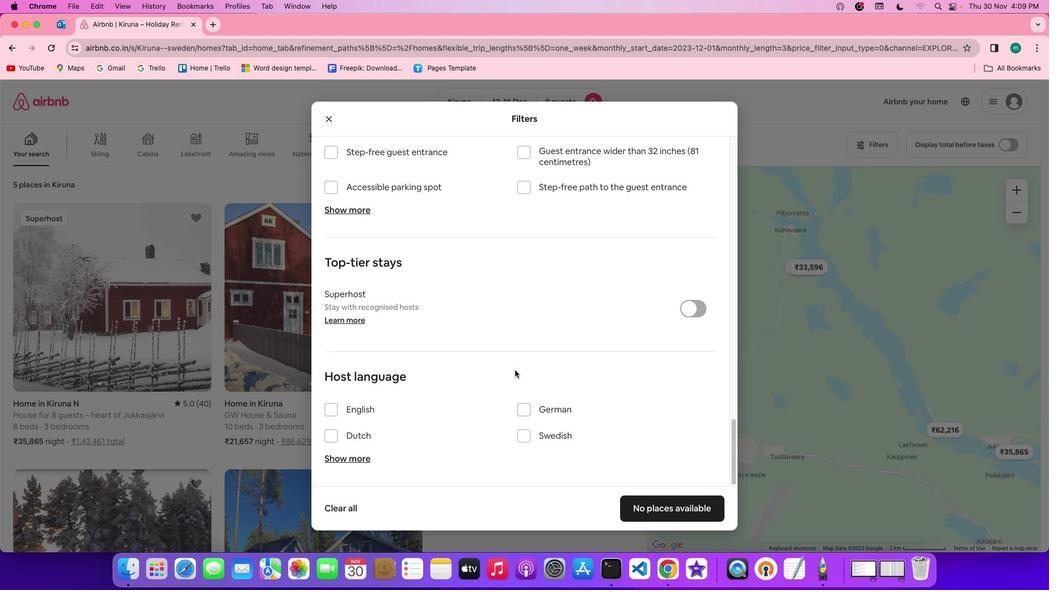 
Action: Mouse moved to (675, 453)
Screenshot: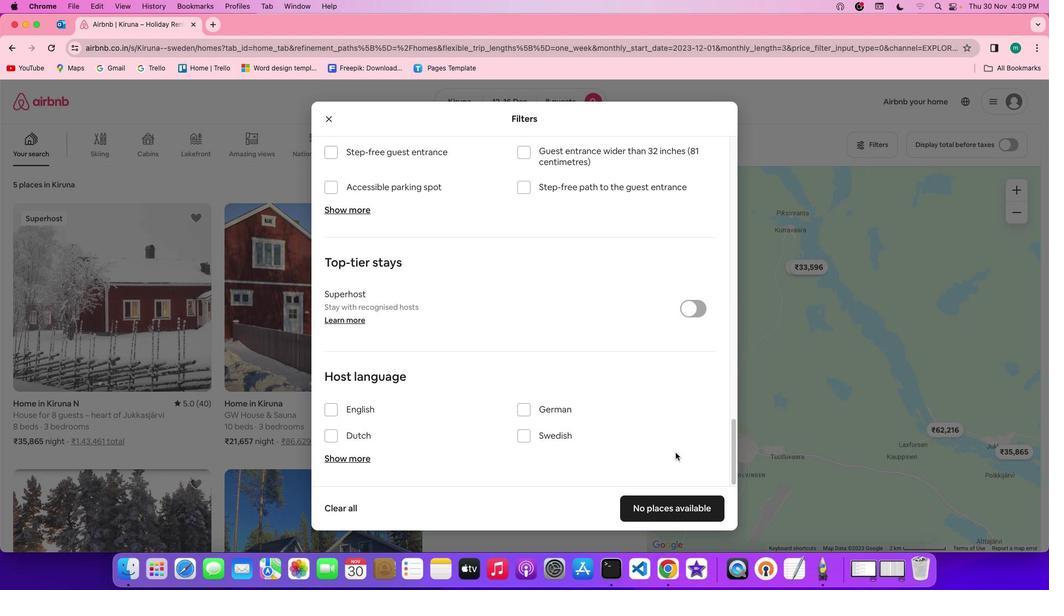 
Action: Mouse scrolled (675, 453) with delta (0, 0)
Screenshot: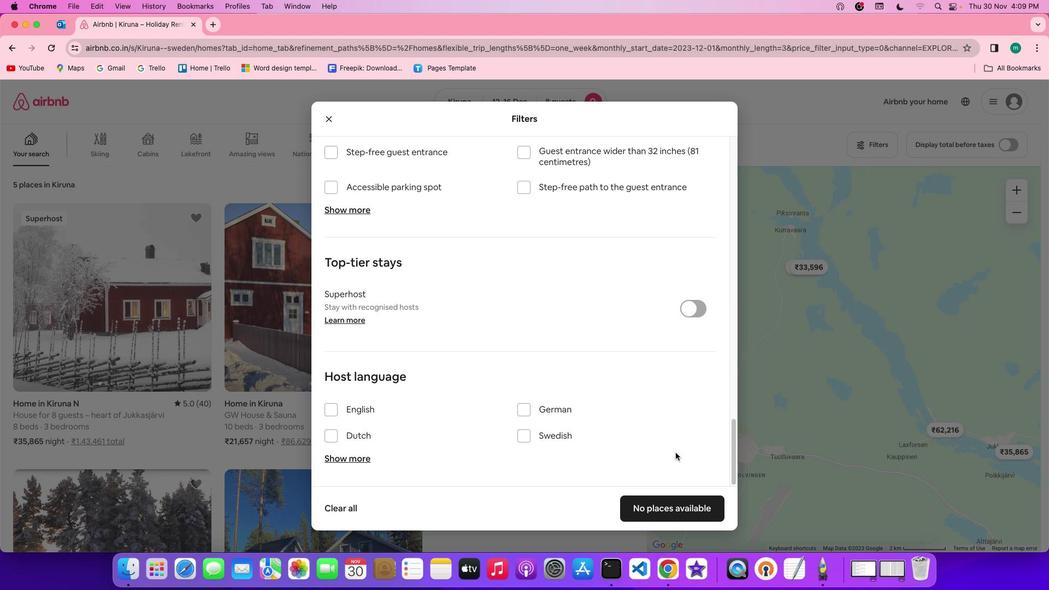 
Action: Mouse scrolled (675, 453) with delta (0, 0)
Screenshot: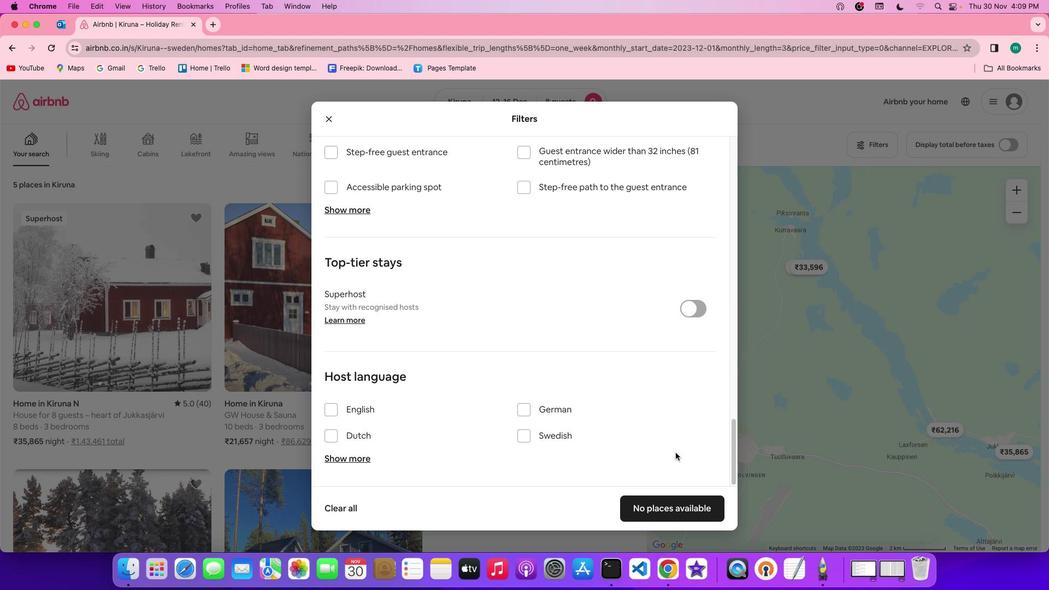 
Action: Mouse scrolled (675, 453) with delta (0, -1)
Screenshot: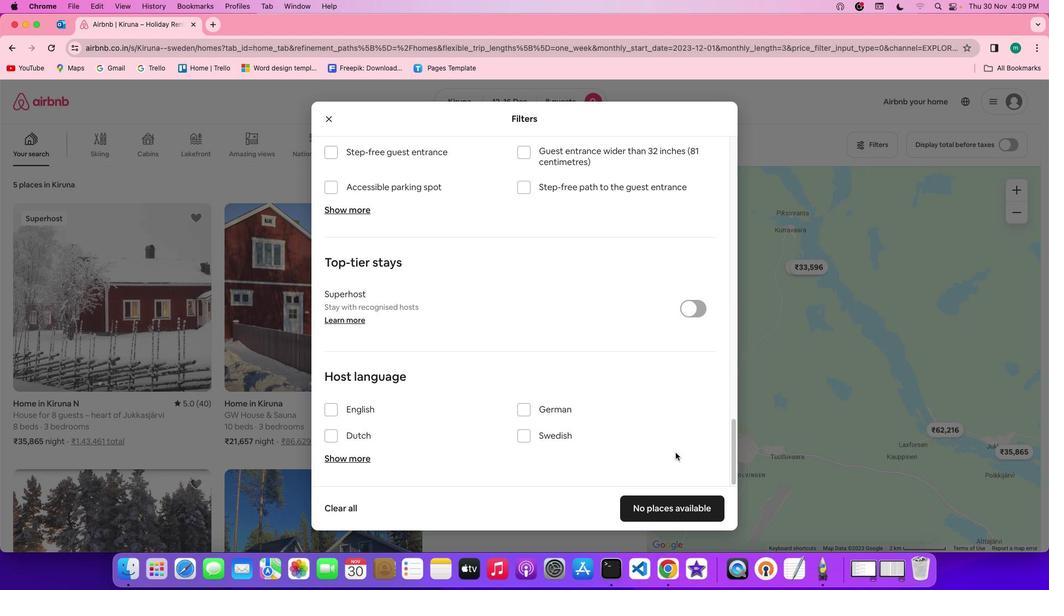 
Action: Mouse scrolled (675, 453) with delta (0, -2)
Screenshot: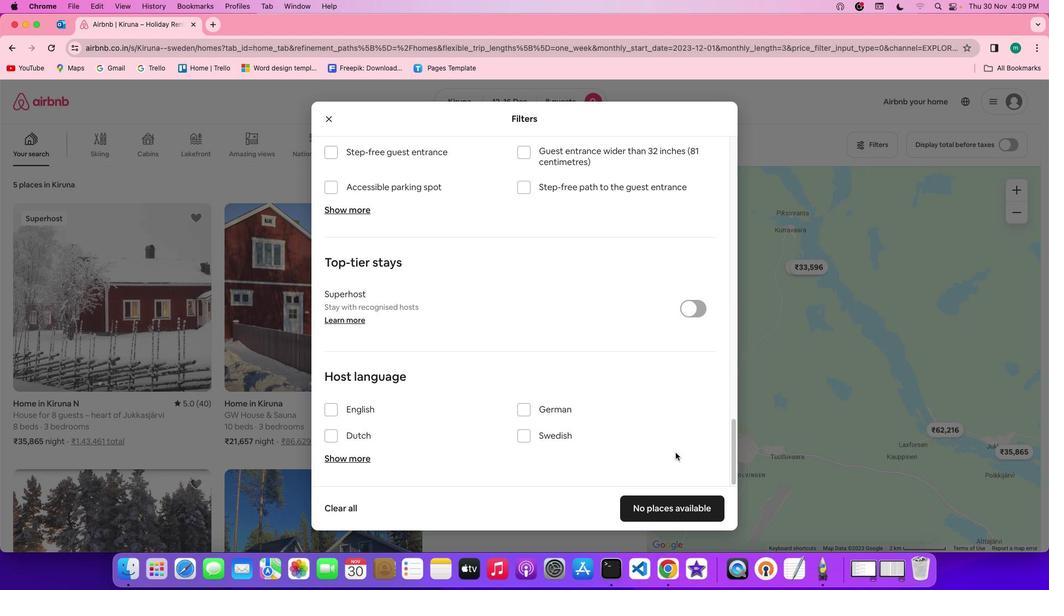 
Action: Mouse scrolled (675, 453) with delta (0, -3)
Screenshot: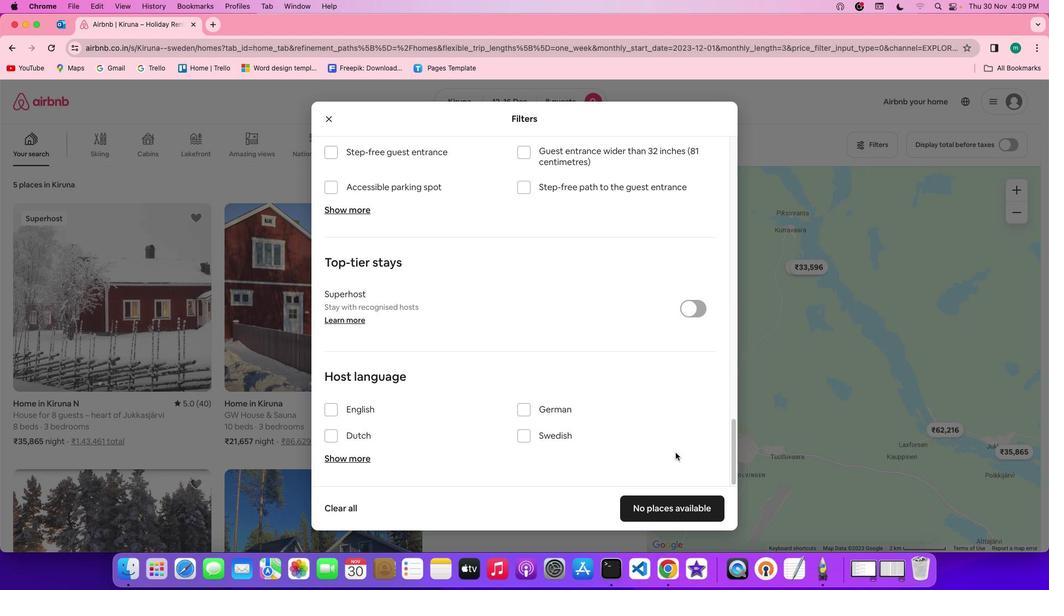 
Action: Mouse moved to (676, 505)
Screenshot: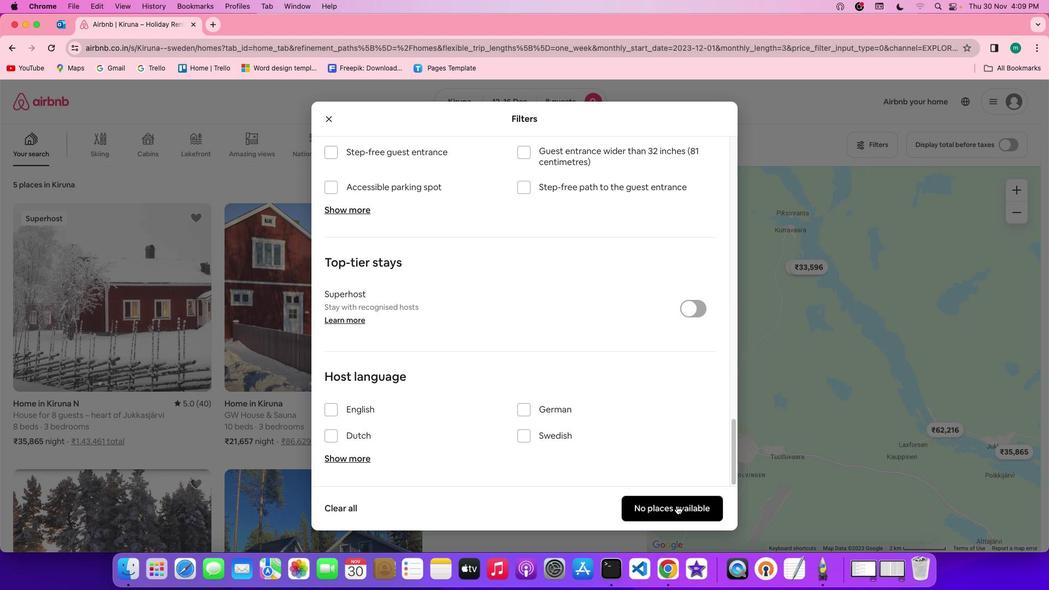 
Action: Mouse pressed left at (676, 505)
Screenshot: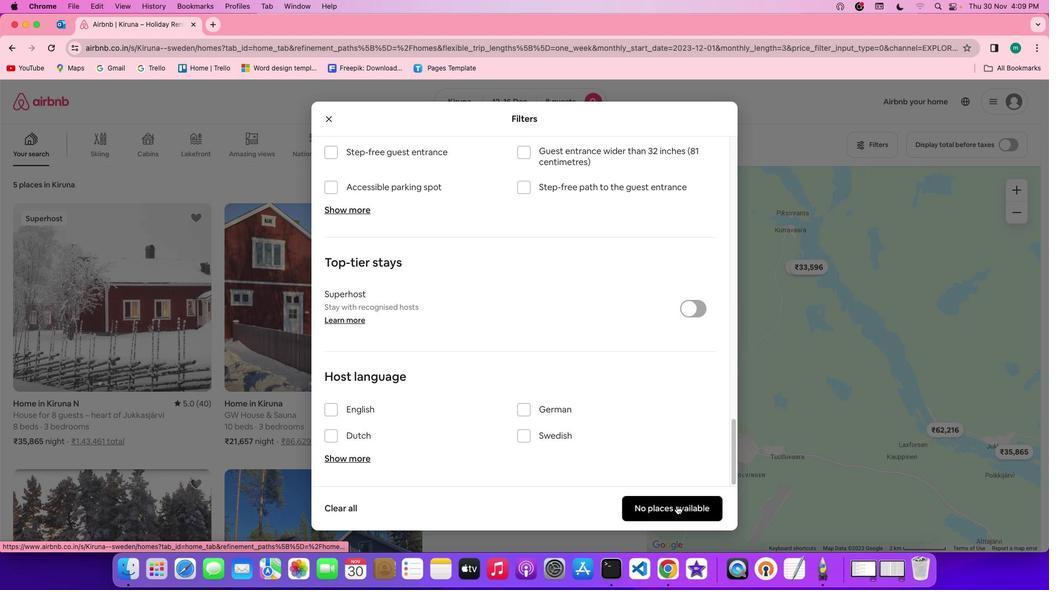 
Action: Mouse moved to (352, 325)
Screenshot: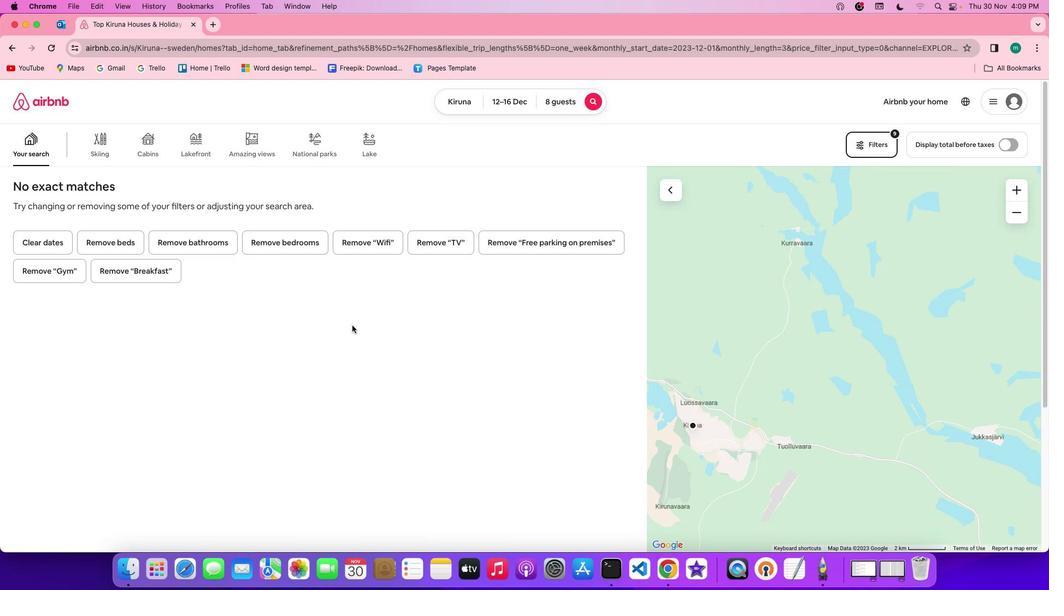 
